 Task: Forward email with the signature Aiden Davis with the subject Meeting invitation from softage.1@softage.net to softage.3@softage.net with the message Can you please provide more information about the recent company merger?, select first 2 words, change the font of the message to Tahoma and change the font typography to italics Send the email
Action: Mouse moved to (1032, 89)
Screenshot: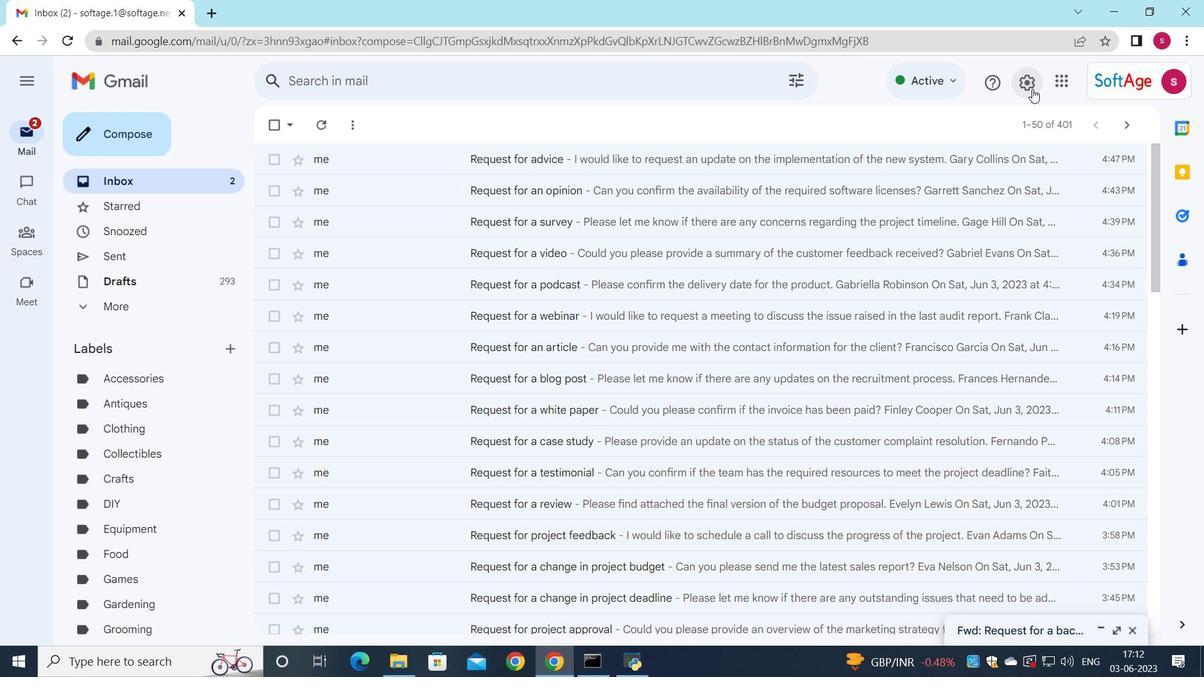 
Action: Mouse pressed left at (1032, 89)
Screenshot: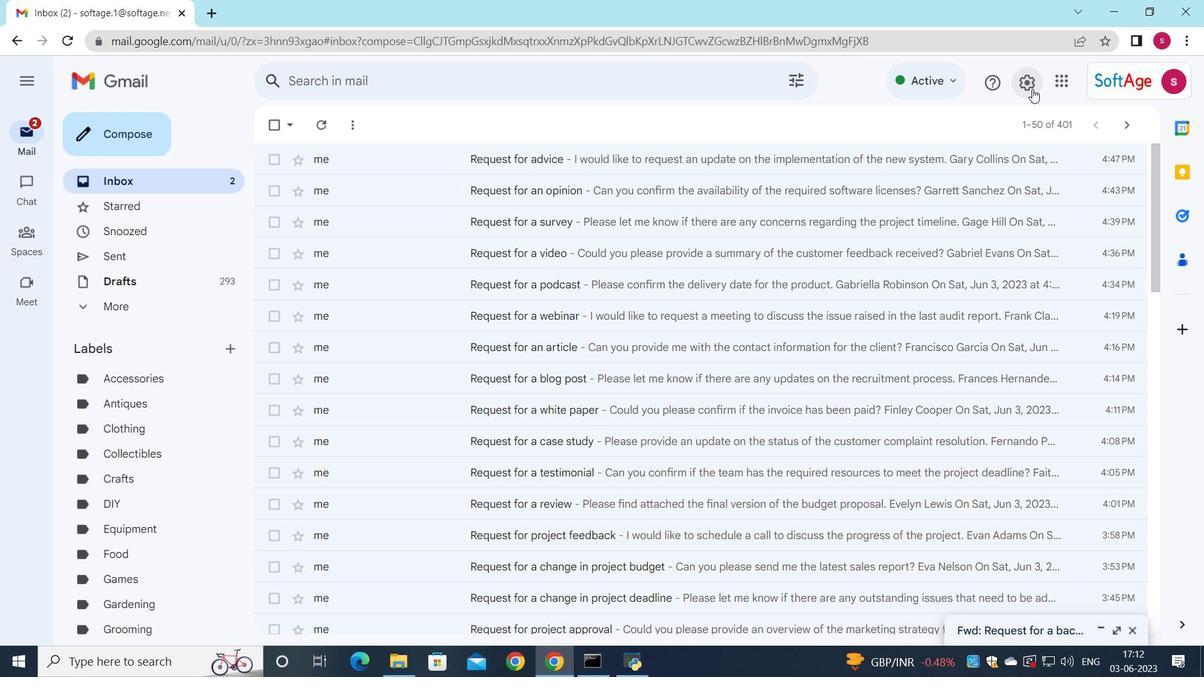 
Action: Mouse moved to (1022, 166)
Screenshot: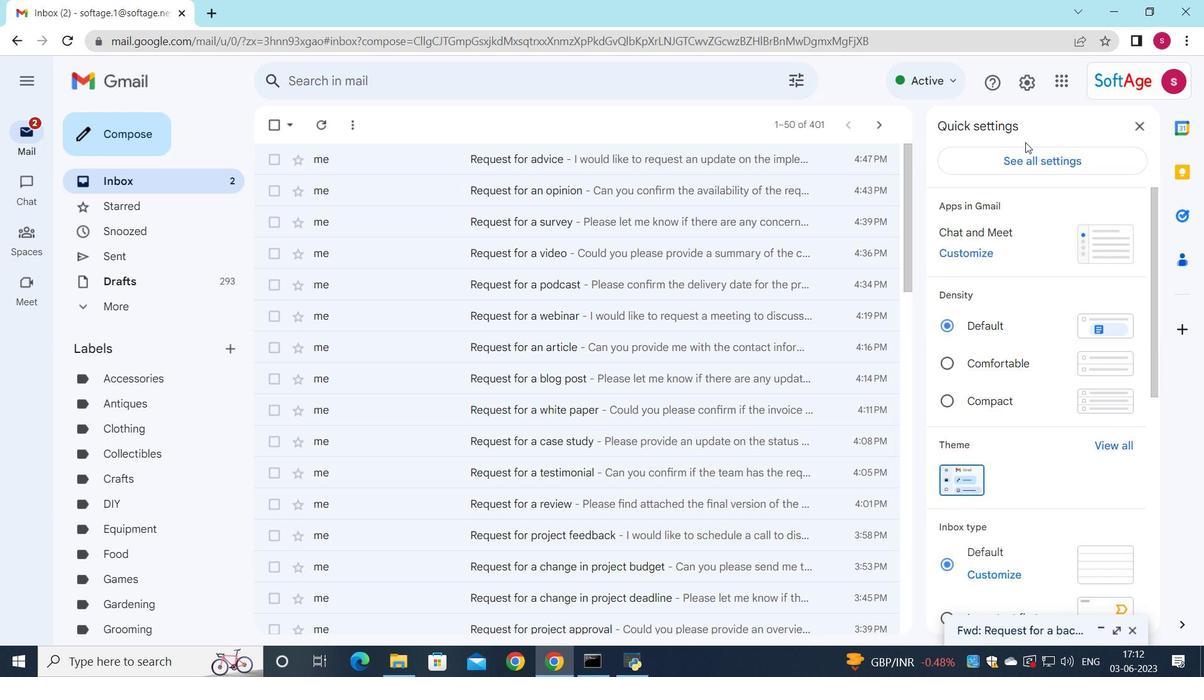 
Action: Mouse pressed left at (1022, 166)
Screenshot: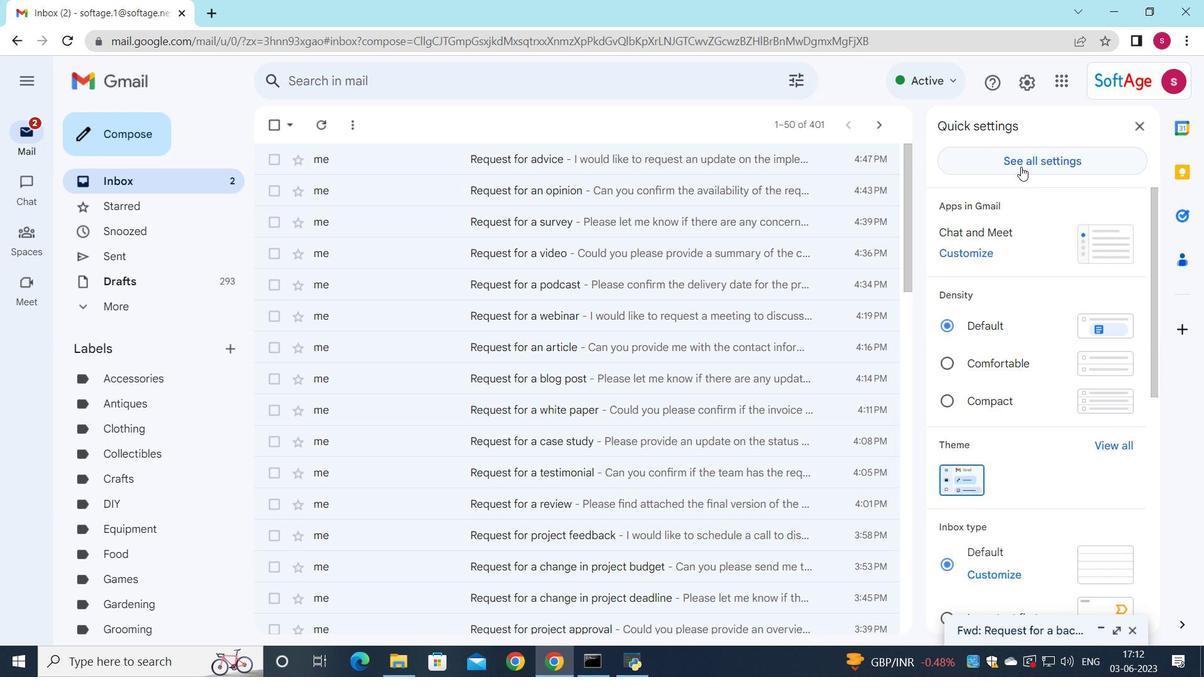 
Action: Mouse moved to (590, 249)
Screenshot: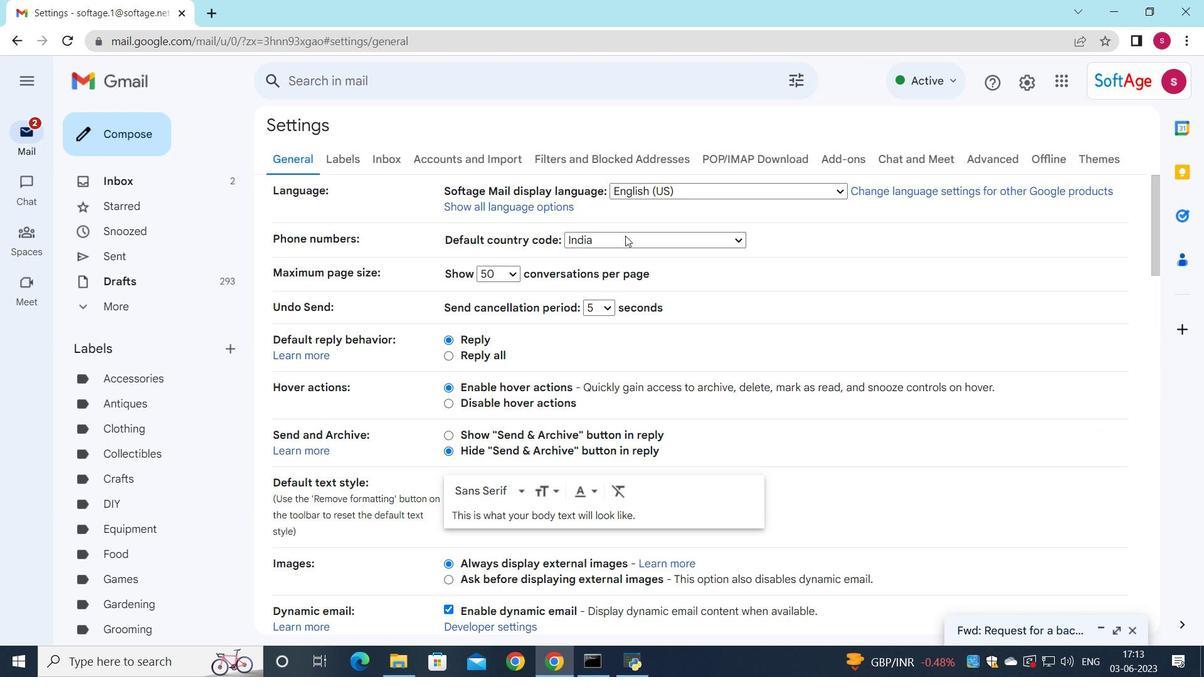 
Action: Mouse scrolled (590, 248) with delta (0, 0)
Screenshot: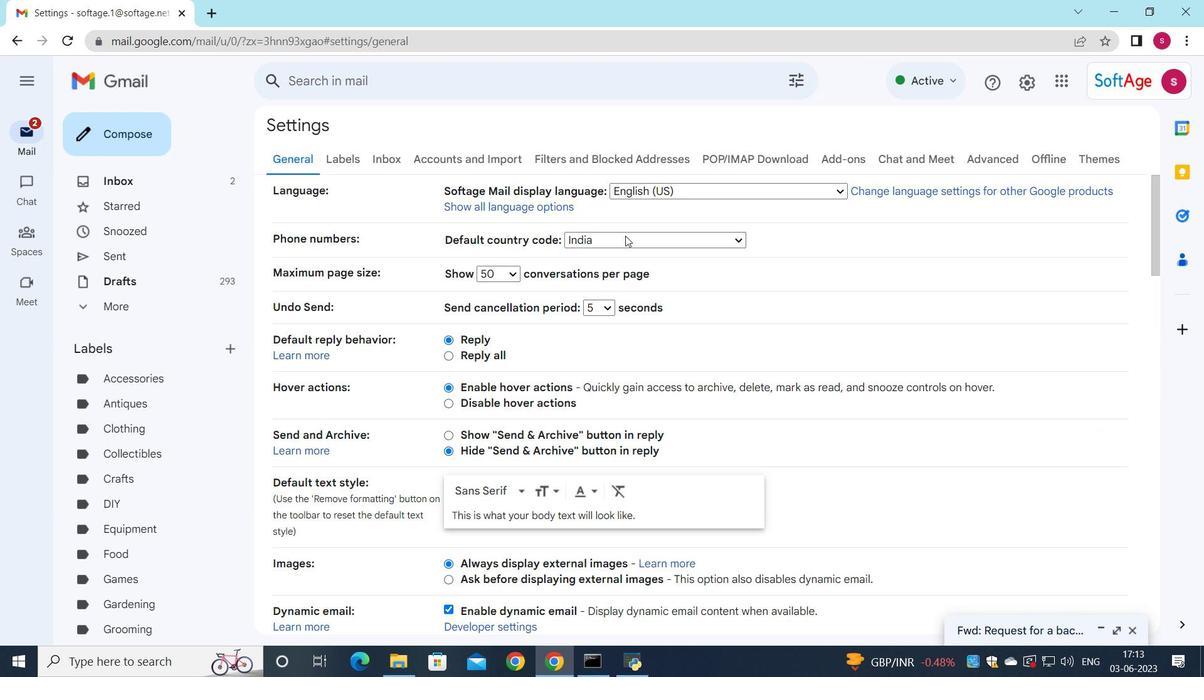 
Action: Mouse moved to (589, 251)
Screenshot: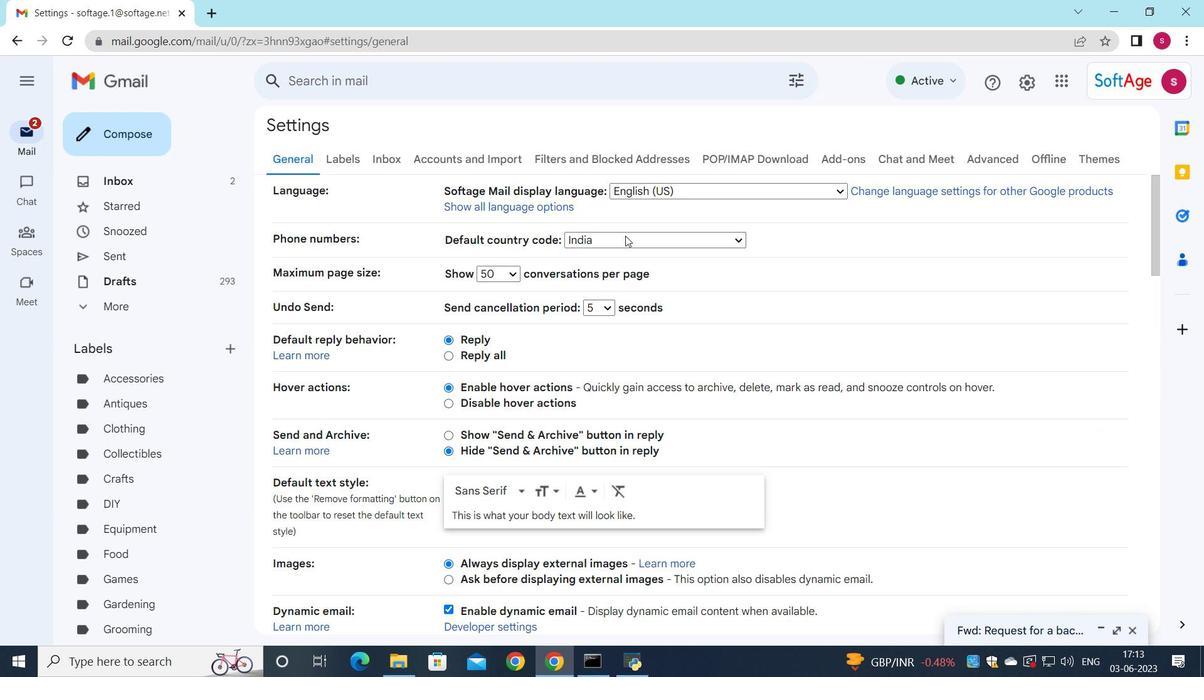 
Action: Mouse scrolled (589, 250) with delta (0, 0)
Screenshot: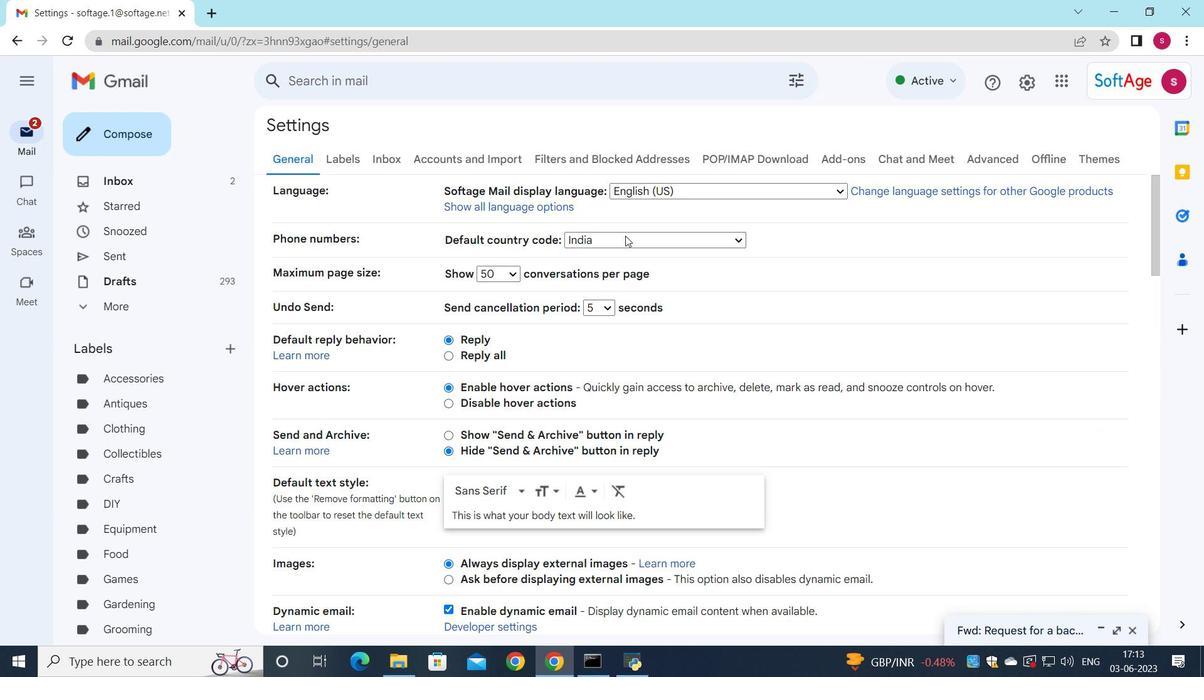 
Action: Mouse moved to (589, 252)
Screenshot: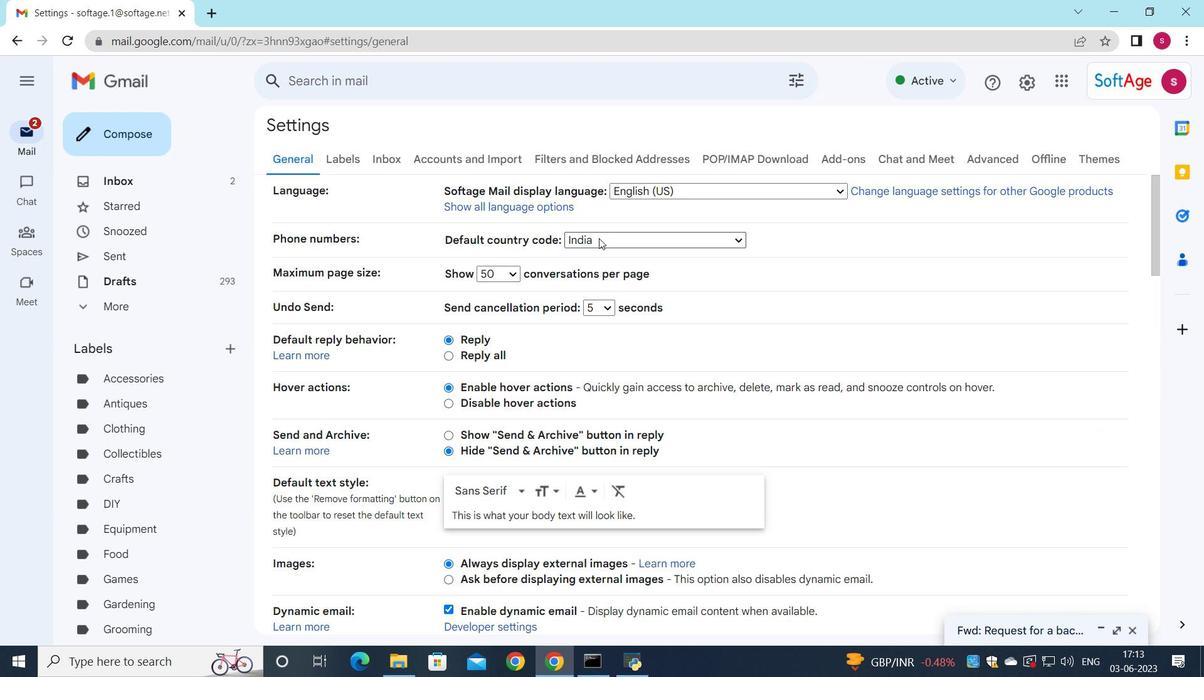 
Action: Mouse scrolled (589, 251) with delta (0, 0)
Screenshot: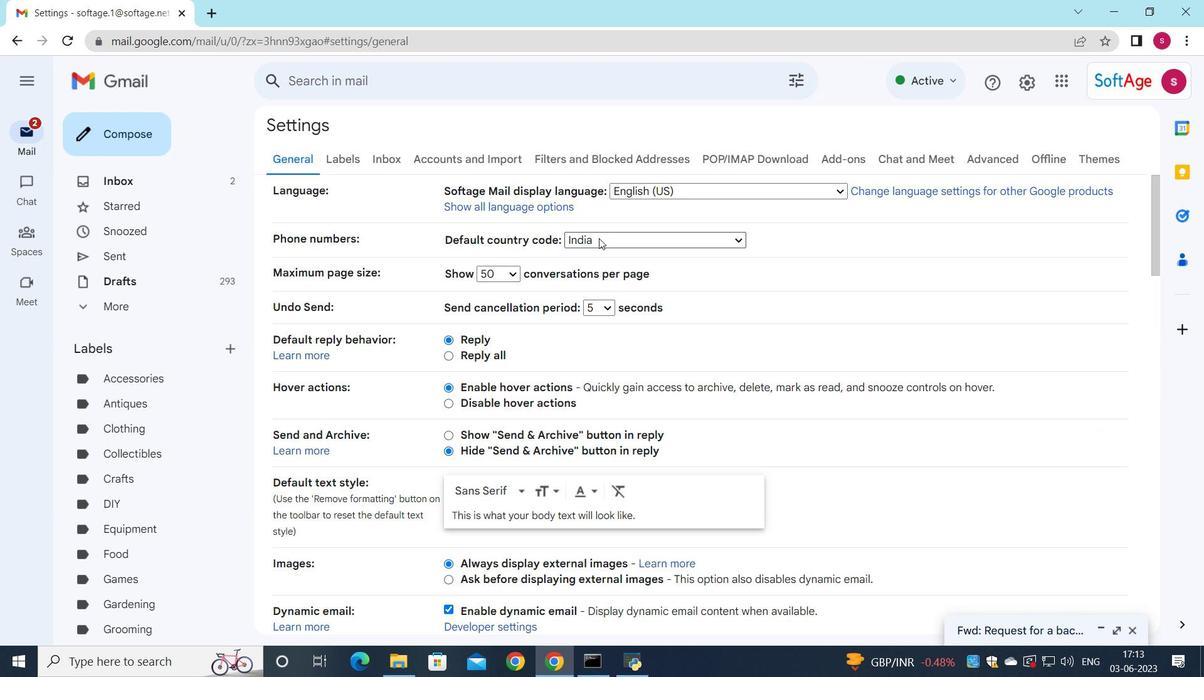 
Action: Mouse moved to (589, 252)
Screenshot: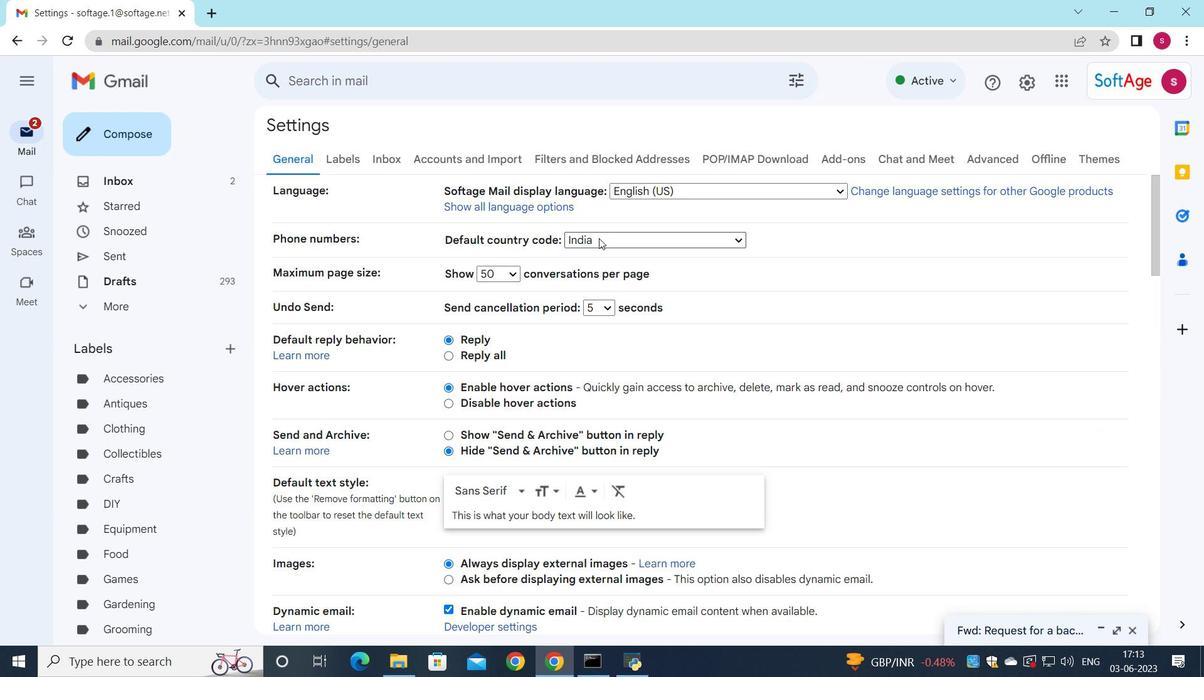 
Action: Mouse scrolled (589, 252) with delta (0, 0)
Screenshot: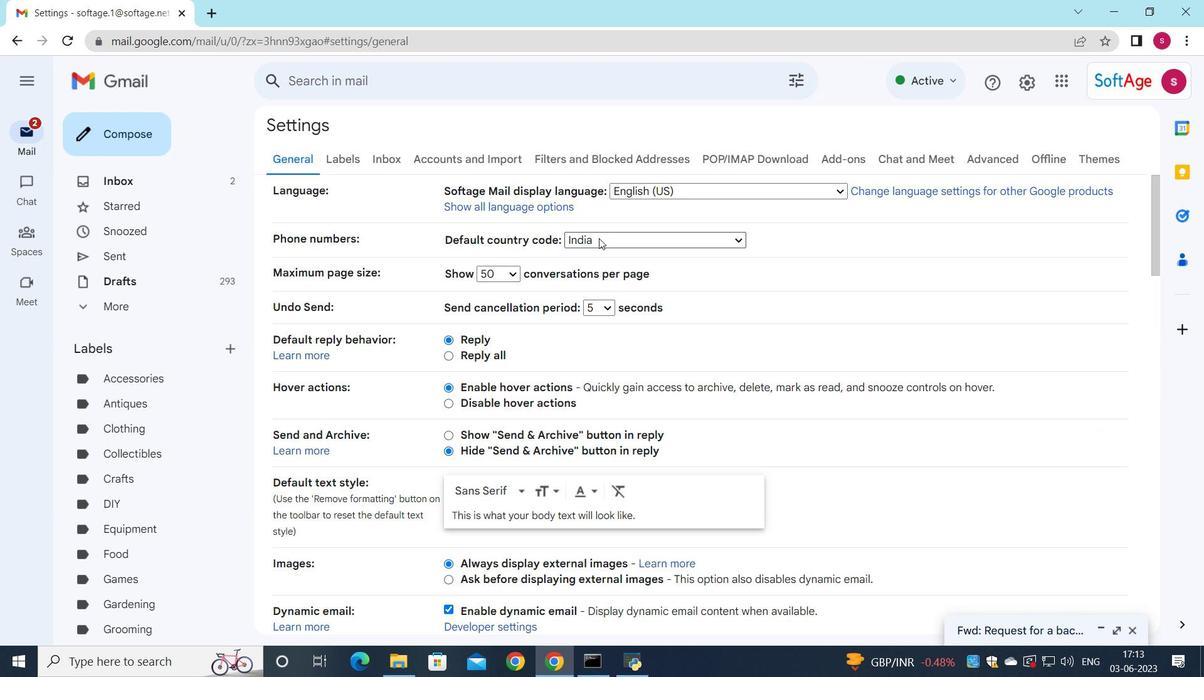 
Action: Mouse moved to (579, 247)
Screenshot: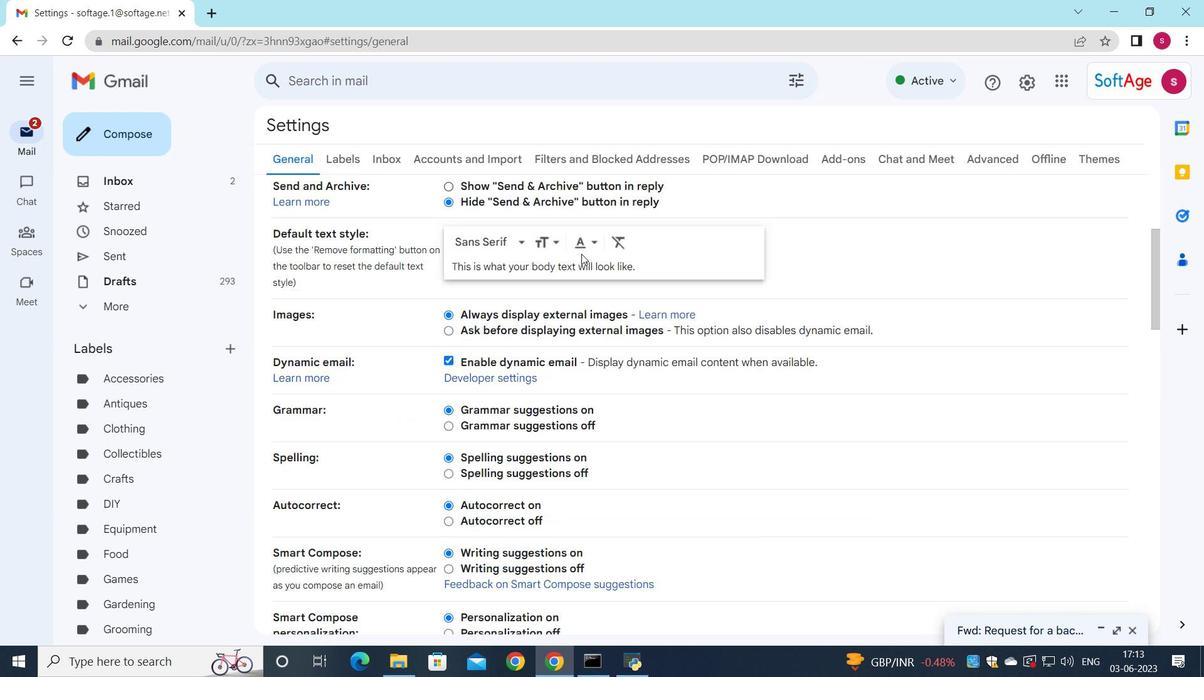 
Action: Mouse scrolled (579, 246) with delta (0, 0)
Screenshot: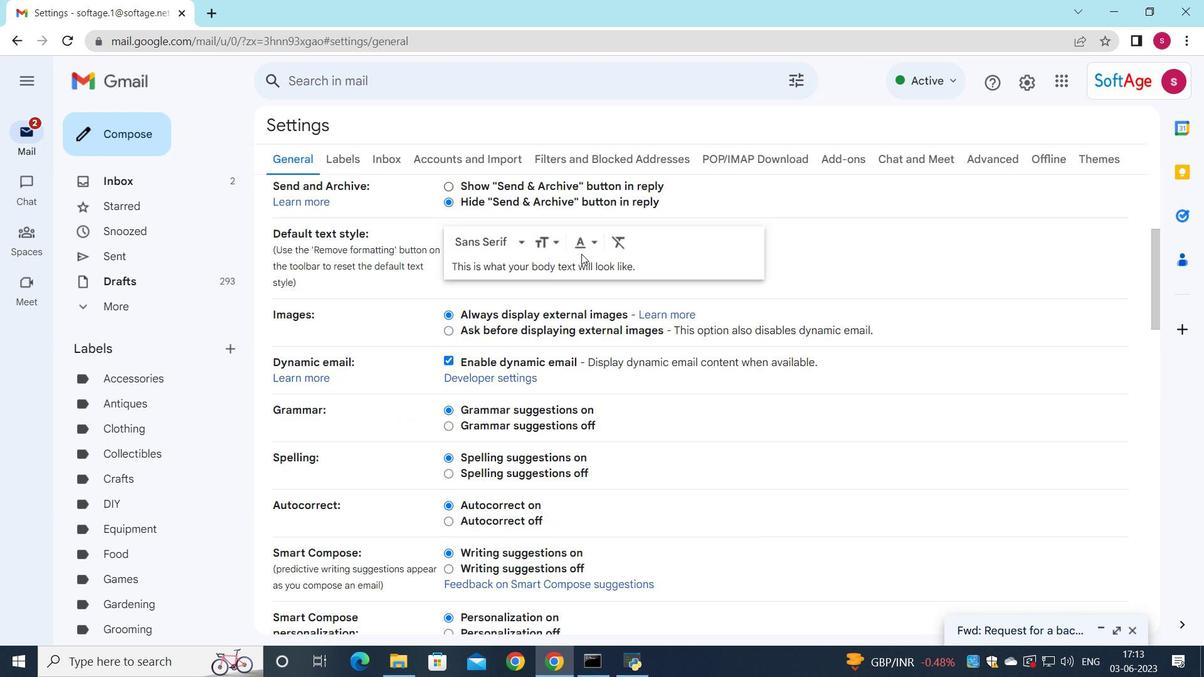 
Action: Mouse scrolled (579, 246) with delta (0, 0)
Screenshot: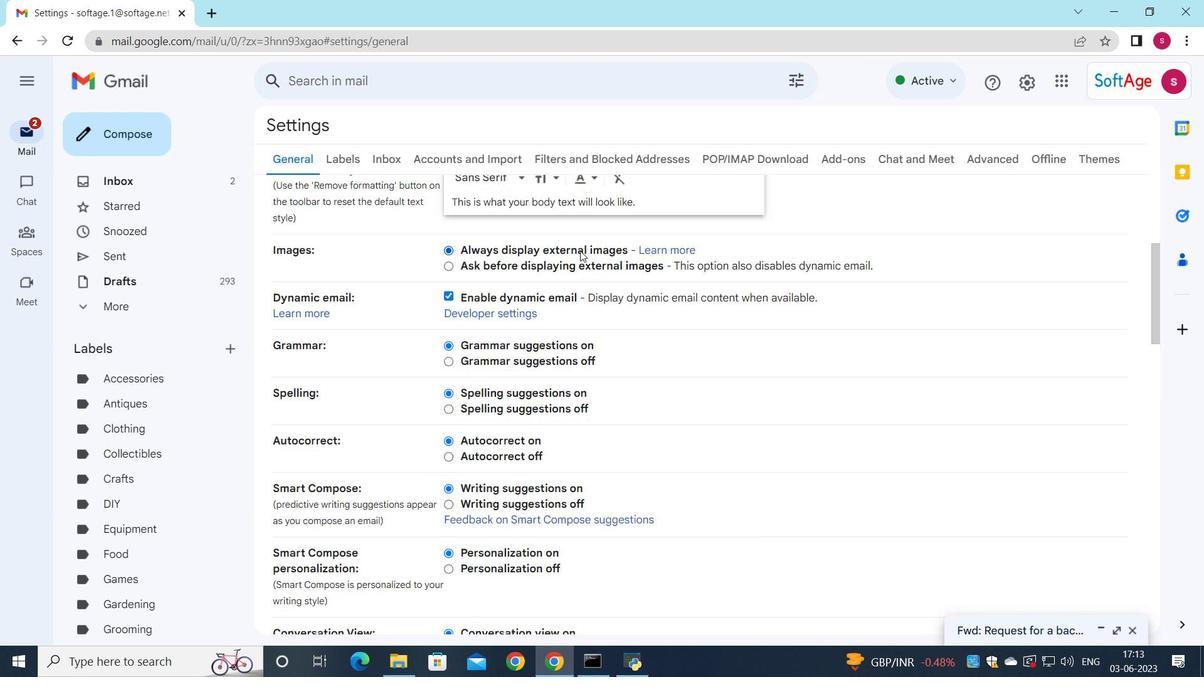 
Action: Mouse scrolled (579, 246) with delta (0, 0)
Screenshot: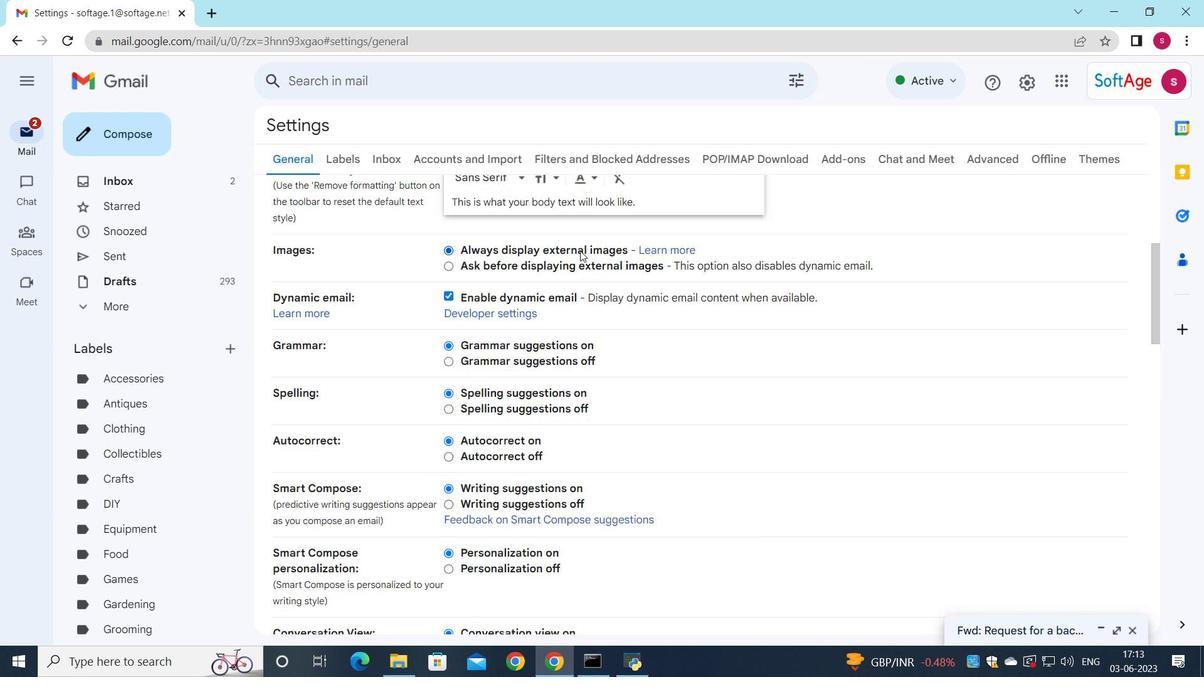 
Action: Mouse scrolled (579, 246) with delta (0, 0)
Screenshot: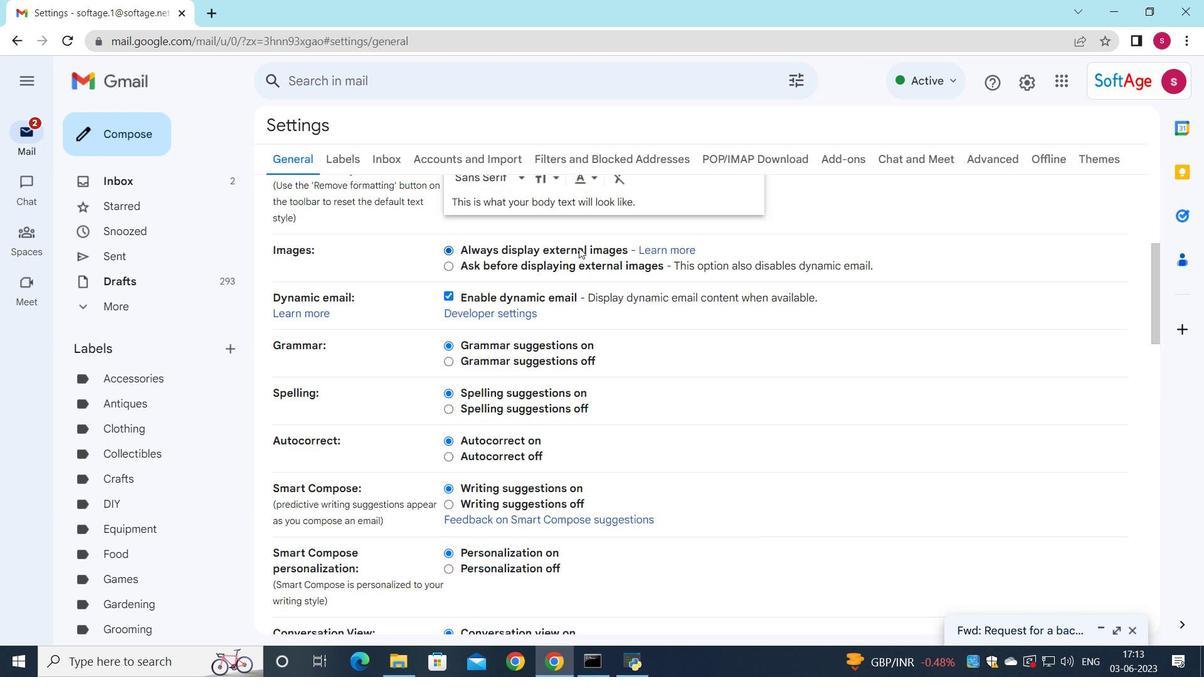 
Action: Mouse scrolled (579, 246) with delta (0, 0)
Screenshot: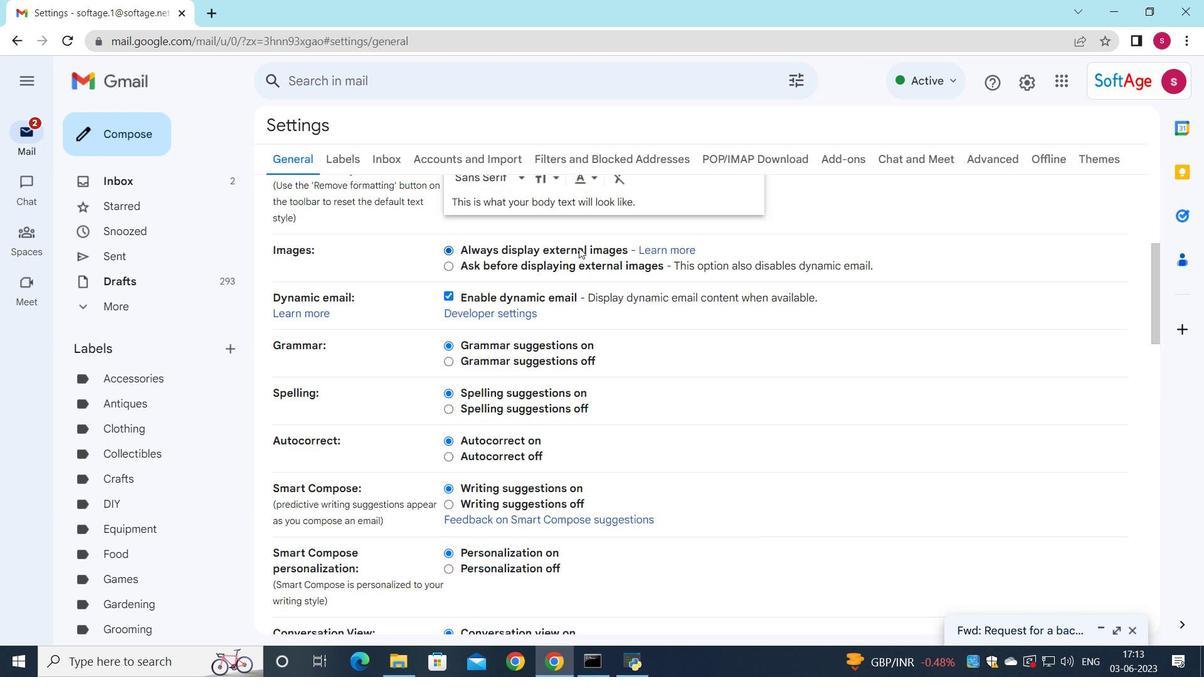 
Action: Mouse moved to (577, 229)
Screenshot: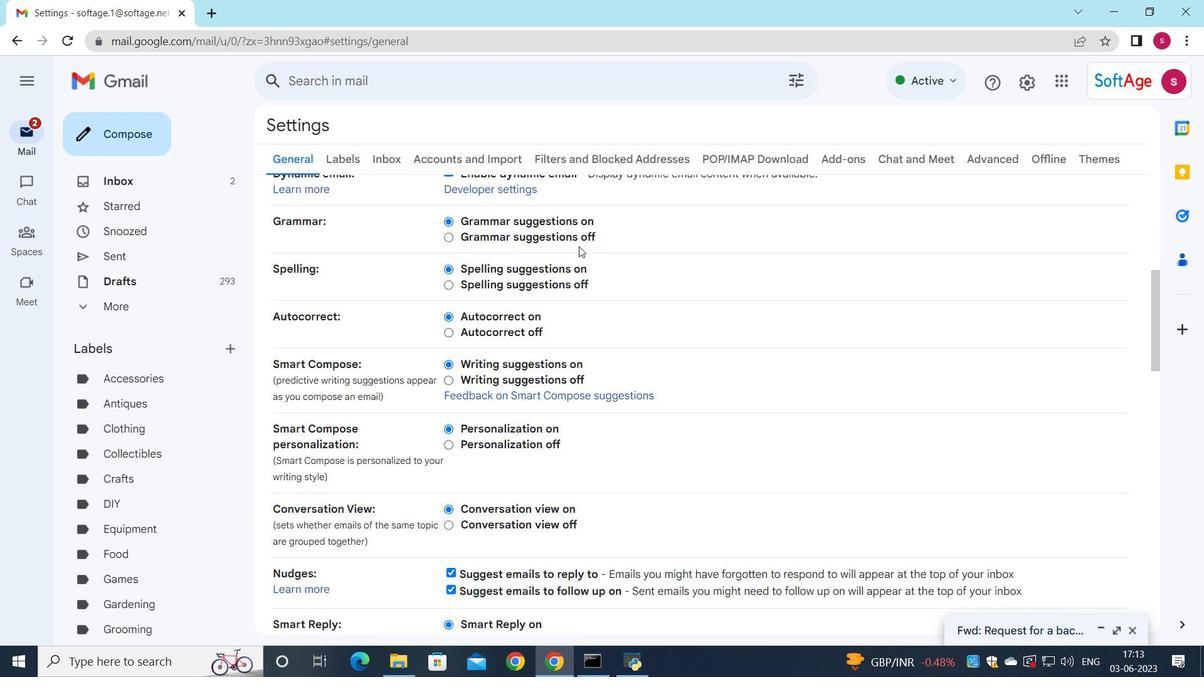 
Action: Mouse scrolled (577, 229) with delta (0, 0)
Screenshot: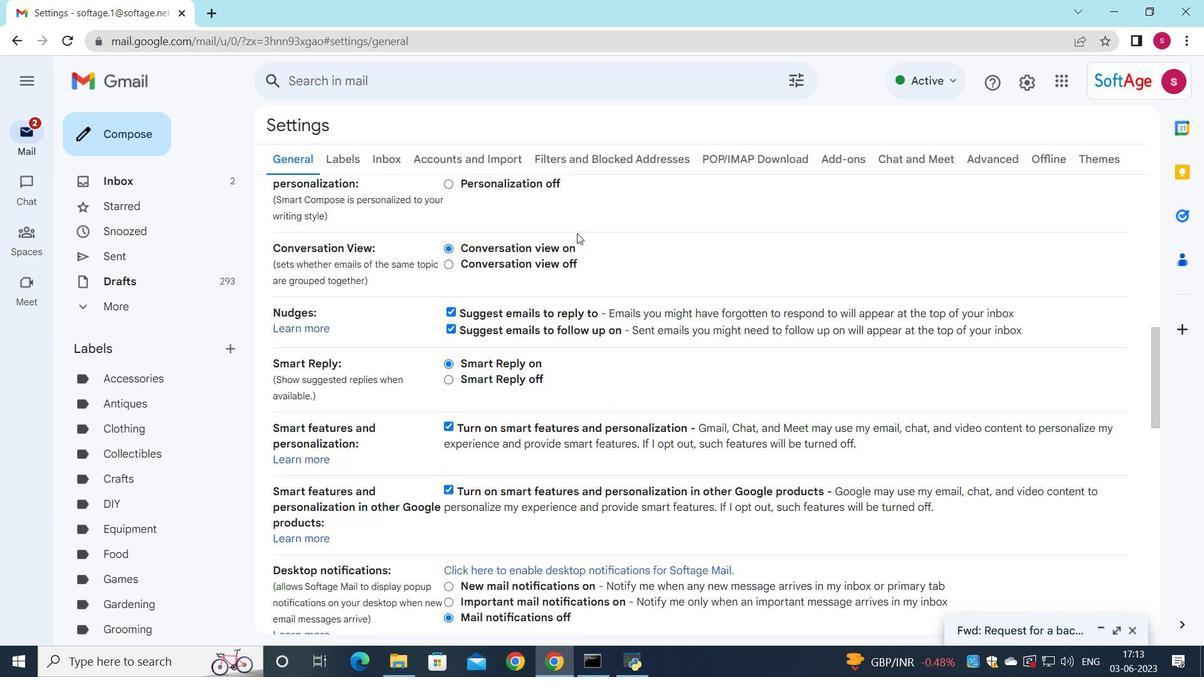 
Action: Mouse scrolled (577, 229) with delta (0, 0)
Screenshot: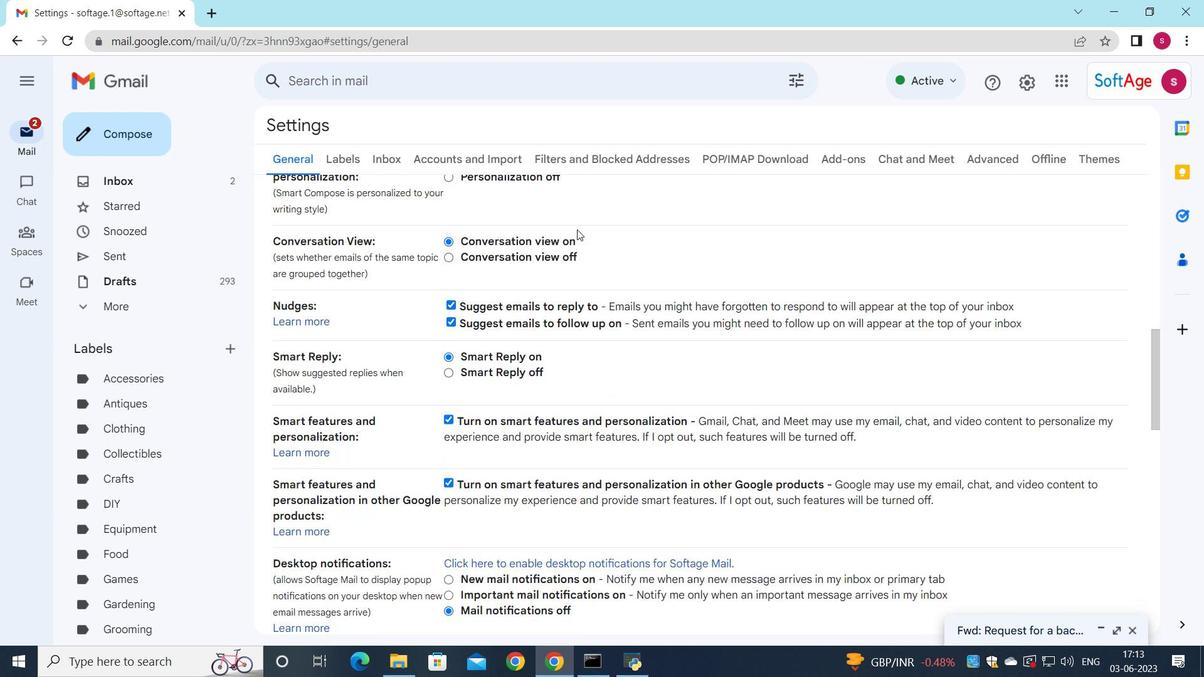 
Action: Mouse scrolled (577, 229) with delta (0, 0)
Screenshot: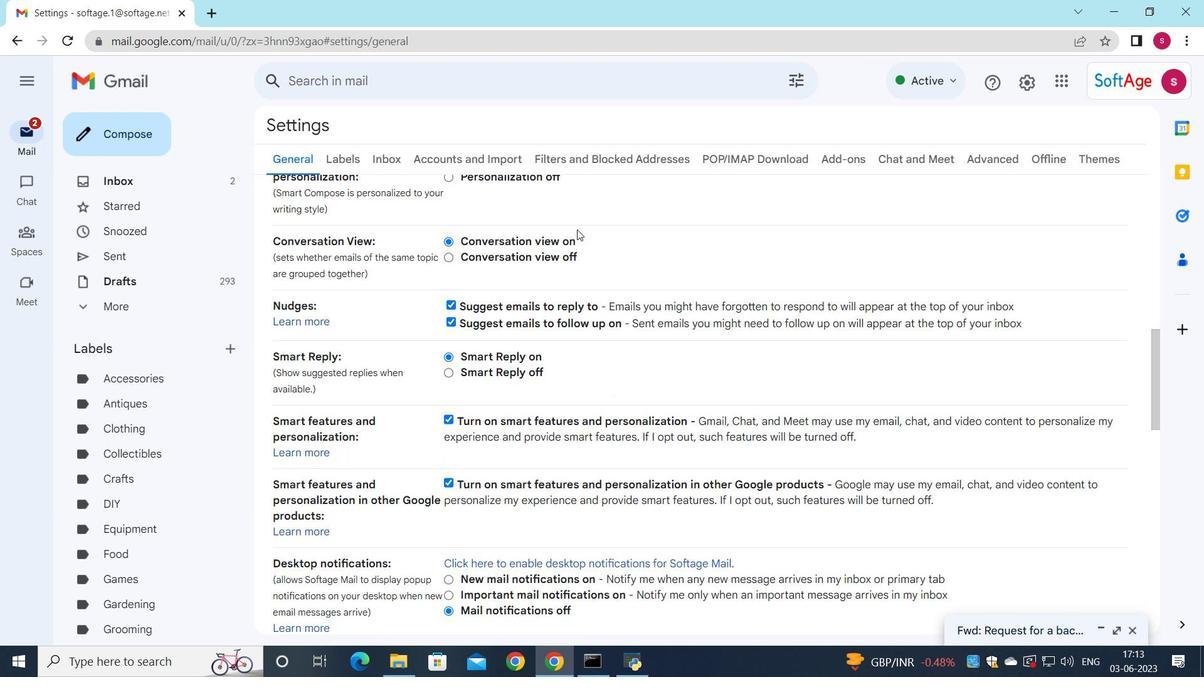 
Action: Mouse scrolled (577, 229) with delta (0, 0)
Screenshot: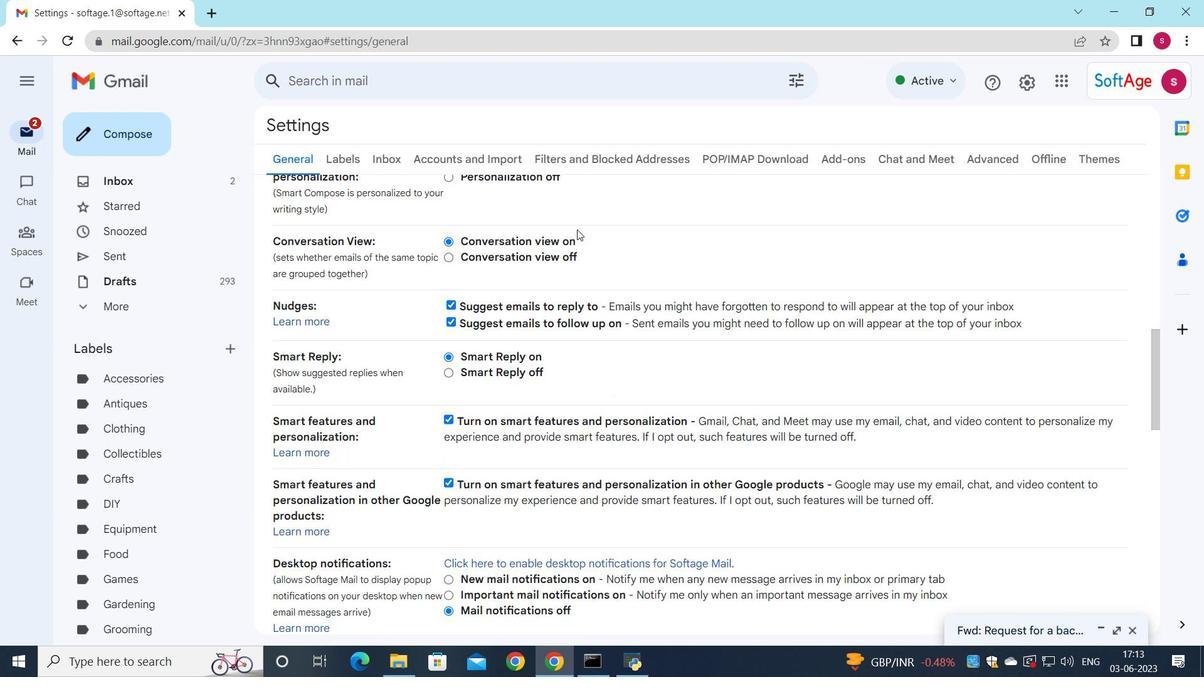
Action: Mouse scrolled (577, 229) with delta (0, 0)
Screenshot: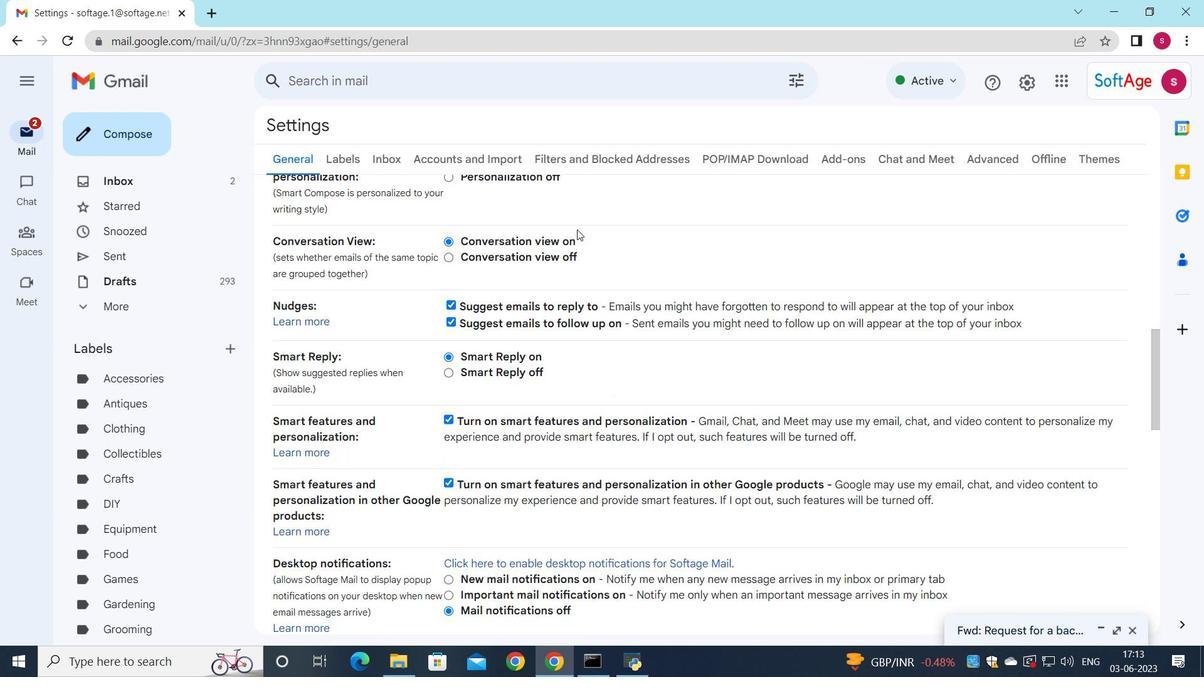 
Action: Mouse scrolled (577, 229) with delta (0, 0)
Screenshot: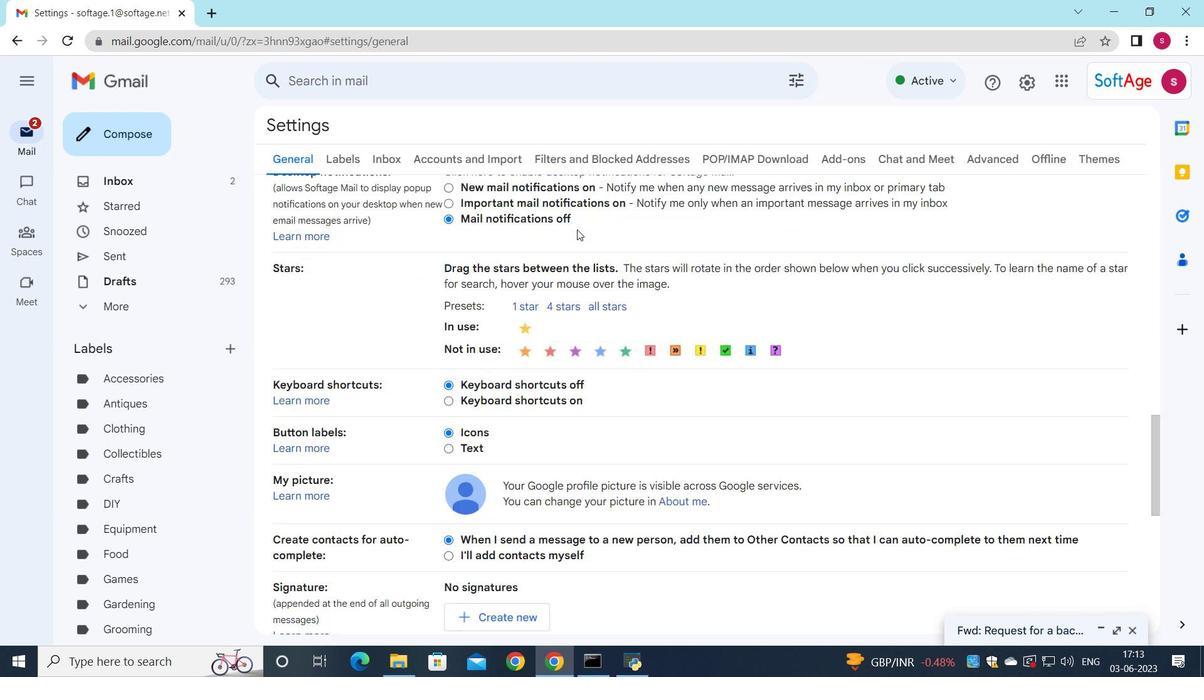
Action: Mouse scrolled (577, 229) with delta (0, 0)
Screenshot: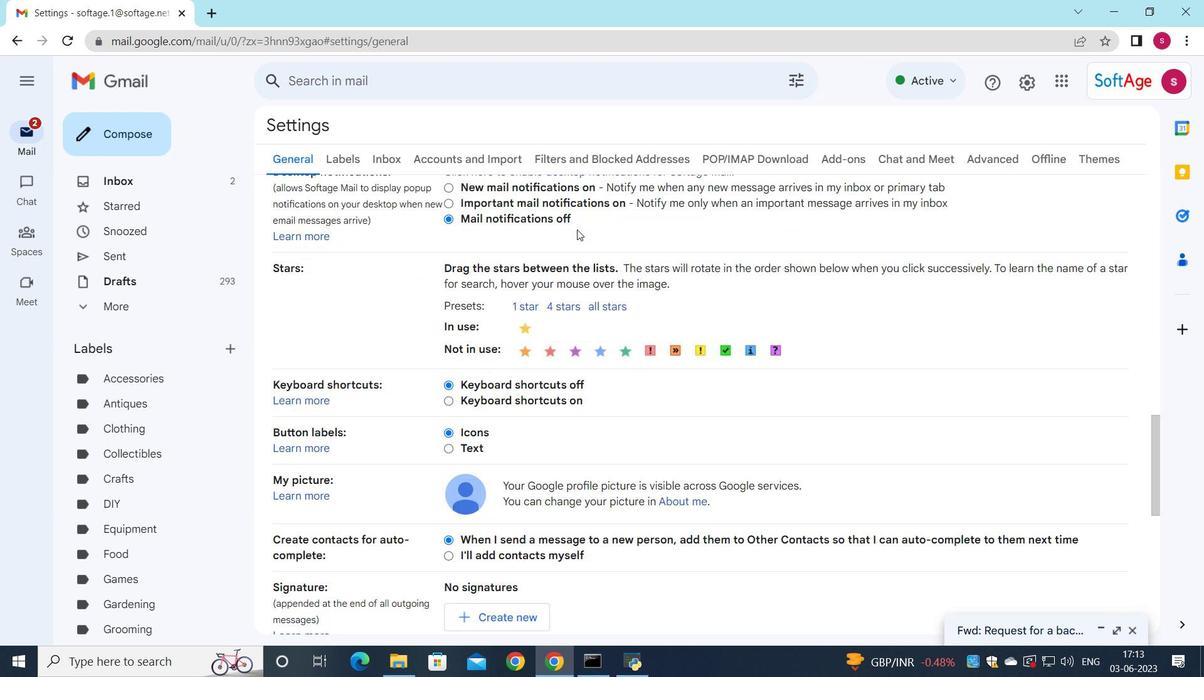 
Action: Mouse scrolled (577, 229) with delta (0, 0)
Screenshot: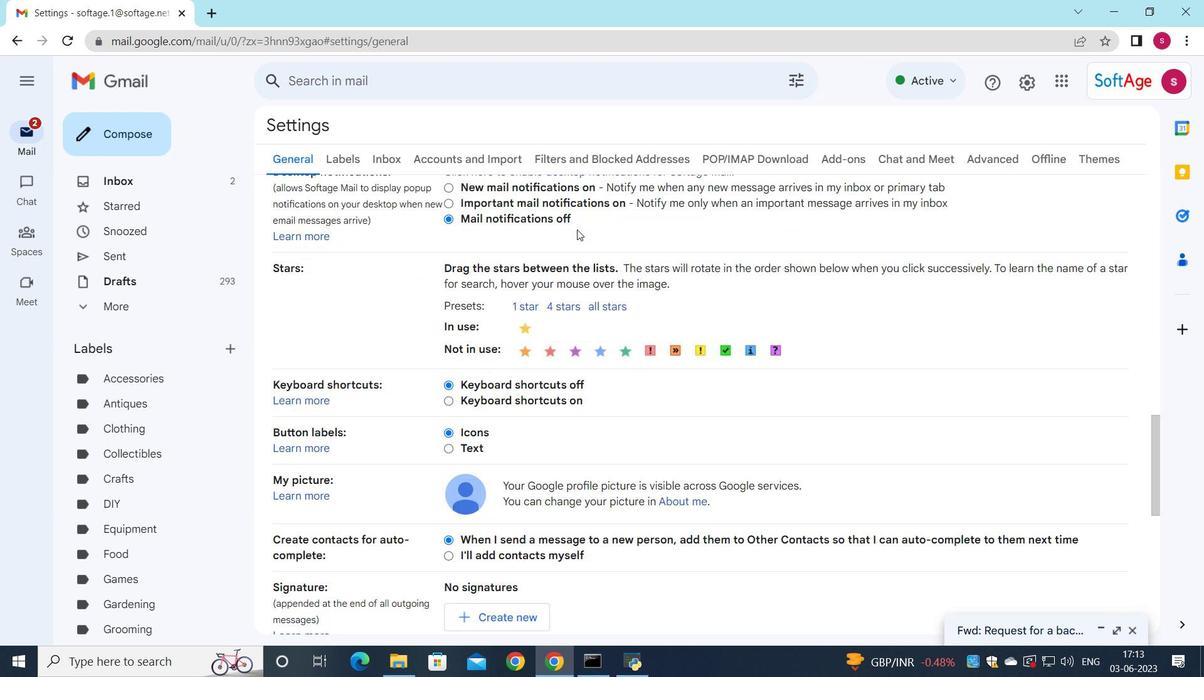 
Action: Mouse scrolled (577, 229) with delta (0, 0)
Screenshot: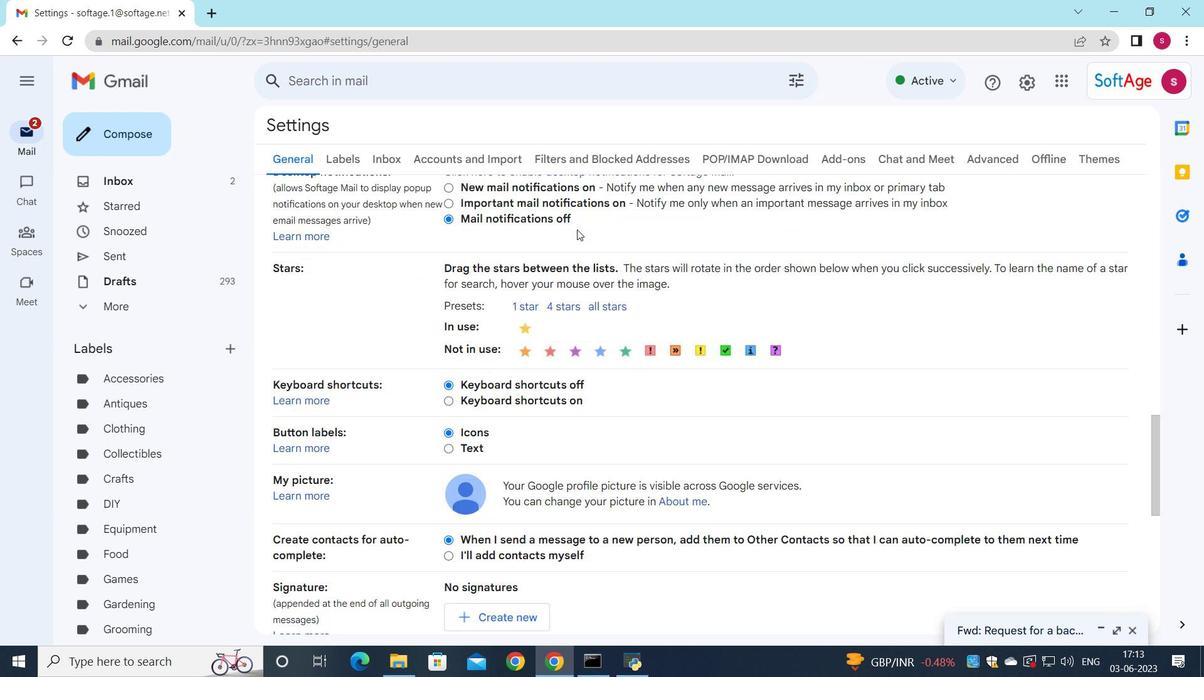 
Action: Mouse moved to (532, 309)
Screenshot: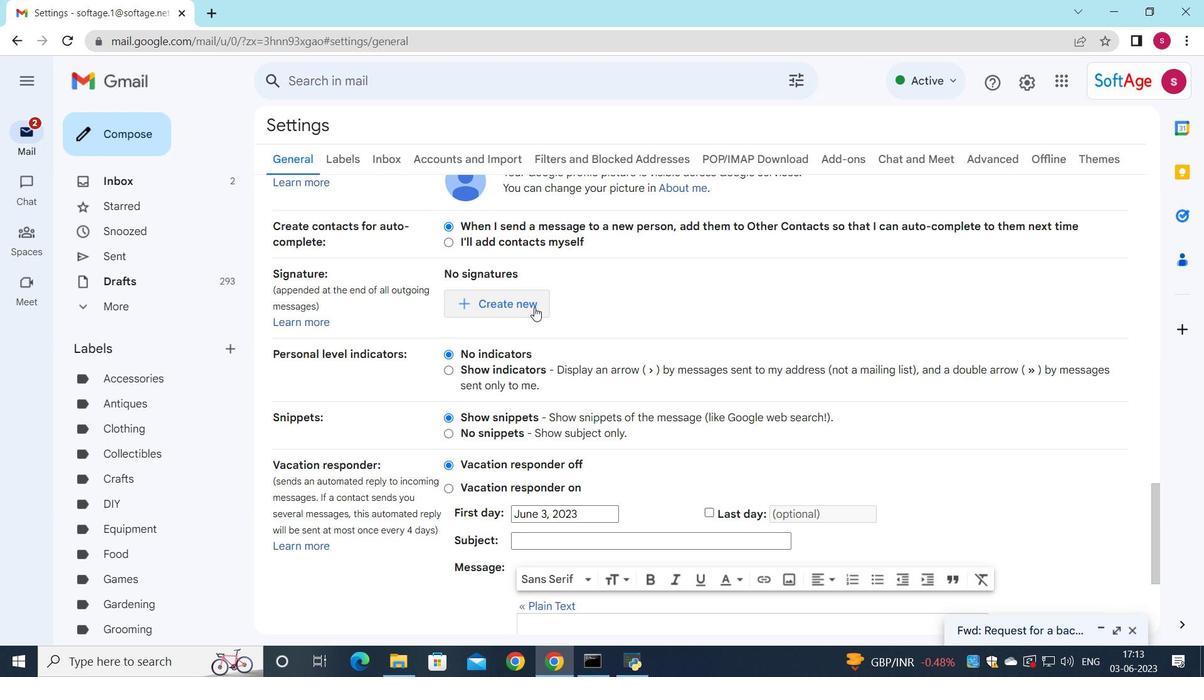 
Action: Mouse pressed left at (532, 309)
Screenshot: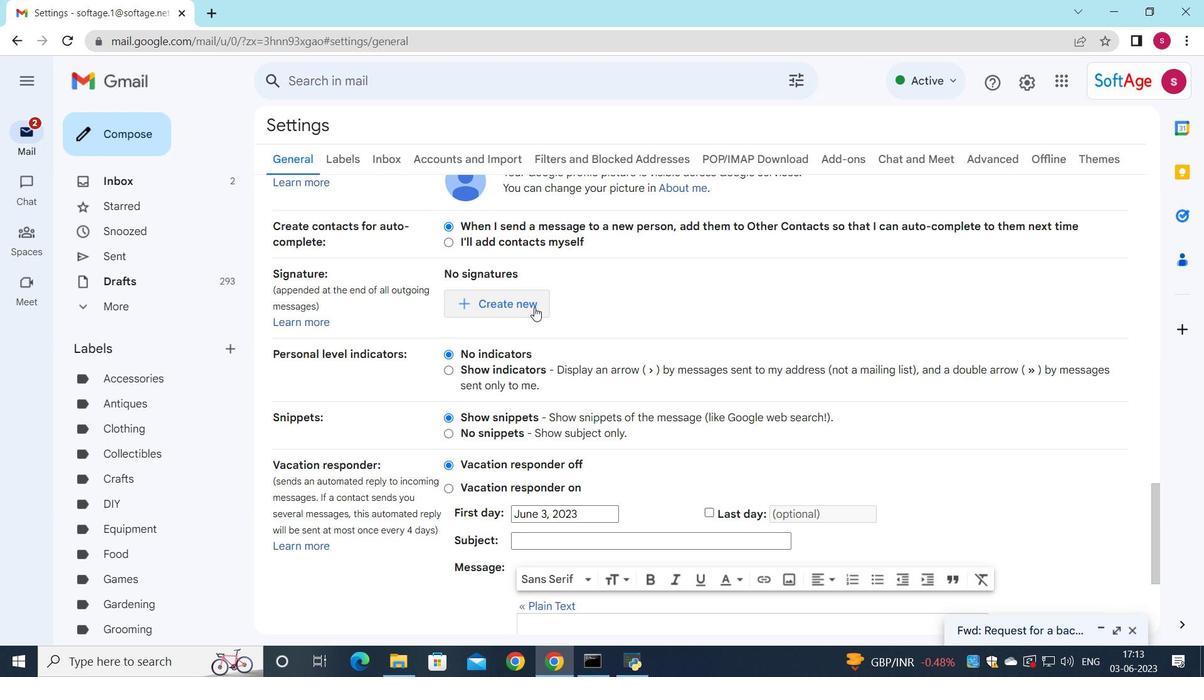 
Action: Mouse moved to (707, 282)
Screenshot: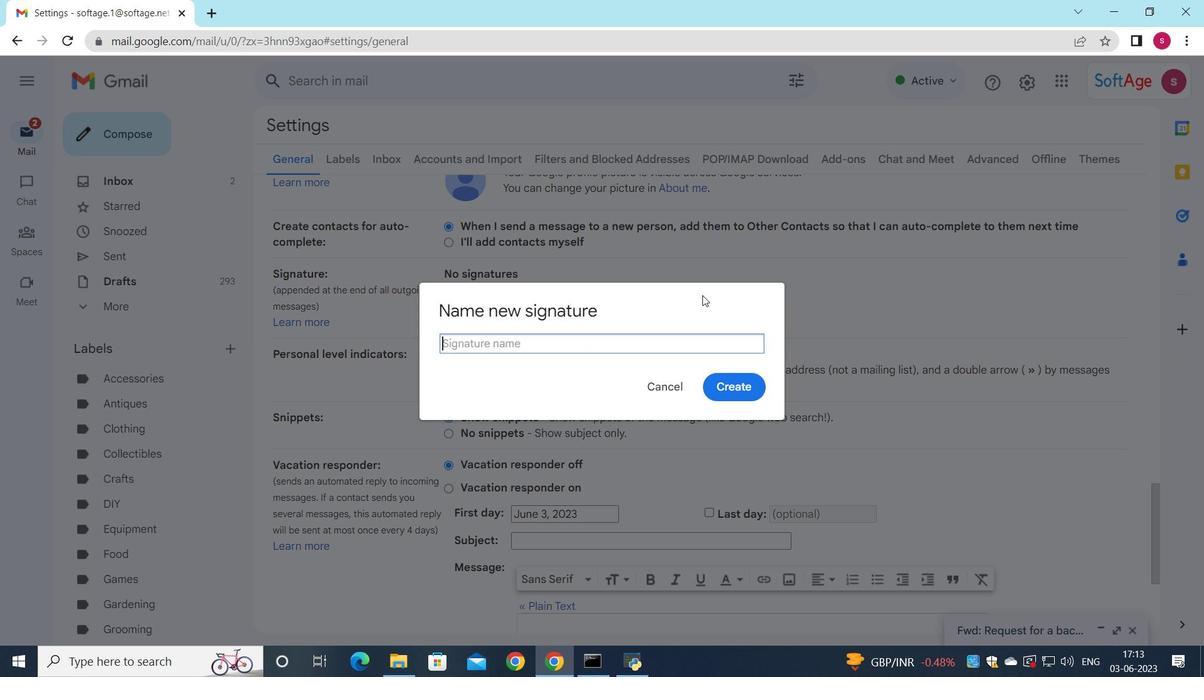 
Action: Key pressed <Key.shift>Aiden<Key.space><Key.shift>davis
Screenshot: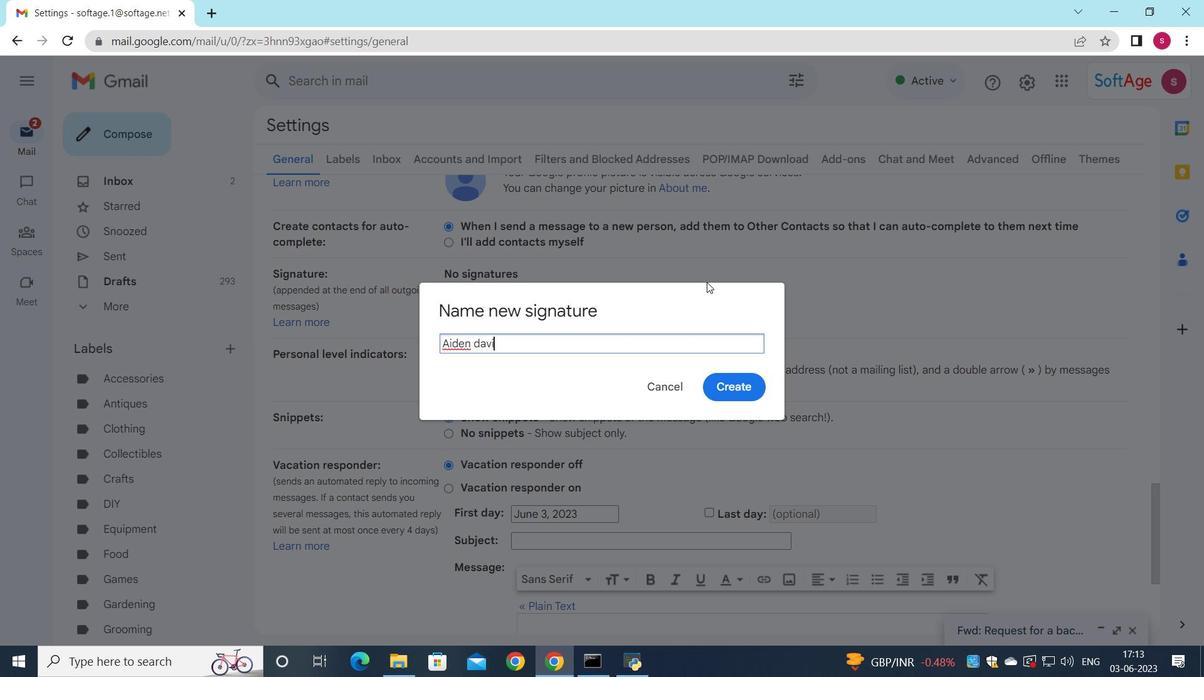 
Action: Mouse moved to (481, 345)
Screenshot: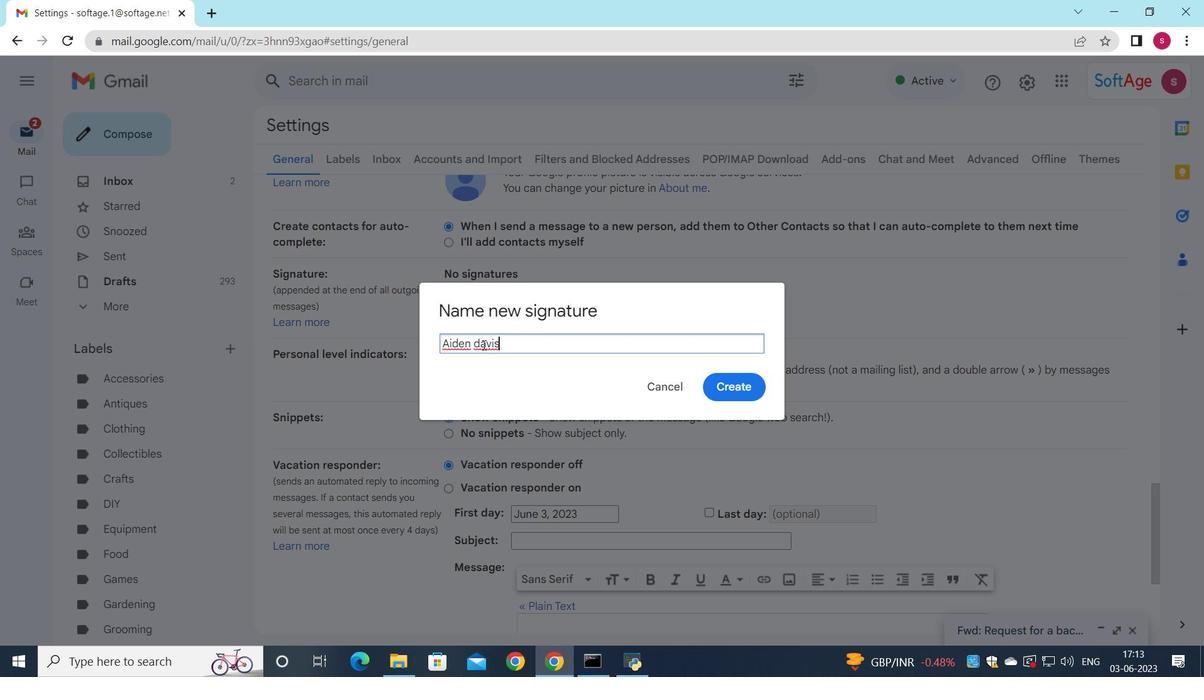 
Action: Mouse pressed left at (481, 345)
Screenshot: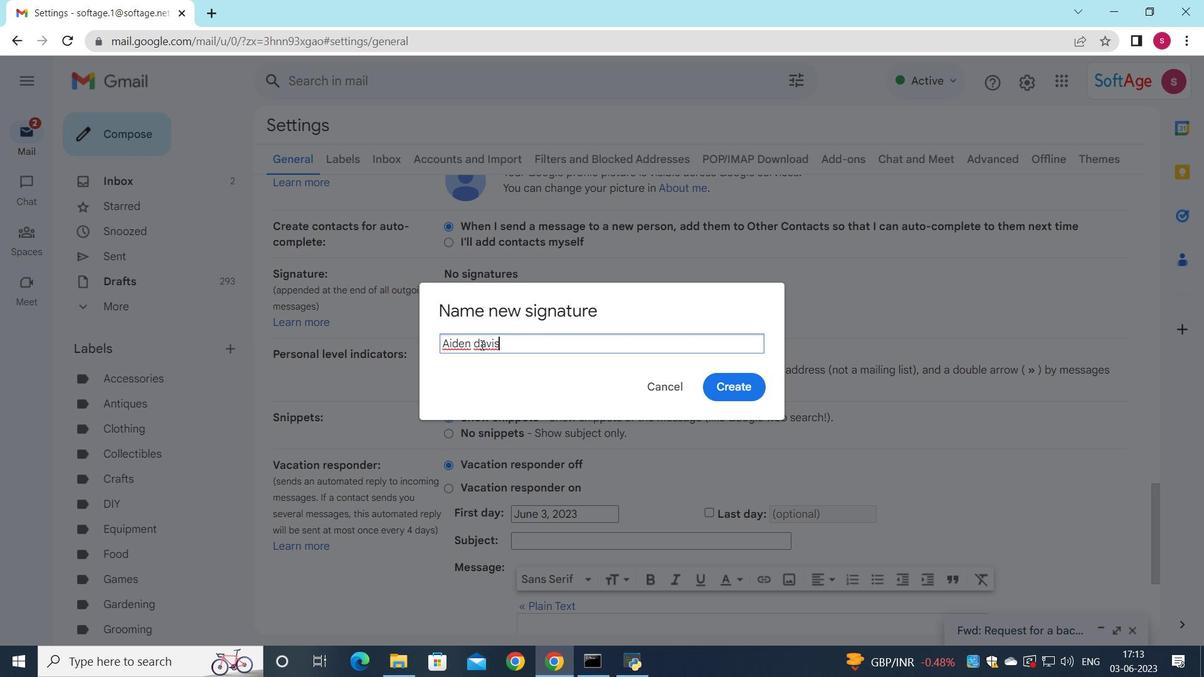
Action: Key pressed <Key.backspace><Key.shift>D
Screenshot: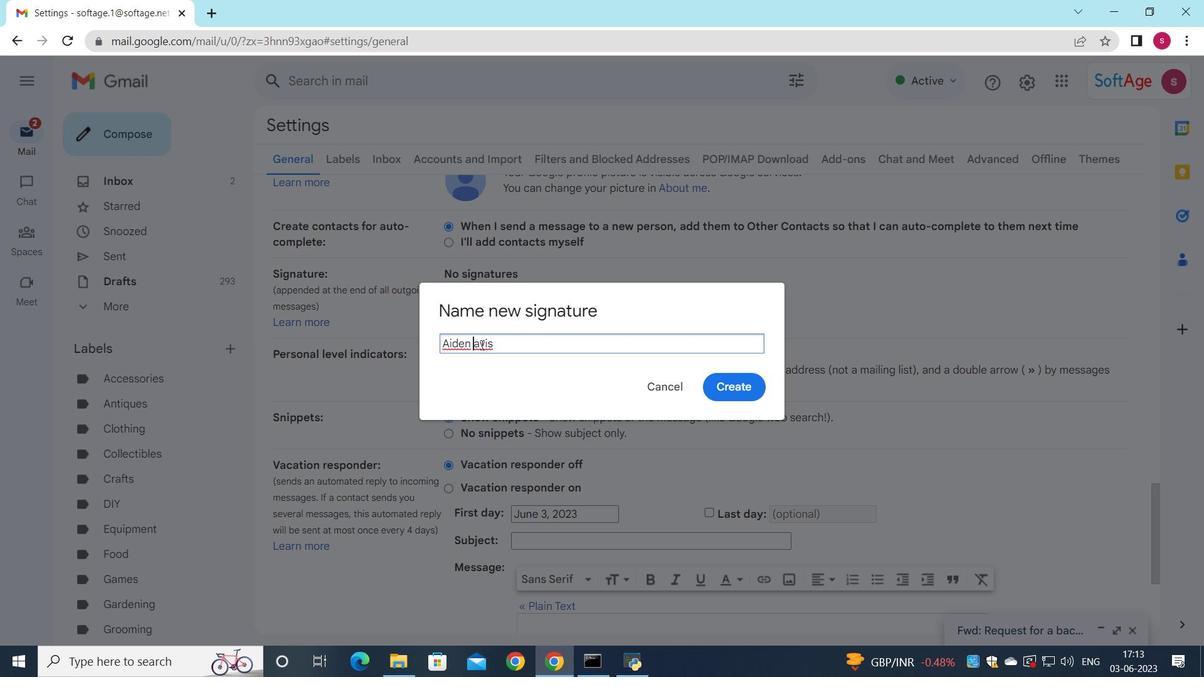 
Action: Mouse moved to (720, 392)
Screenshot: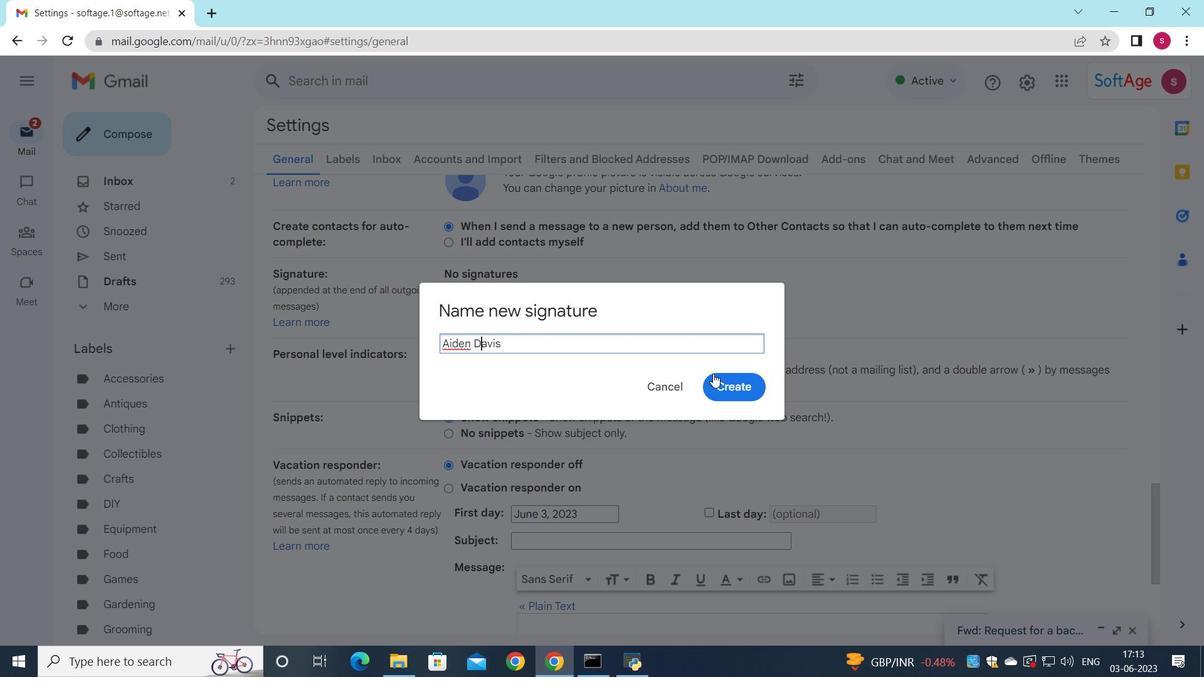 
Action: Mouse pressed left at (720, 392)
Screenshot: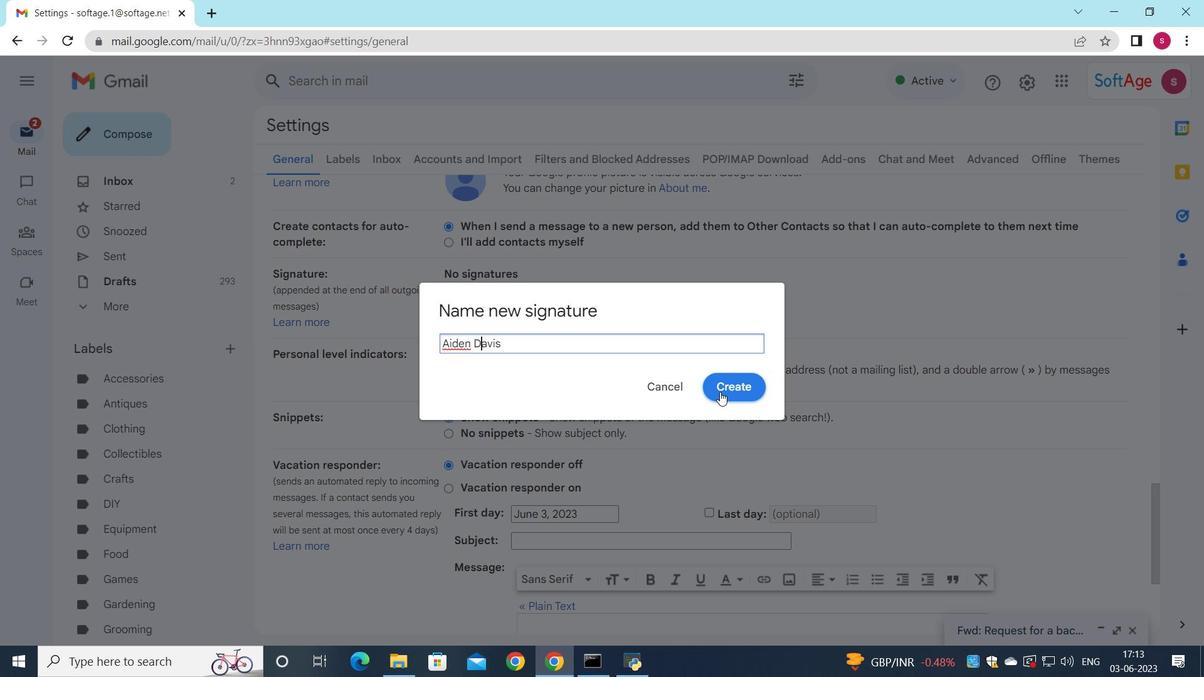 
Action: Mouse moved to (740, 330)
Screenshot: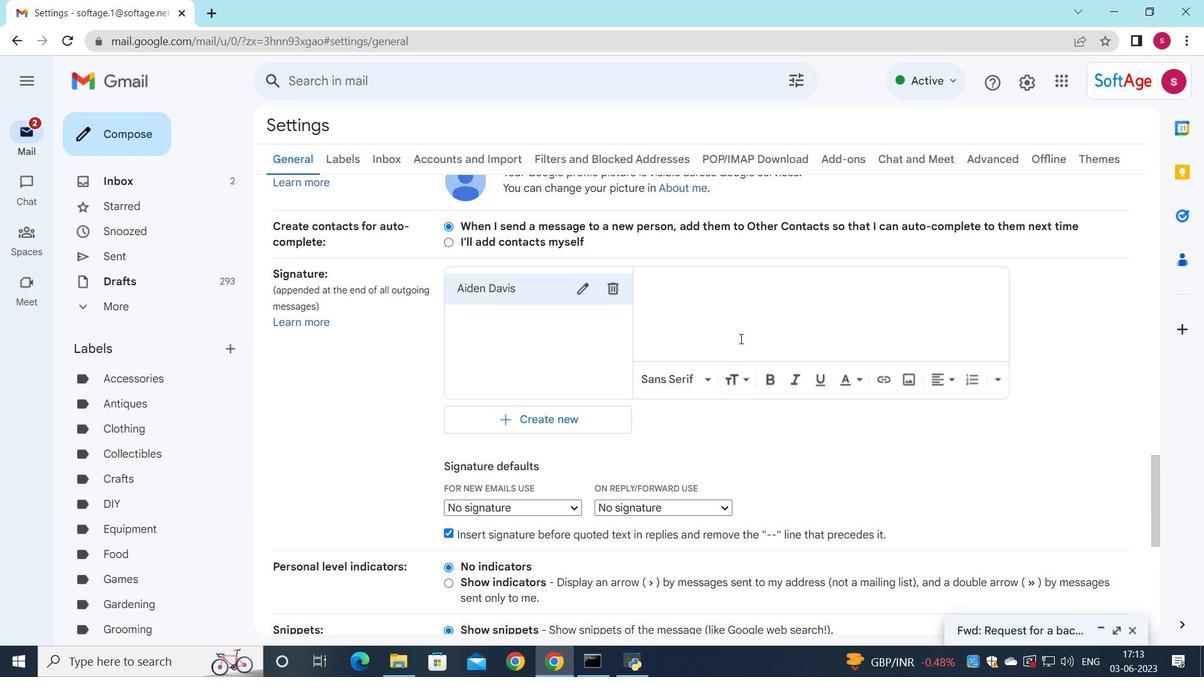 
Action: Mouse pressed left at (740, 330)
Screenshot: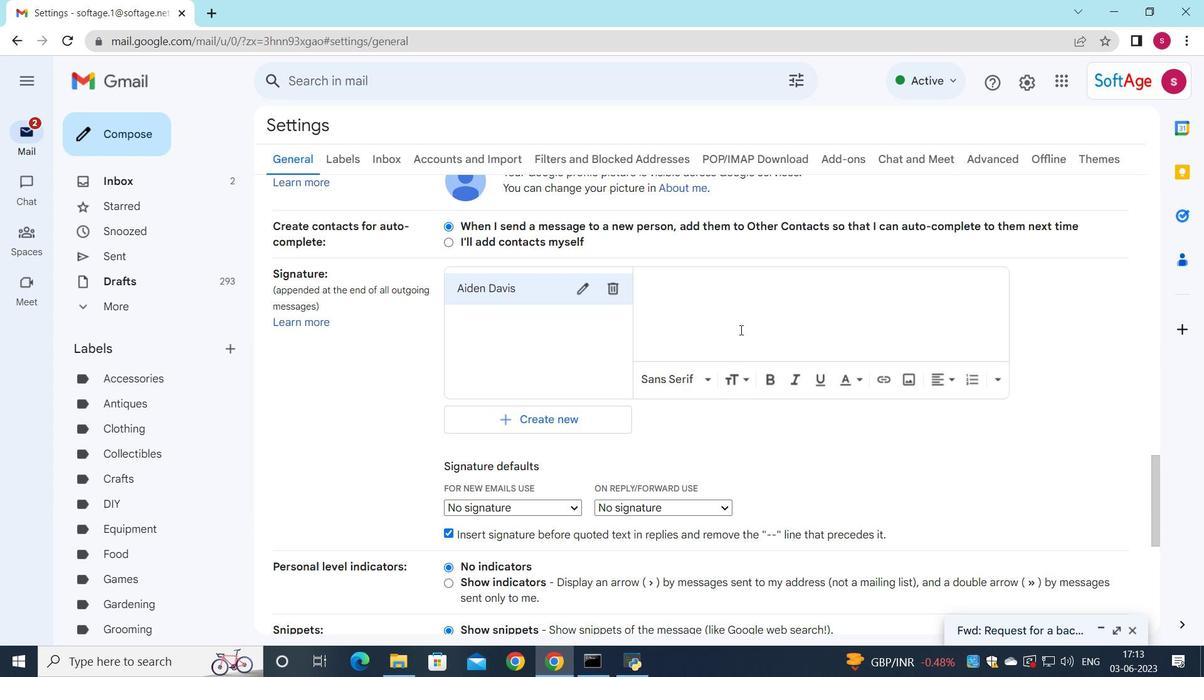 
Action: Mouse moved to (739, 330)
Screenshot: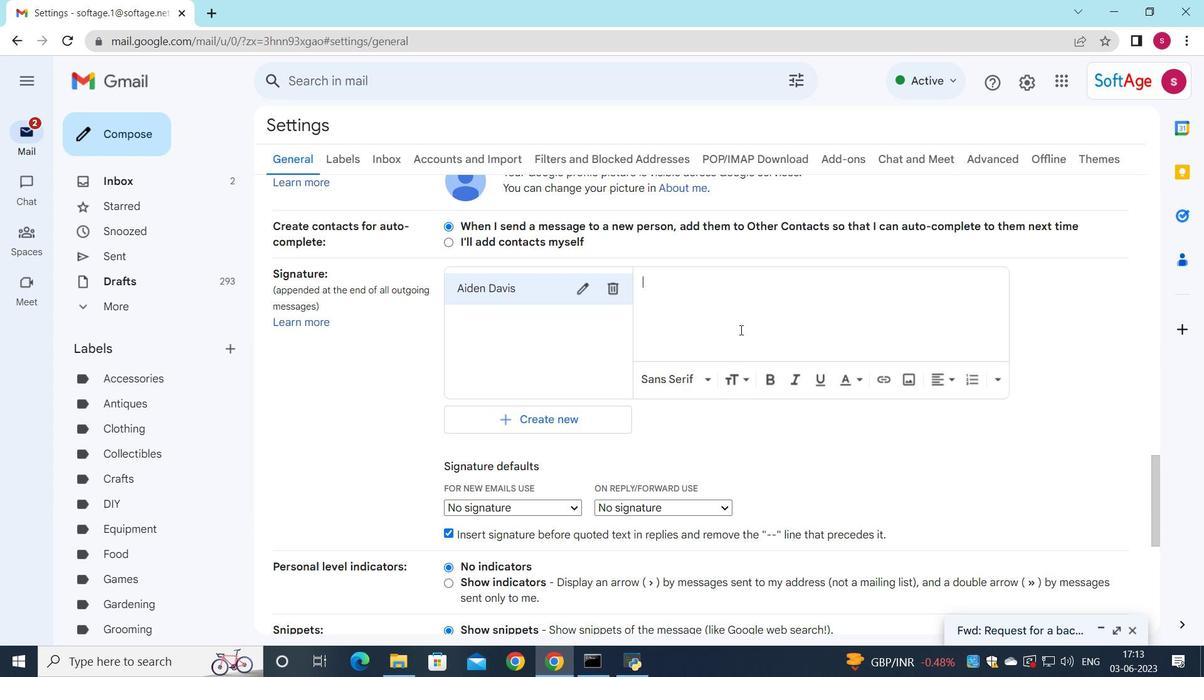 
Action: Key pressed <Key.shift>Aiden<Key.space><Key.shift>davis
Screenshot: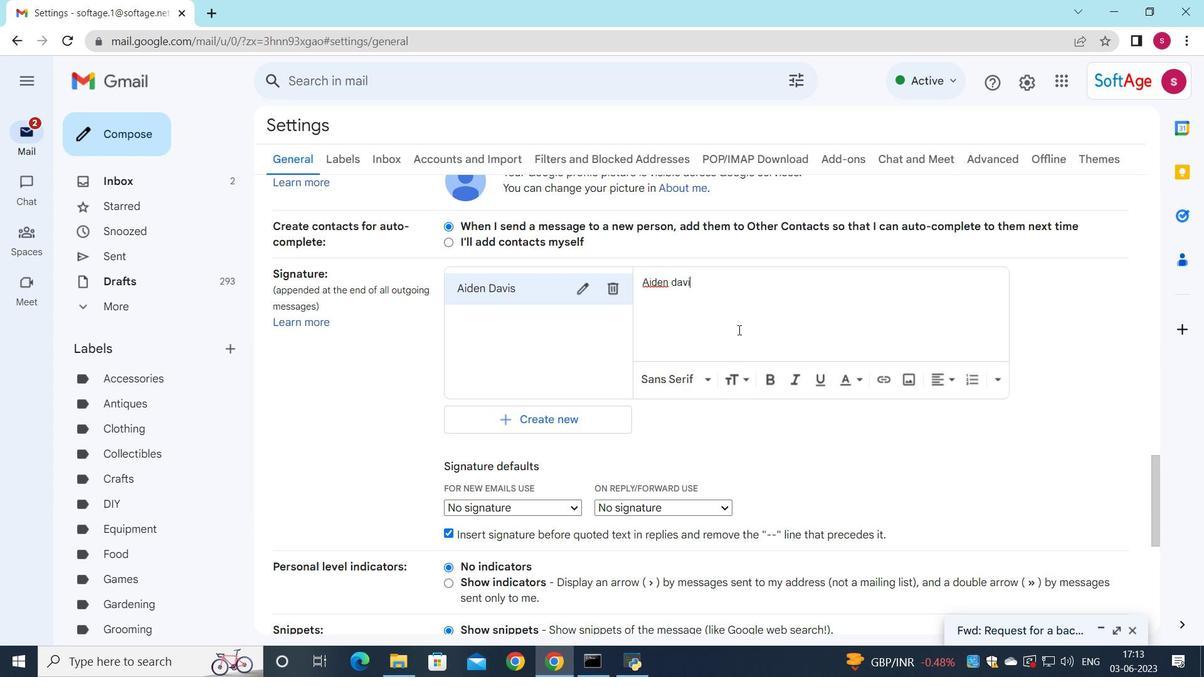 
Action: Mouse moved to (676, 287)
Screenshot: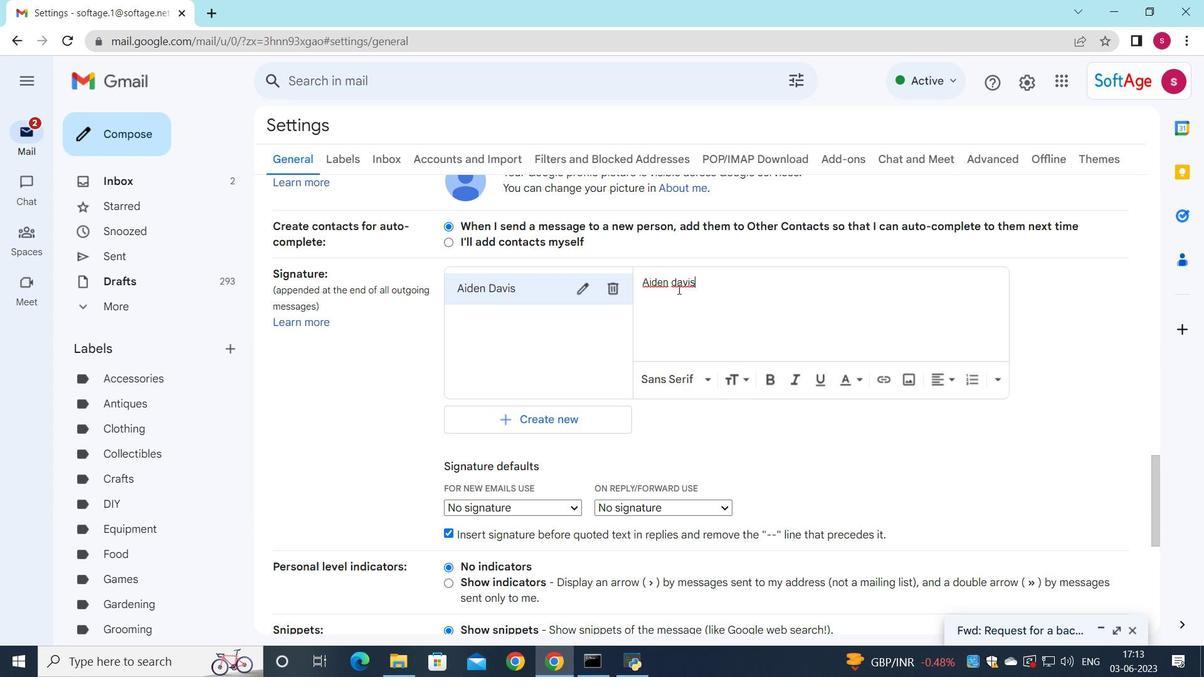 
Action: Mouse pressed left at (676, 287)
Screenshot: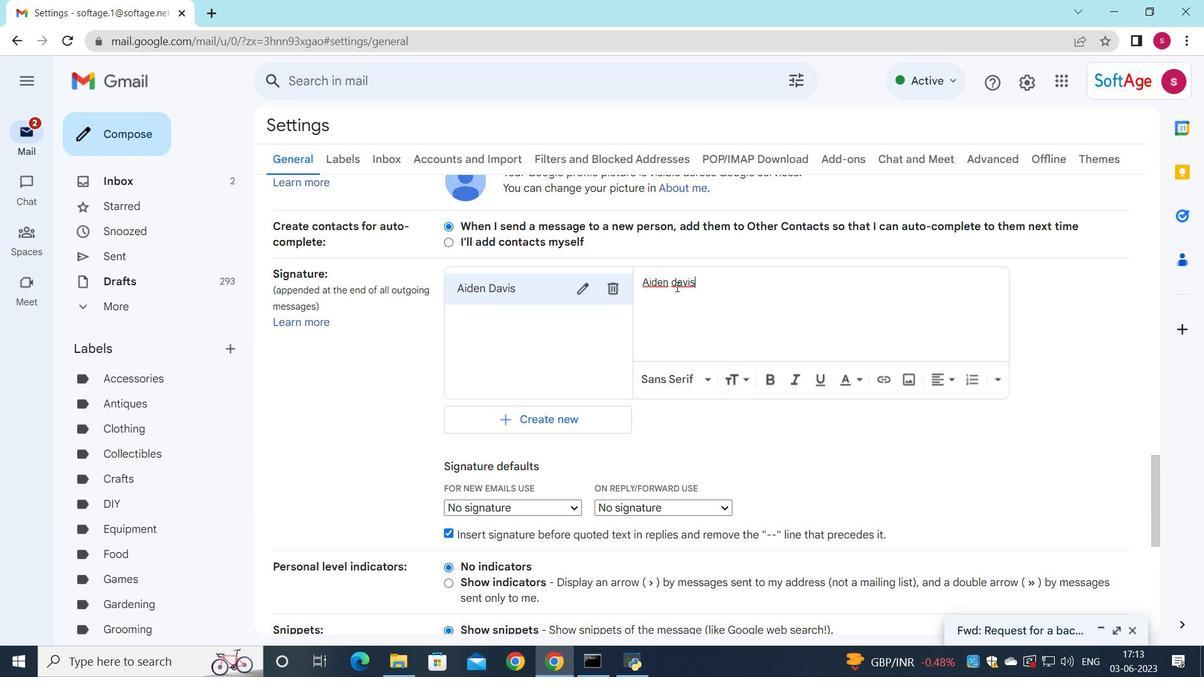 
Action: Key pressed <Key.backspace><Key.shift>D
Screenshot: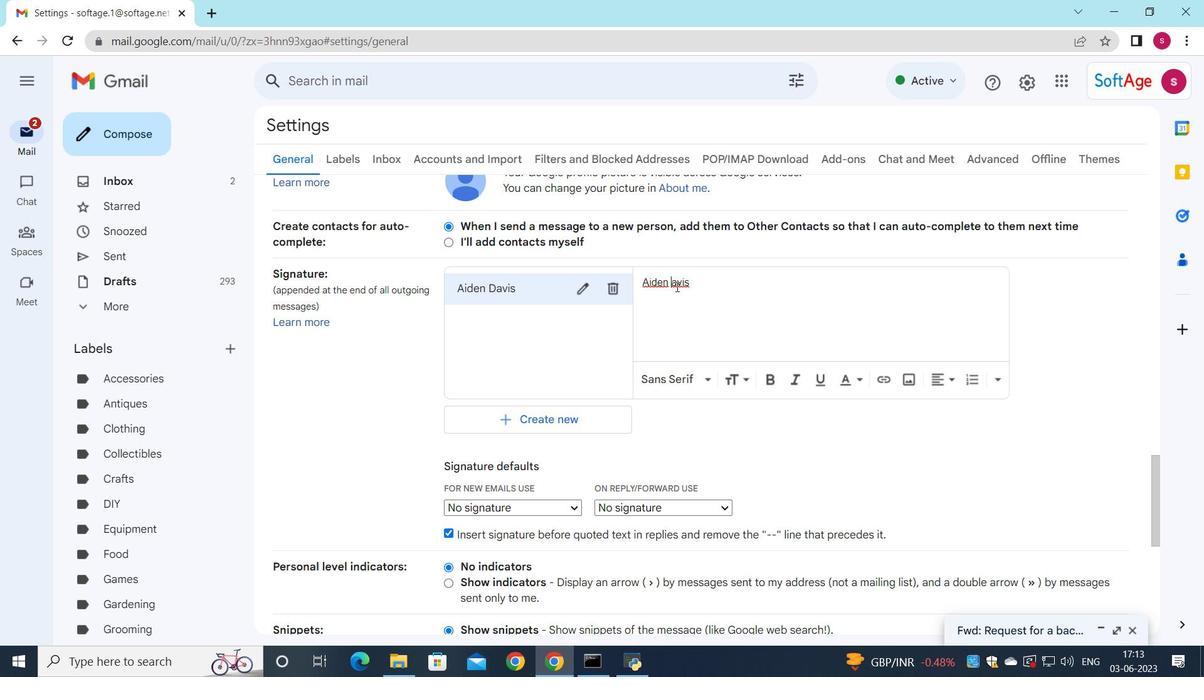 
Action: Mouse moved to (505, 511)
Screenshot: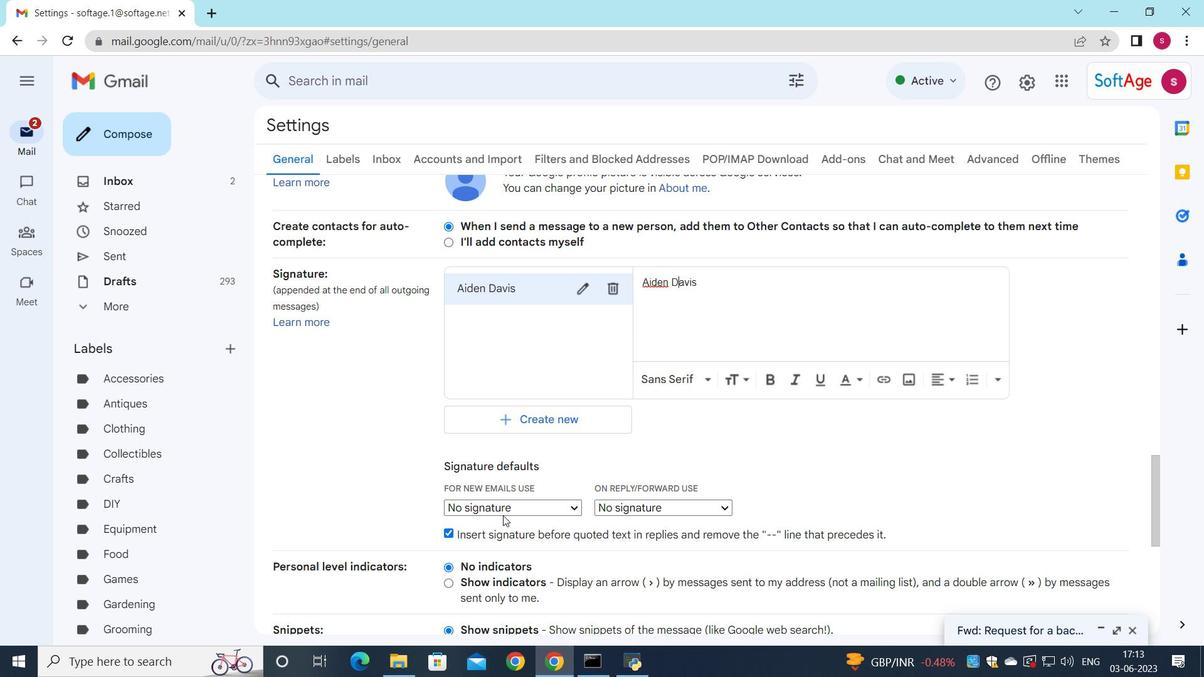 
Action: Mouse pressed left at (505, 511)
Screenshot: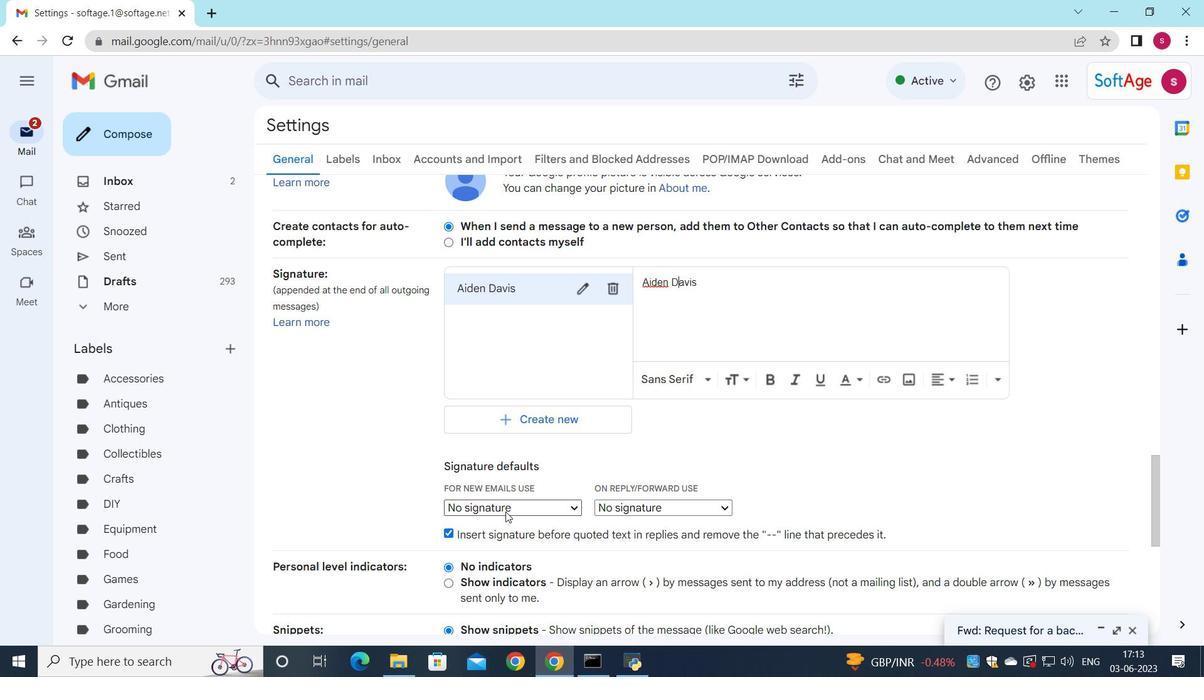 
Action: Mouse moved to (503, 537)
Screenshot: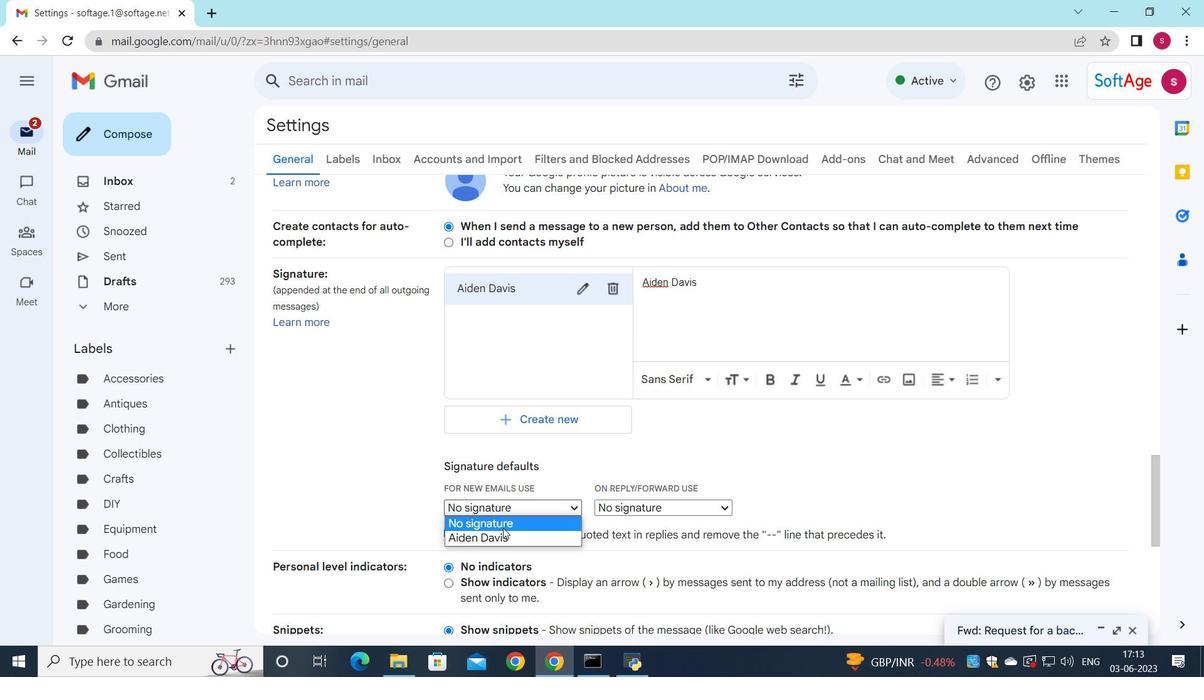 
Action: Mouse pressed left at (503, 537)
Screenshot: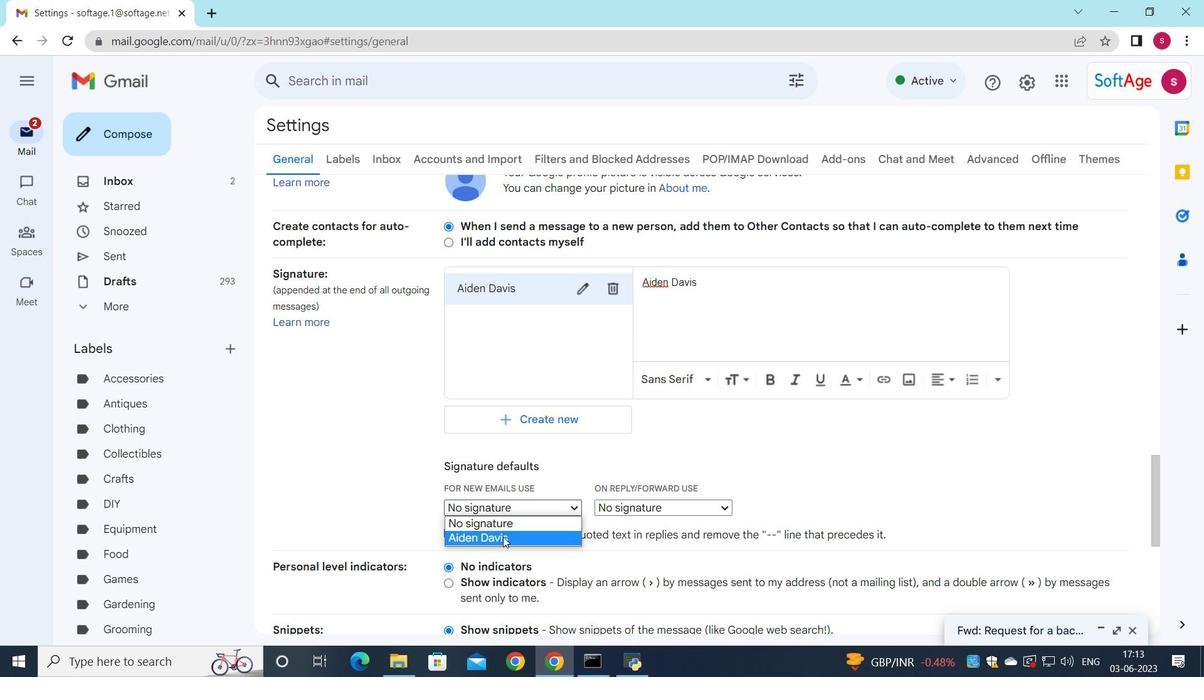 
Action: Mouse moved to (644, 508)
Screenshot: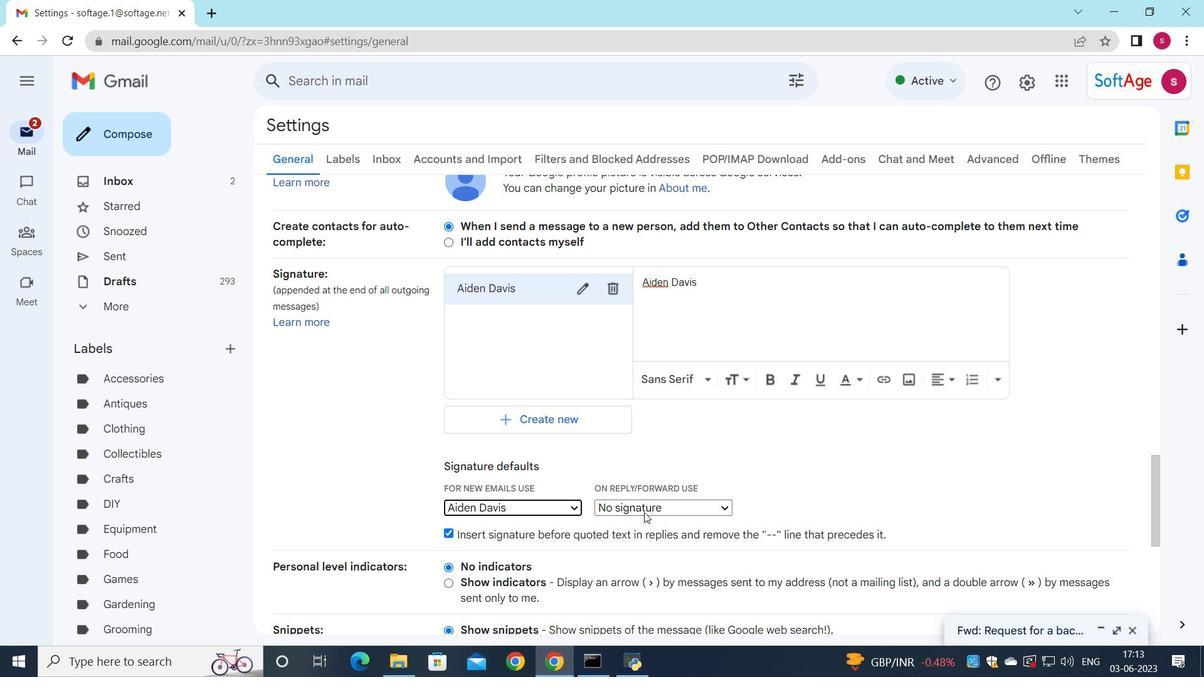 
Action: Mouse pressed left at (644, 508)
Screenshot: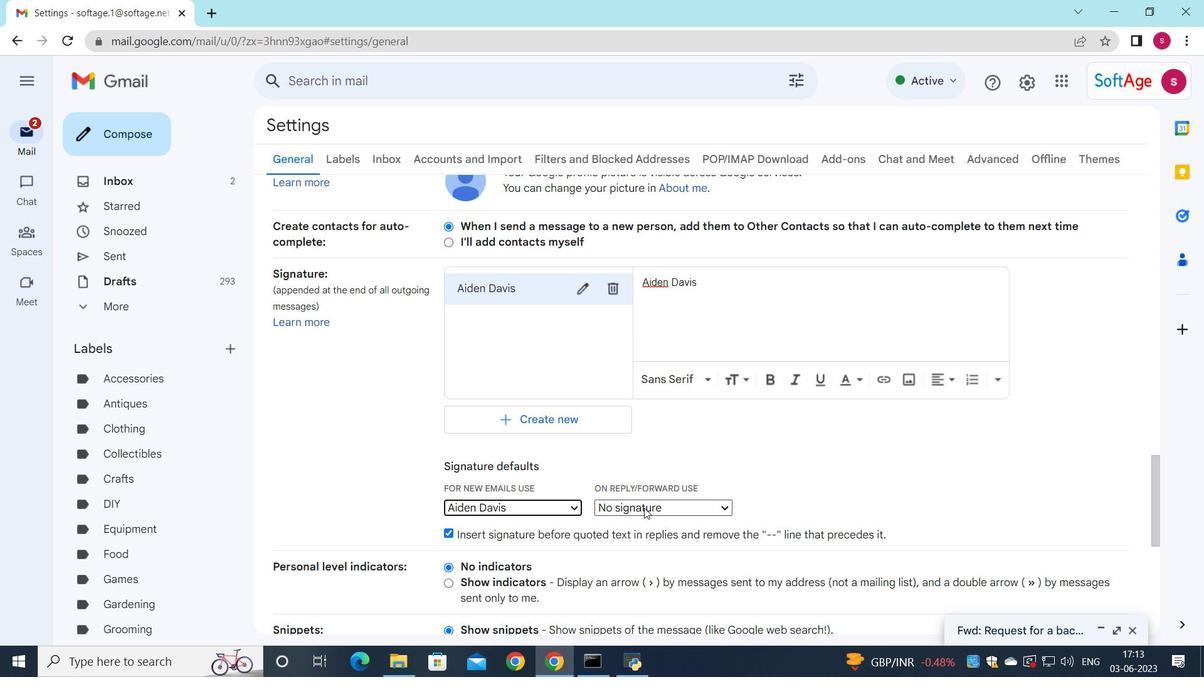
Action: Mouse moved to (641, 539)
Screenshot: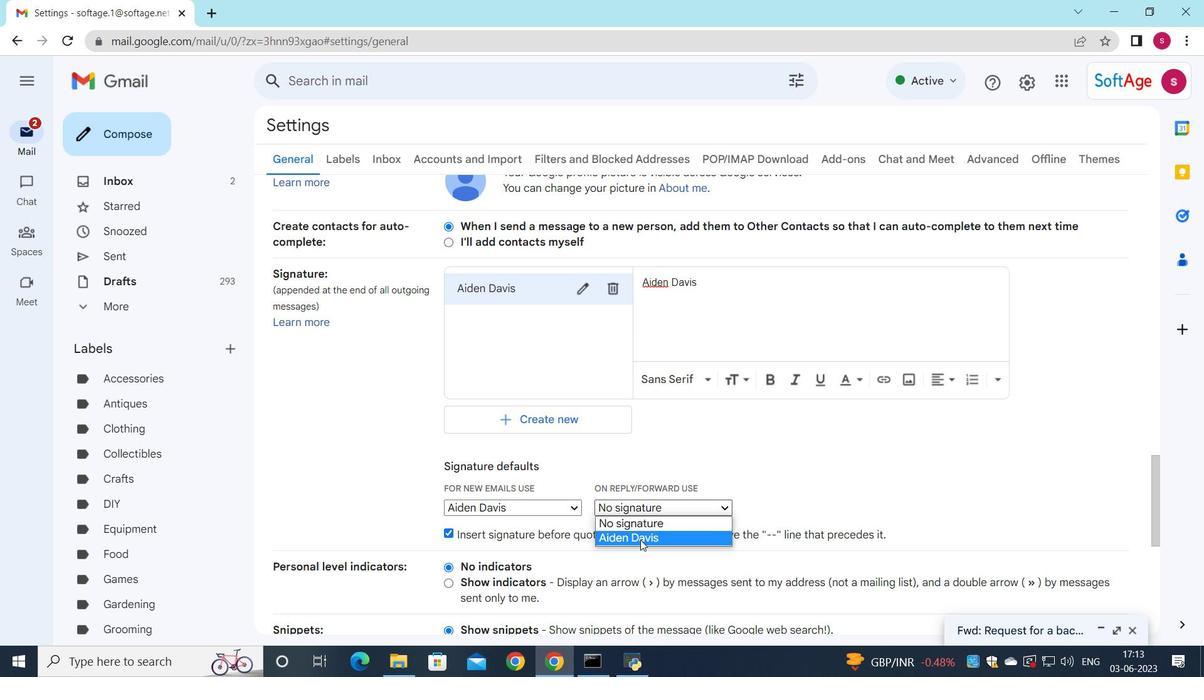 
Action: Mouse pressed left at (641, 539)
Screenshot: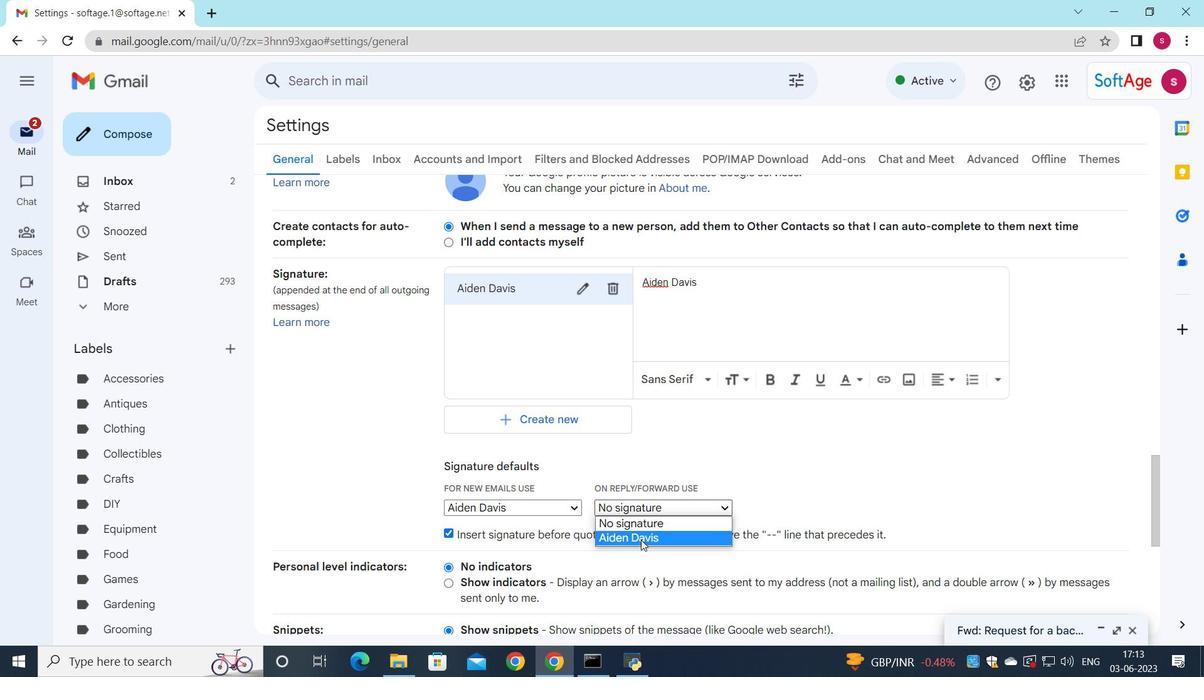 
Action: Mouse moved to (636, 525)
Screenshot: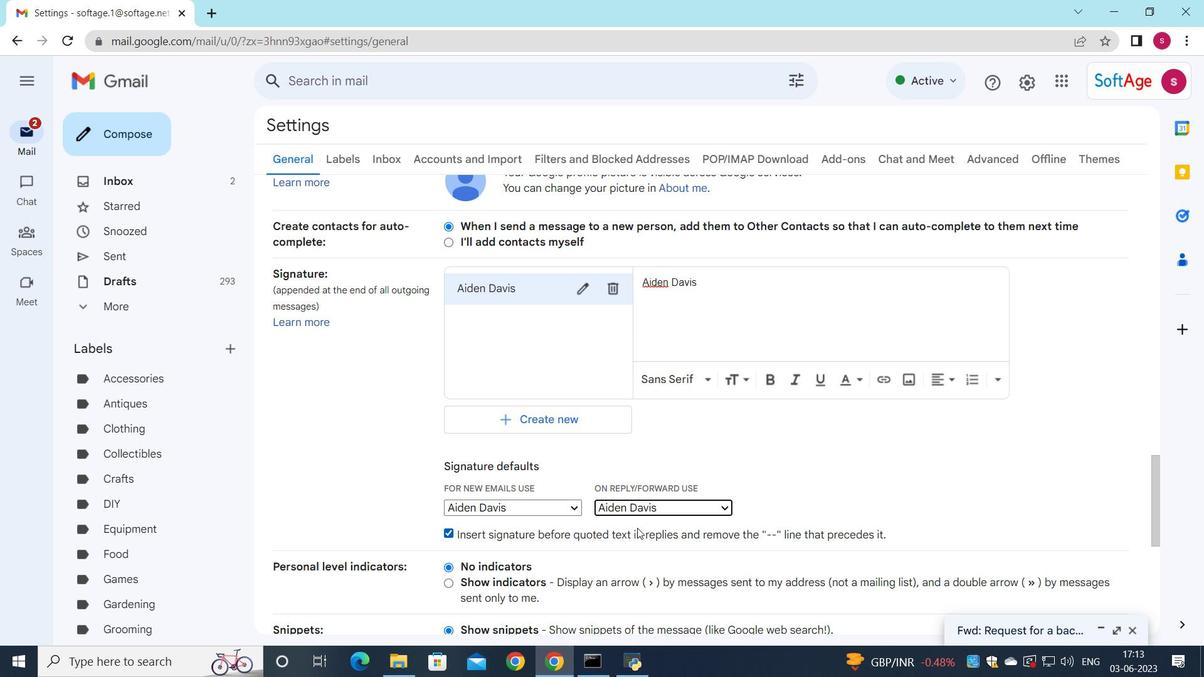 
Action: Mouse scrolled (636, 524) with delta (0, 0)
Screenshot: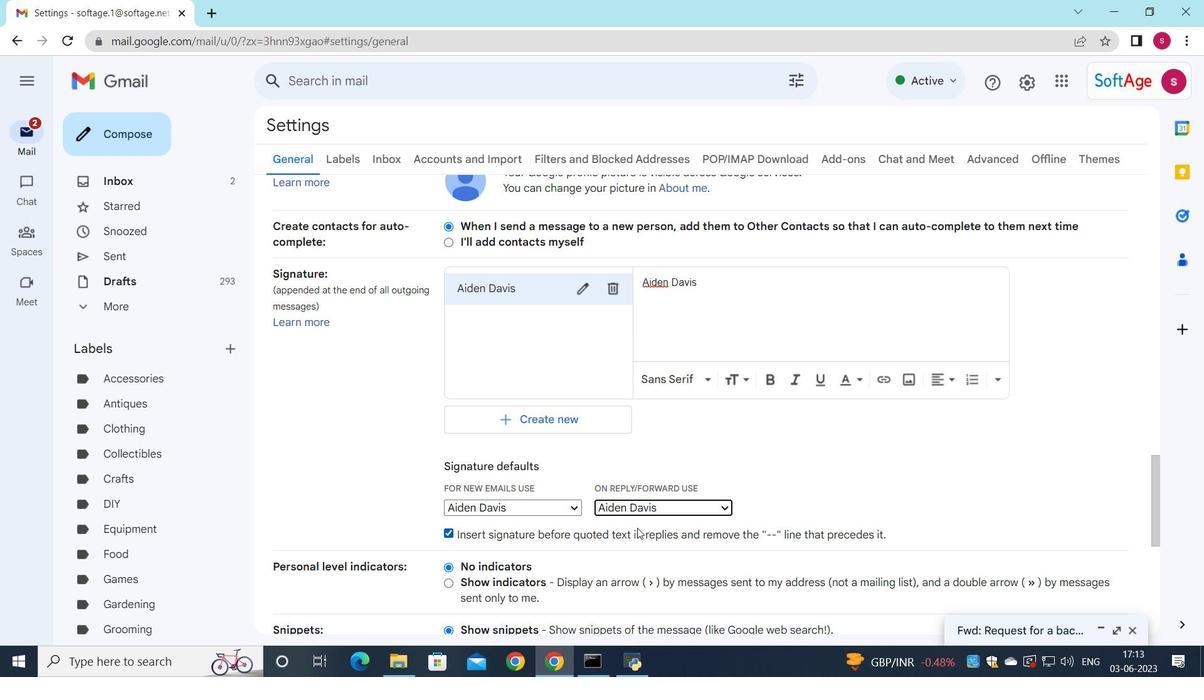 
Action: Mouse scrolled (636, 524) with delta (0, 0)
Screenshot: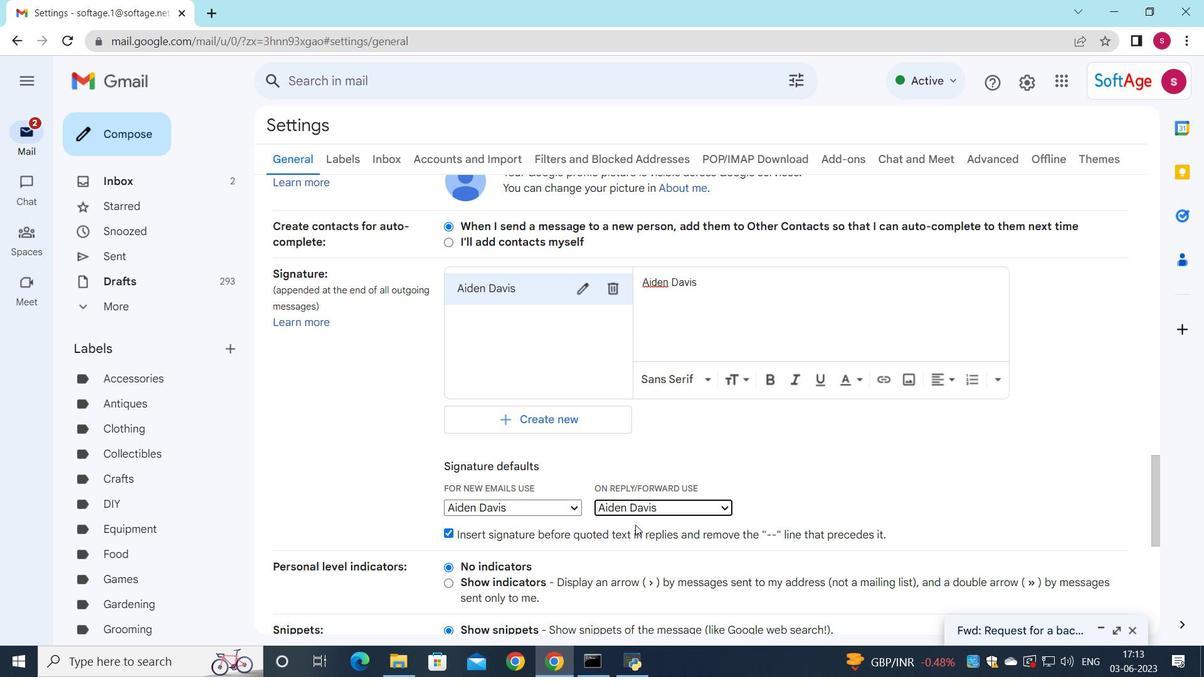 
Action: Mouse scrolled (636, 524) with delta (0, 0)
Screenshot: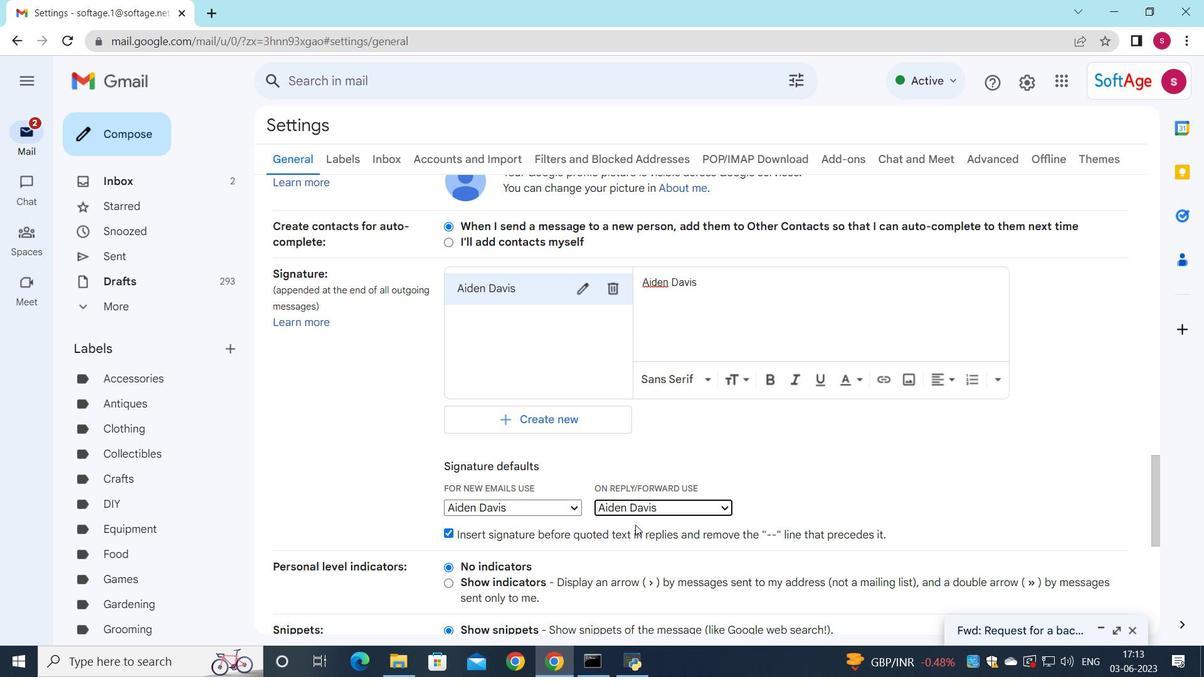
Action: Mouse scrolled (636, 524) with delta (0, 0)
Screenshot: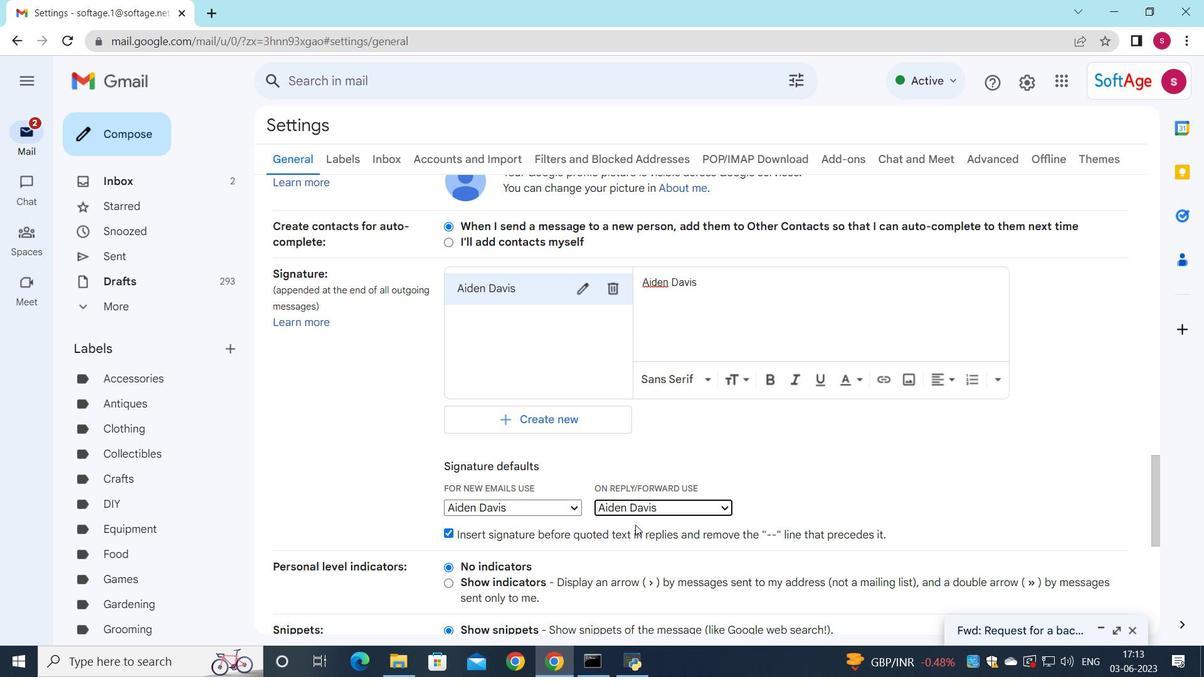 
Action: Mouse scrolled (636, 524) with delta (0, 0)
Screenshot: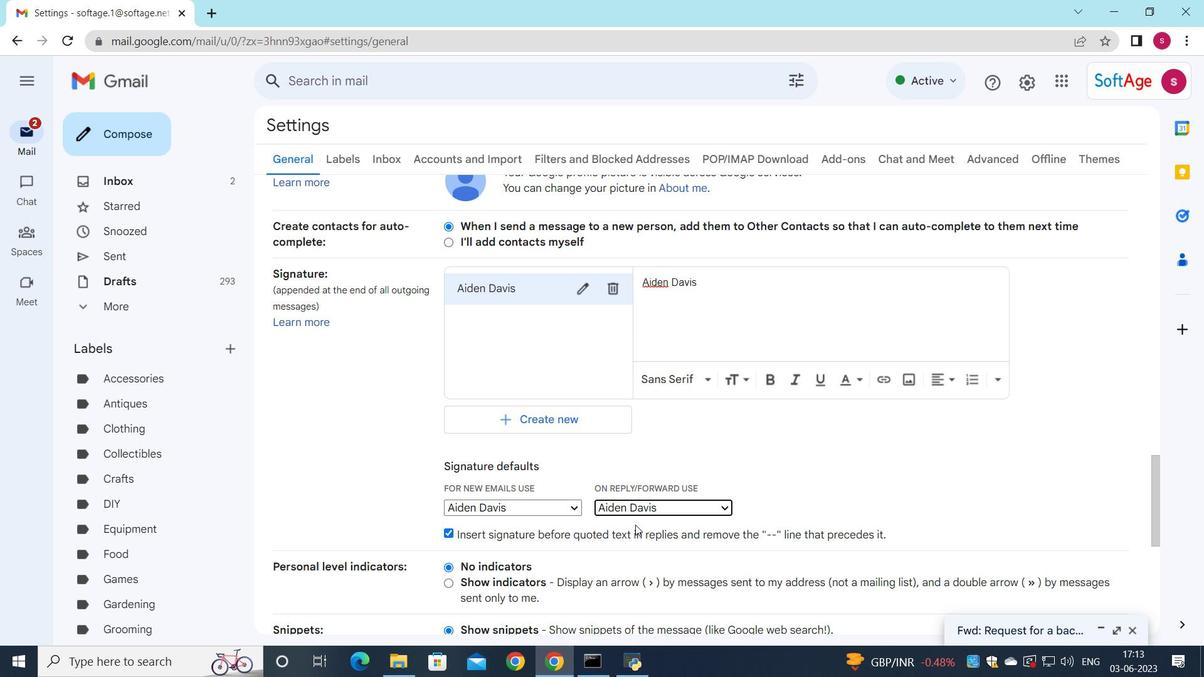 
Action: Mouse moved to (635, 523)
Screenshot: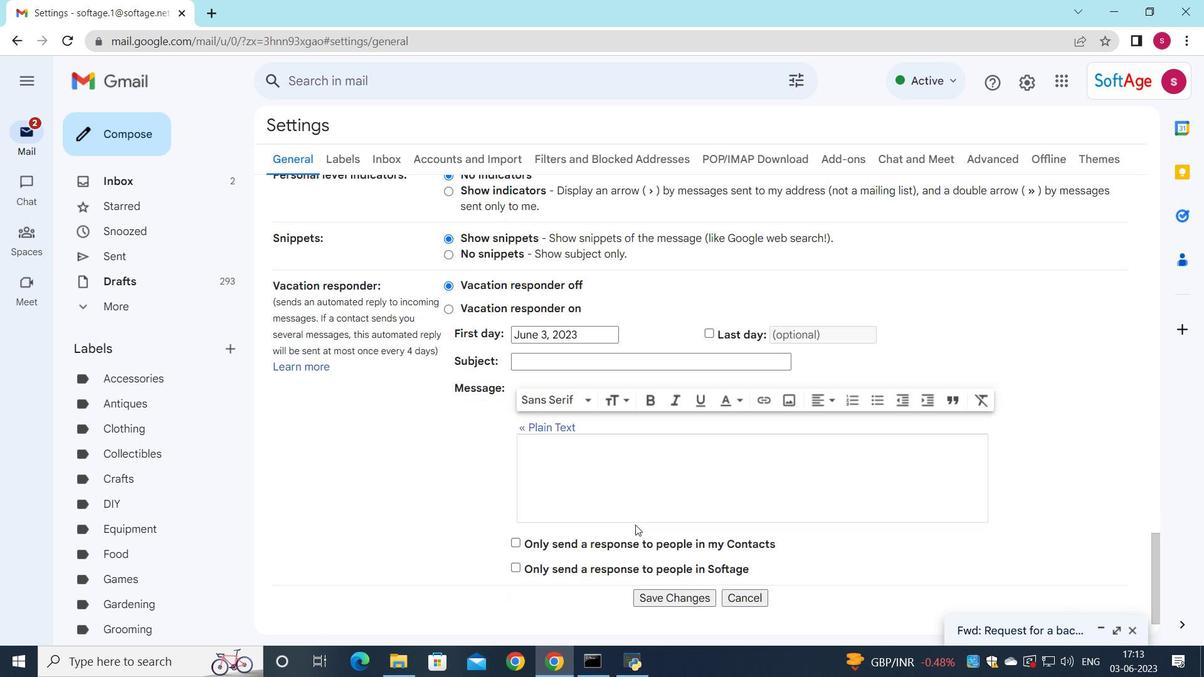 
Action: Mouse scrolled (635, 522) with delta (0, 0)
Screenshot: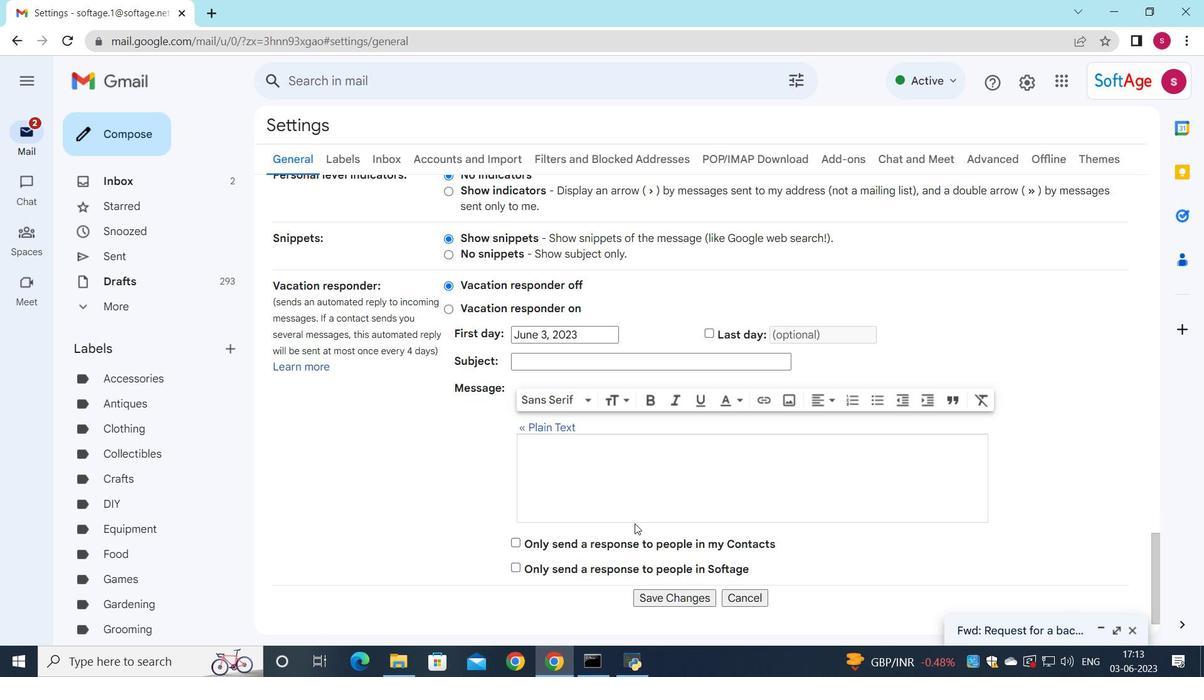 
Action: Mouse scrolled (635, 522) with delta (0, 0)
Screenshot: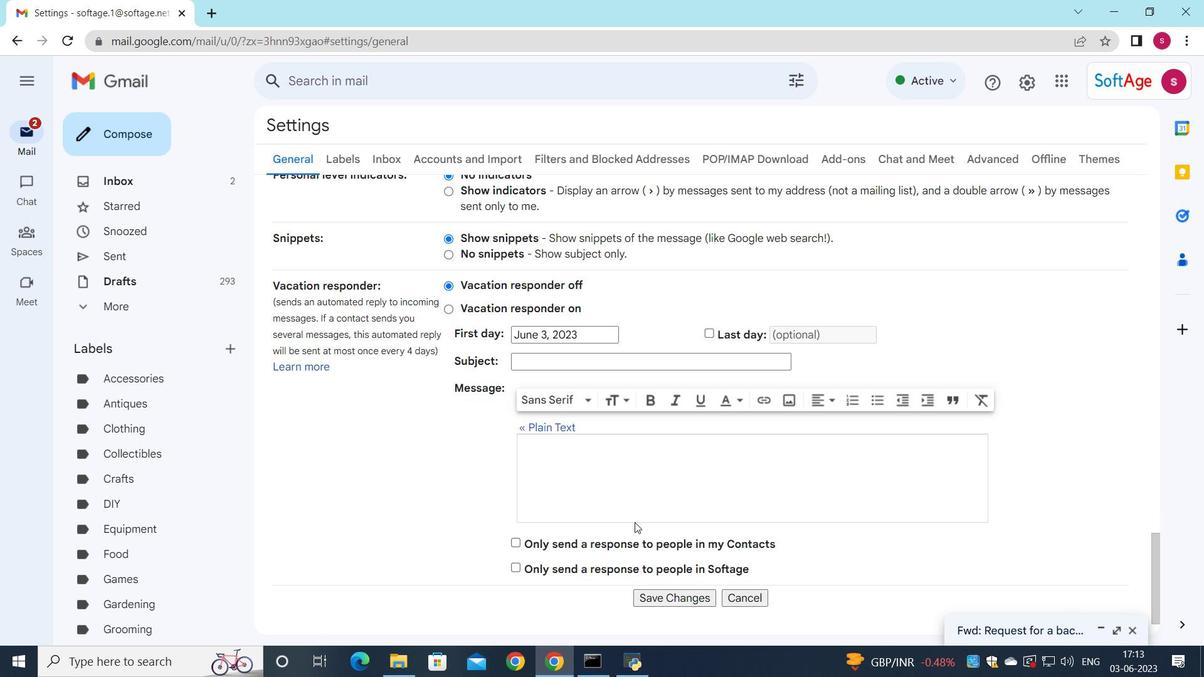 
Action: Mouse scrolled (635, 522) with delta (0, 0)
Screenshot: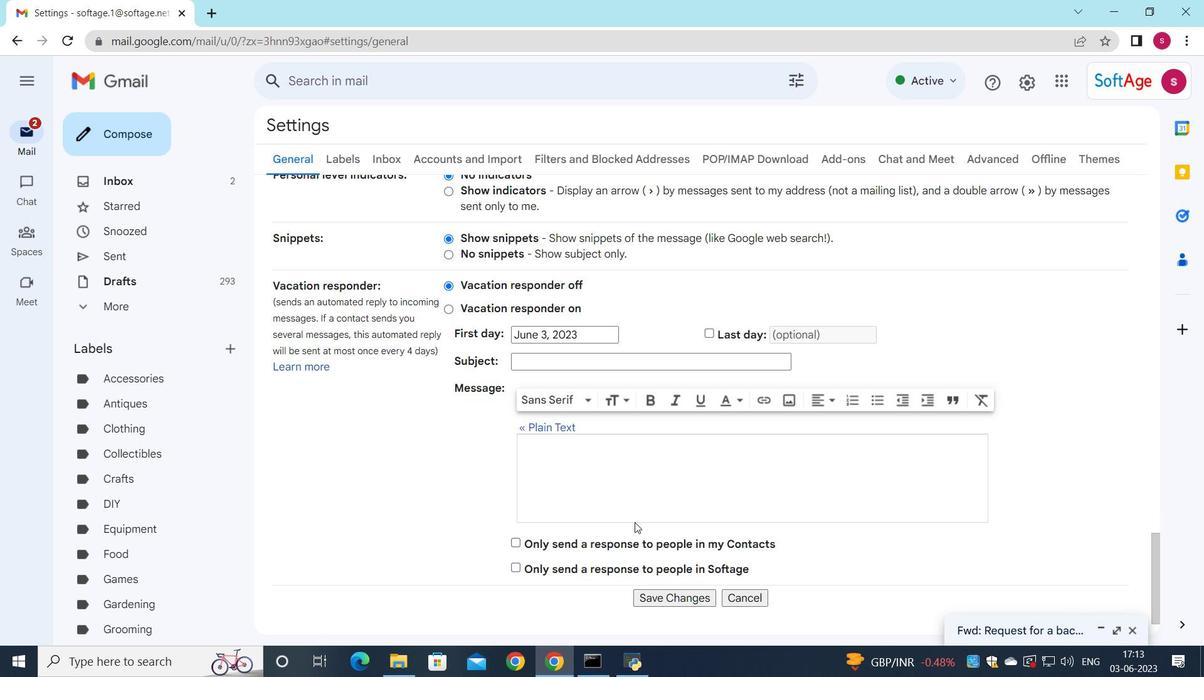 
Action: Mouse scrolled (635, 522) with delta (0, 0)
Screenshot: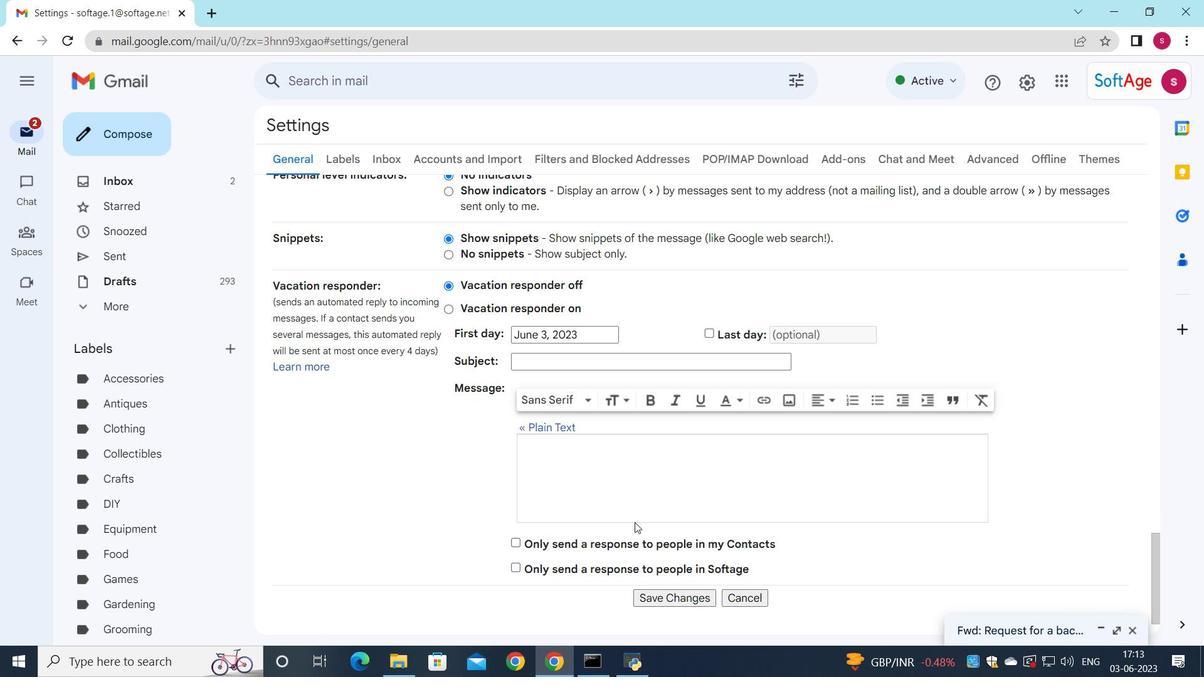 
Action: Mouse moved to (663, 552)
Screenshot: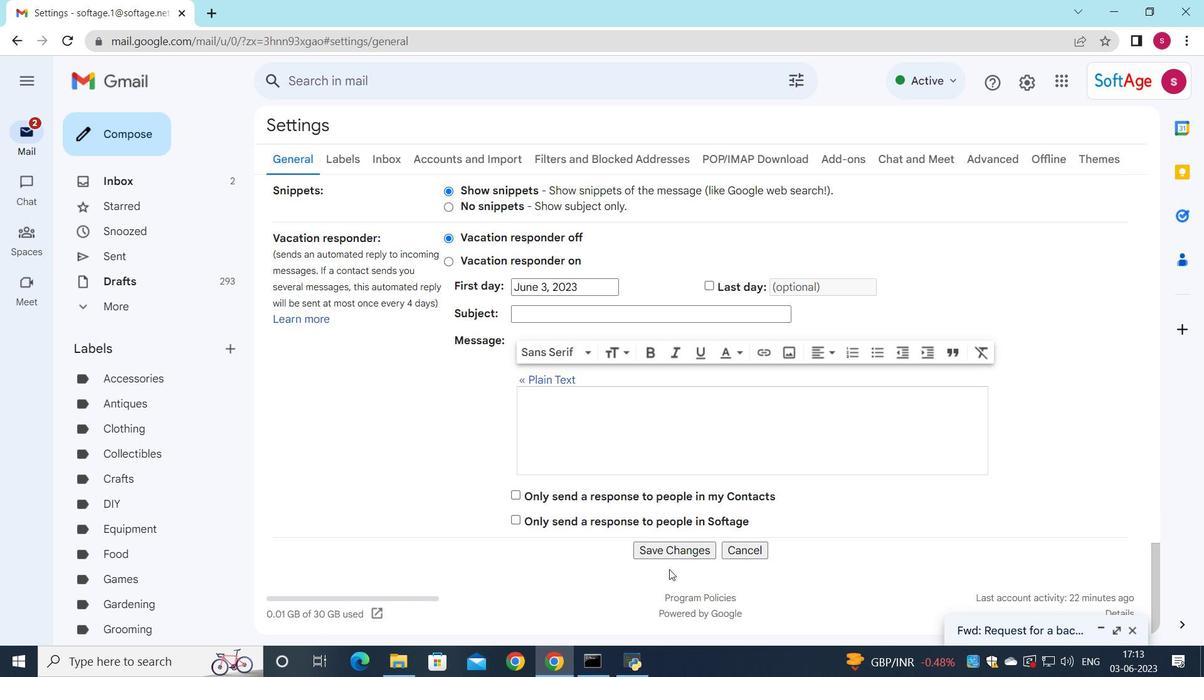 
Action: Mouse pressed left at (663, 552)
Screenshot: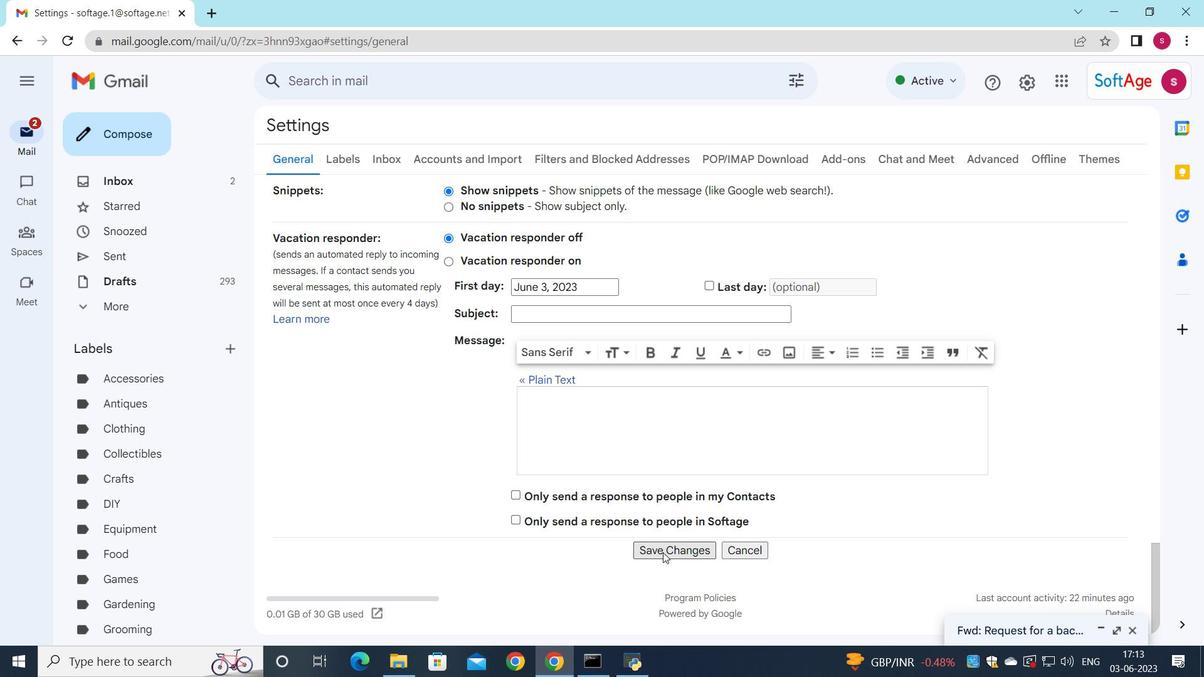
Action: Mouse moved to (604, 426)
Screenshot: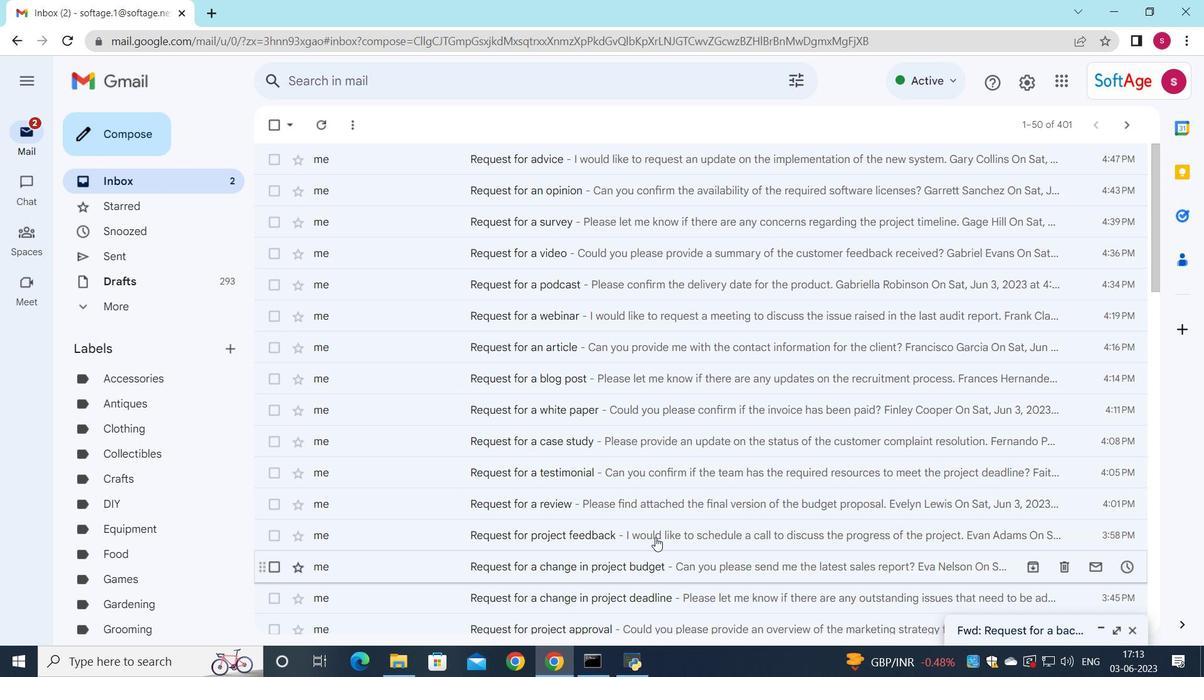 
Action: Mouse pressed left at (604, 426)
Screenshot: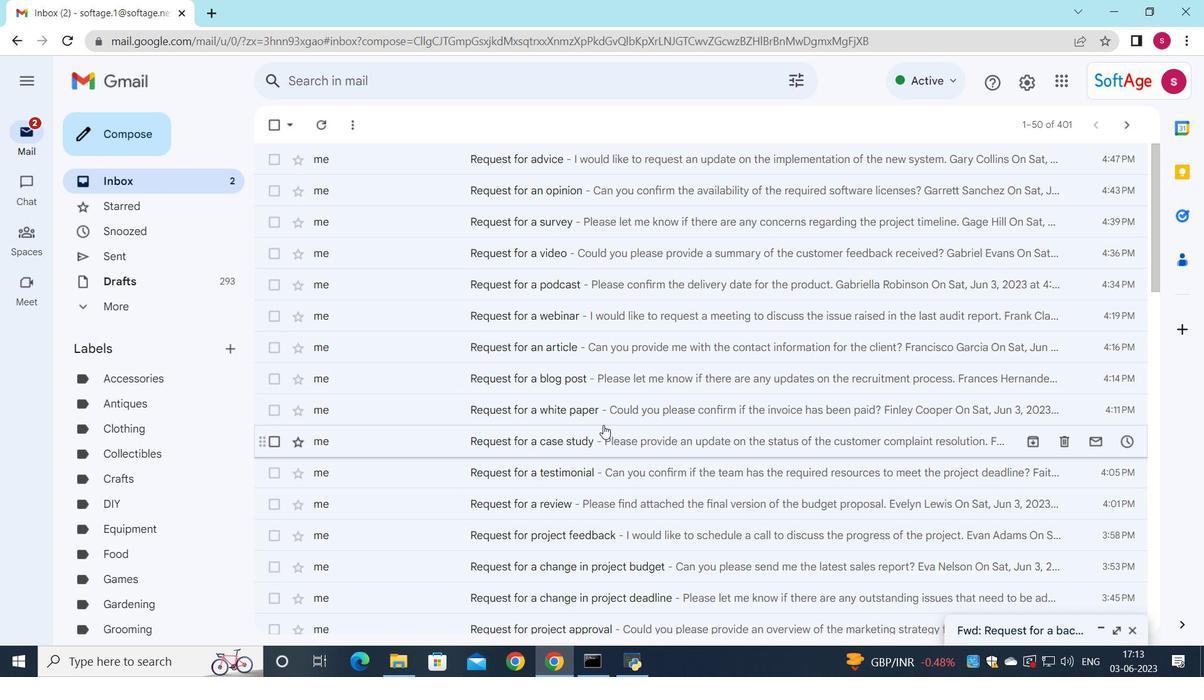 
Action: Mouse moved to (1158, 196)
Screenshot: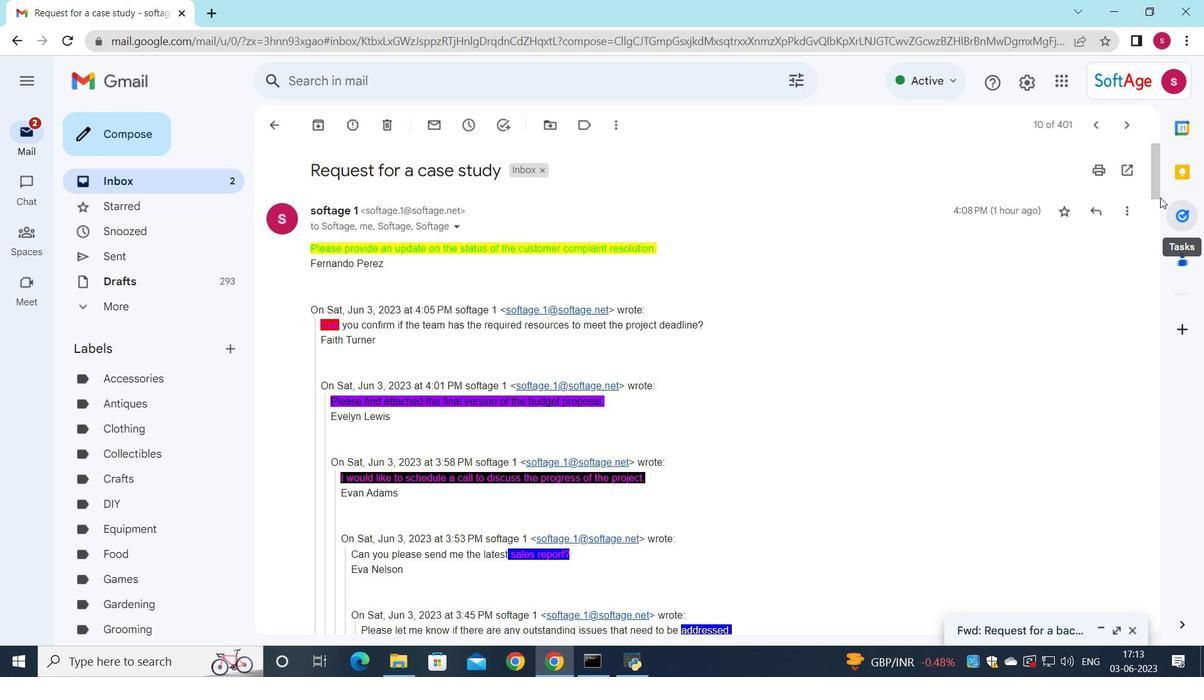 
Action: Mouse pressed left at (1158, 196)
Screenshot: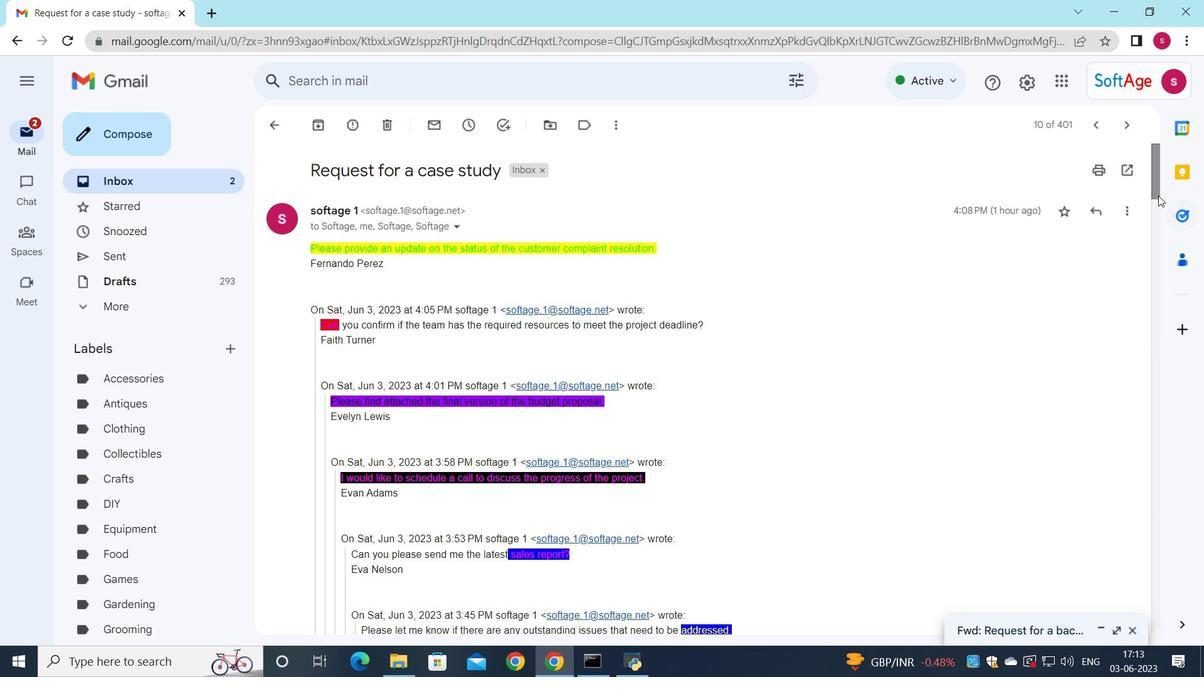 
Action: Mouse moved to (508, 547)
Screenshot: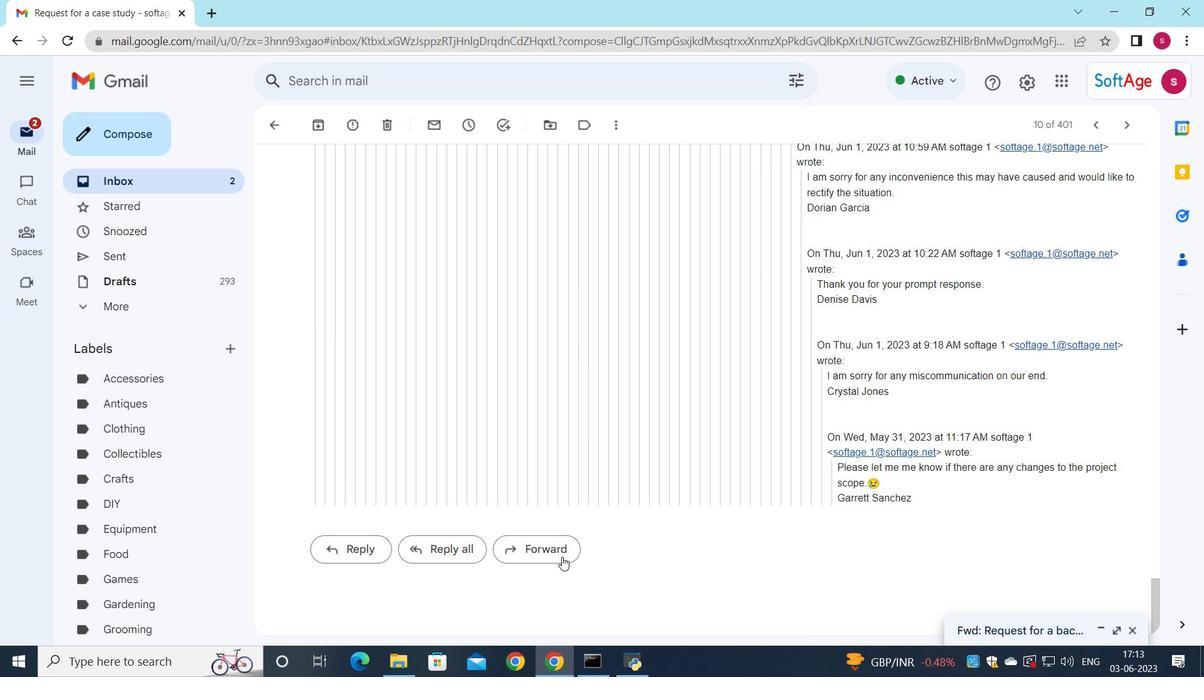 
Action: Mouse pressed left at (508, 547)
Screenshot: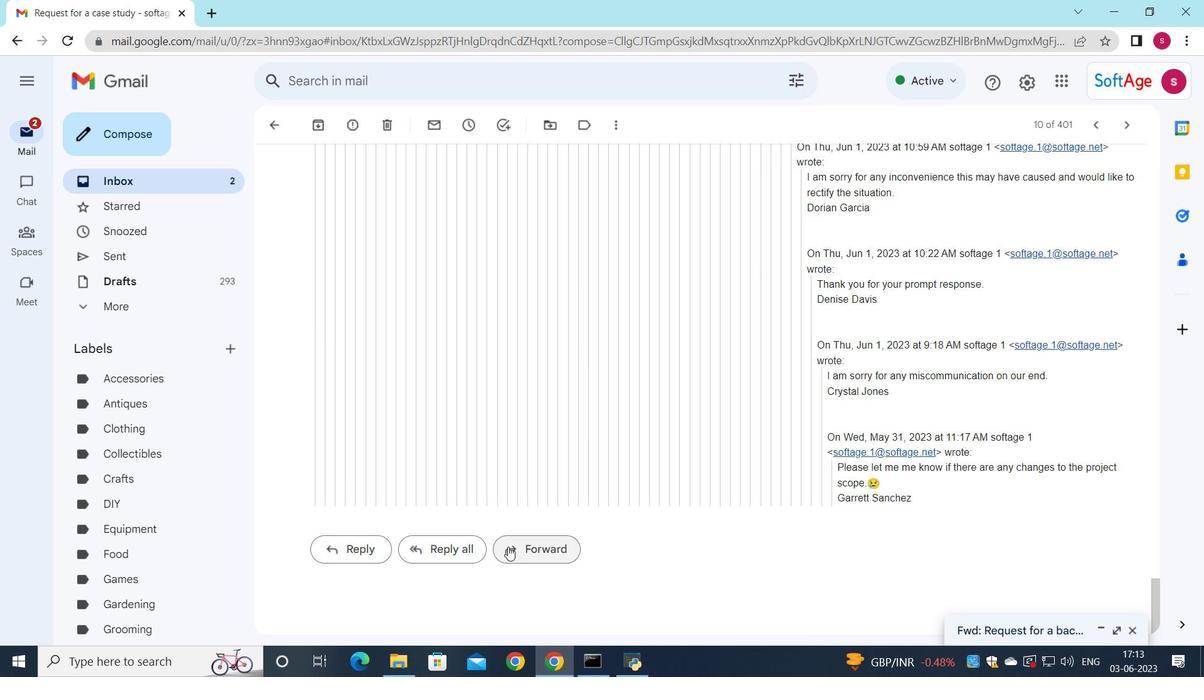 
Action: Mouse moved to (345, 496)
Screenshot: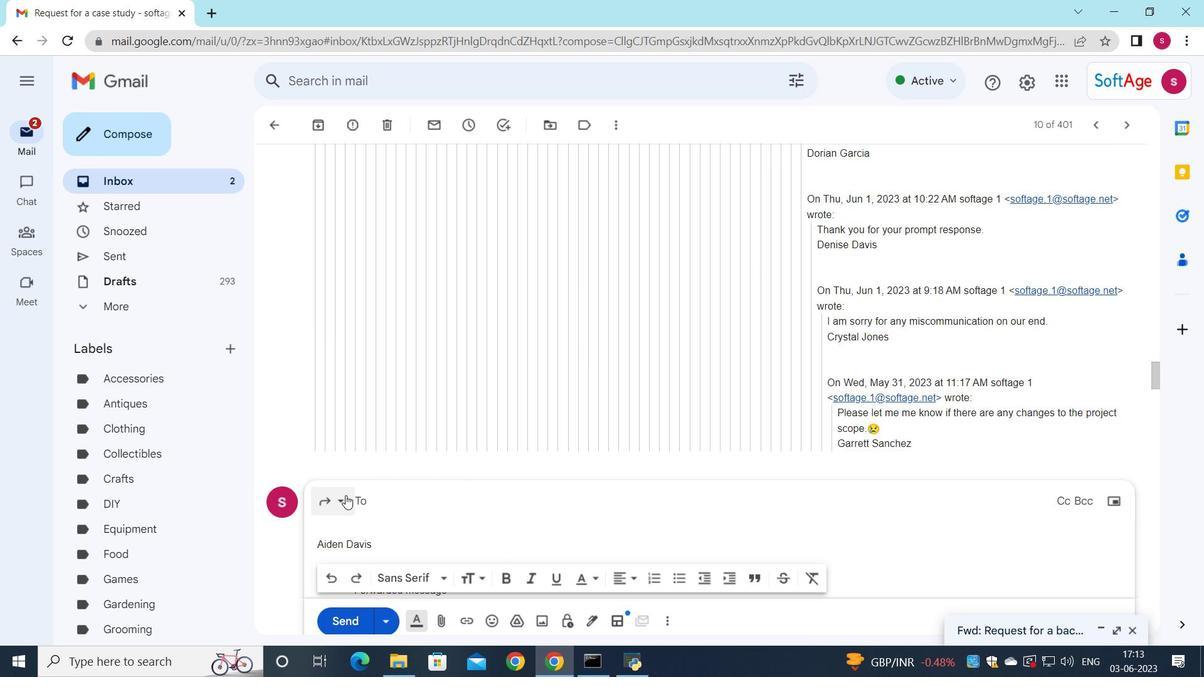 
Action: Mouse pressed left at (345, 496)
Screenshot: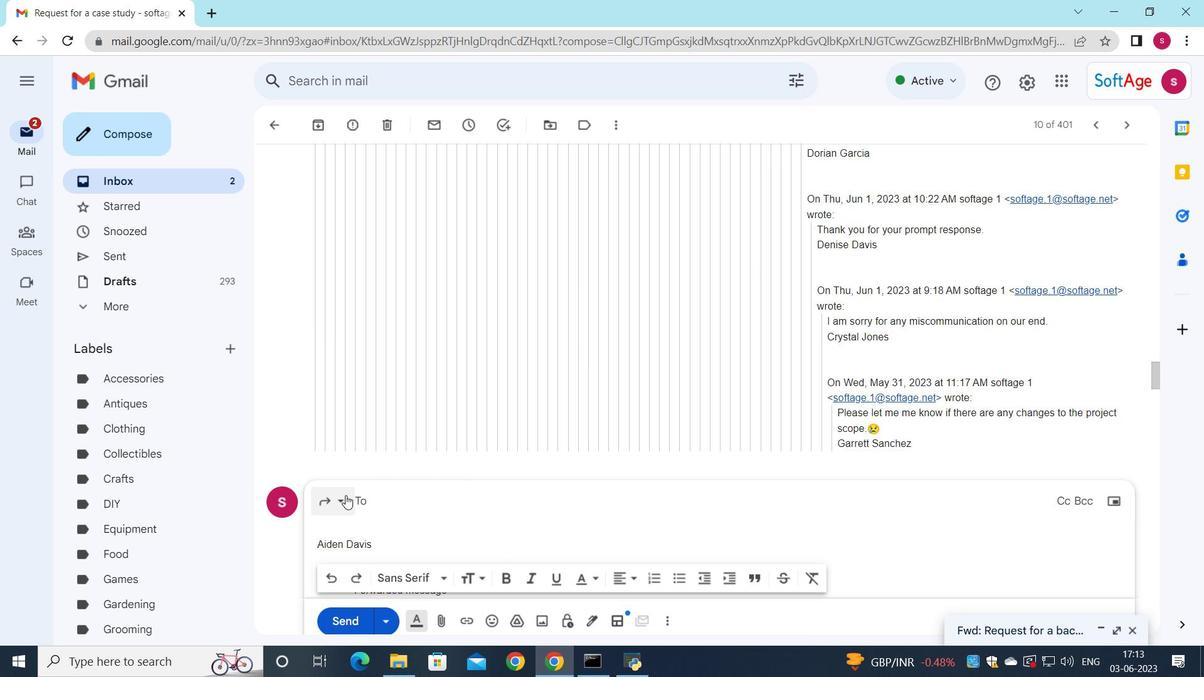 
Action: Mouse moved to (383, 441)
Screenshot: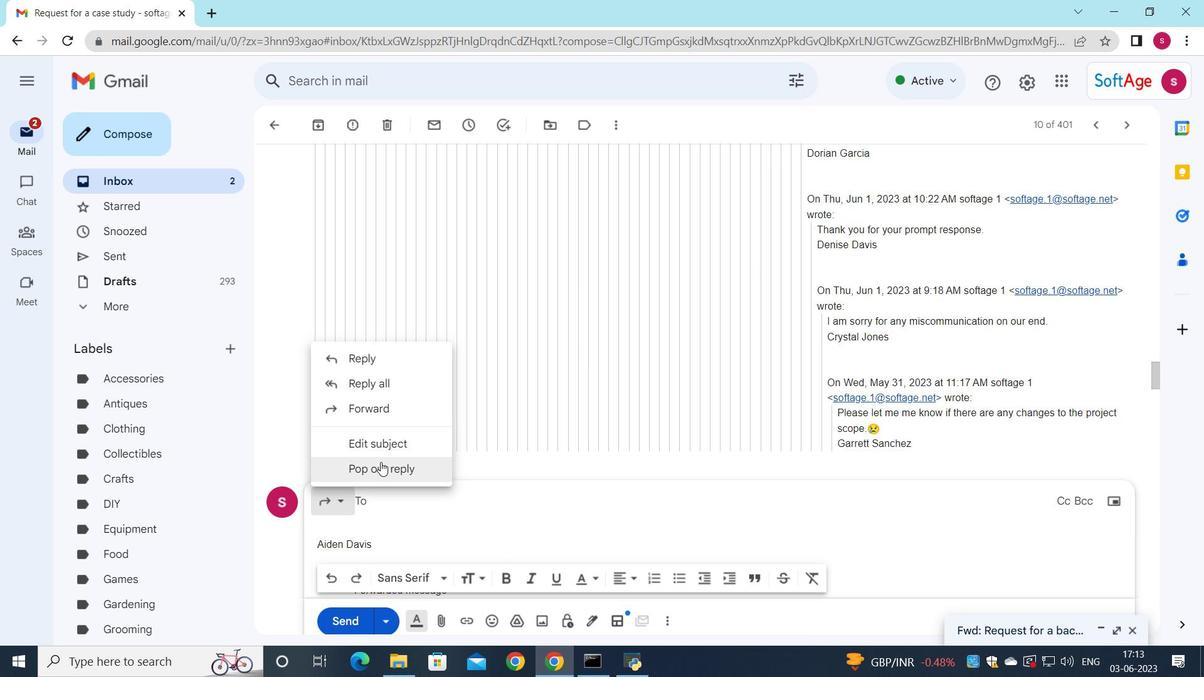 
Action: Mouse pressed left at (383, 441)
Screenshot: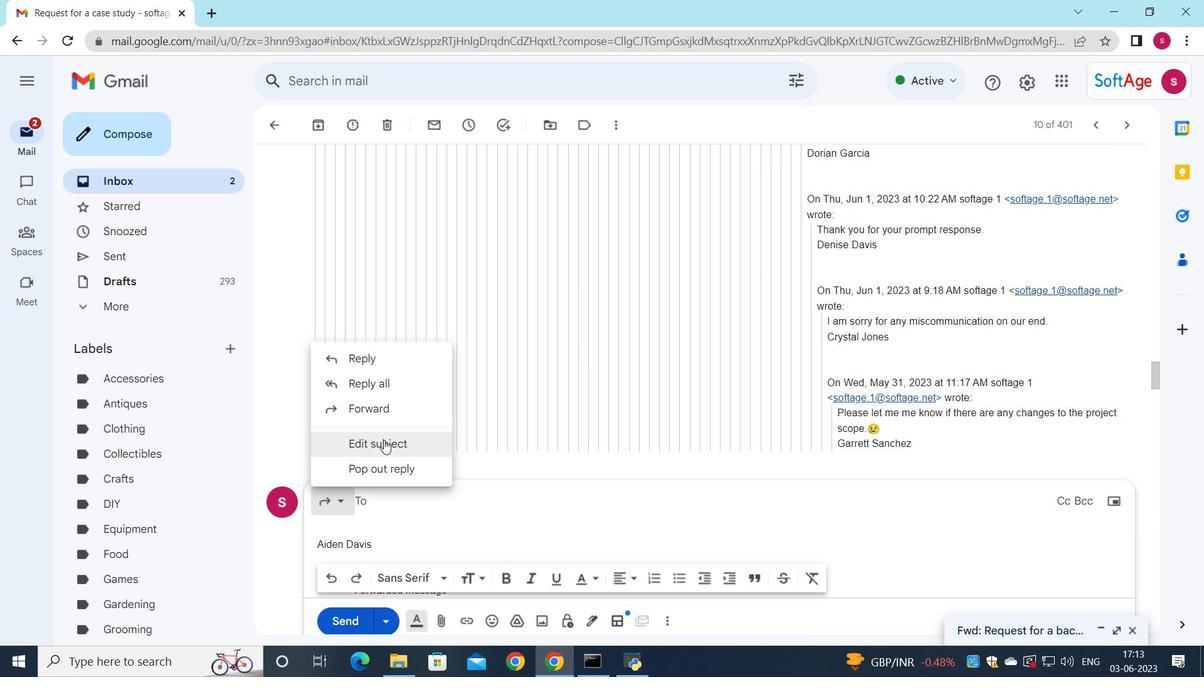 
Action: Mouse moved to (693, 213)
Screenshot: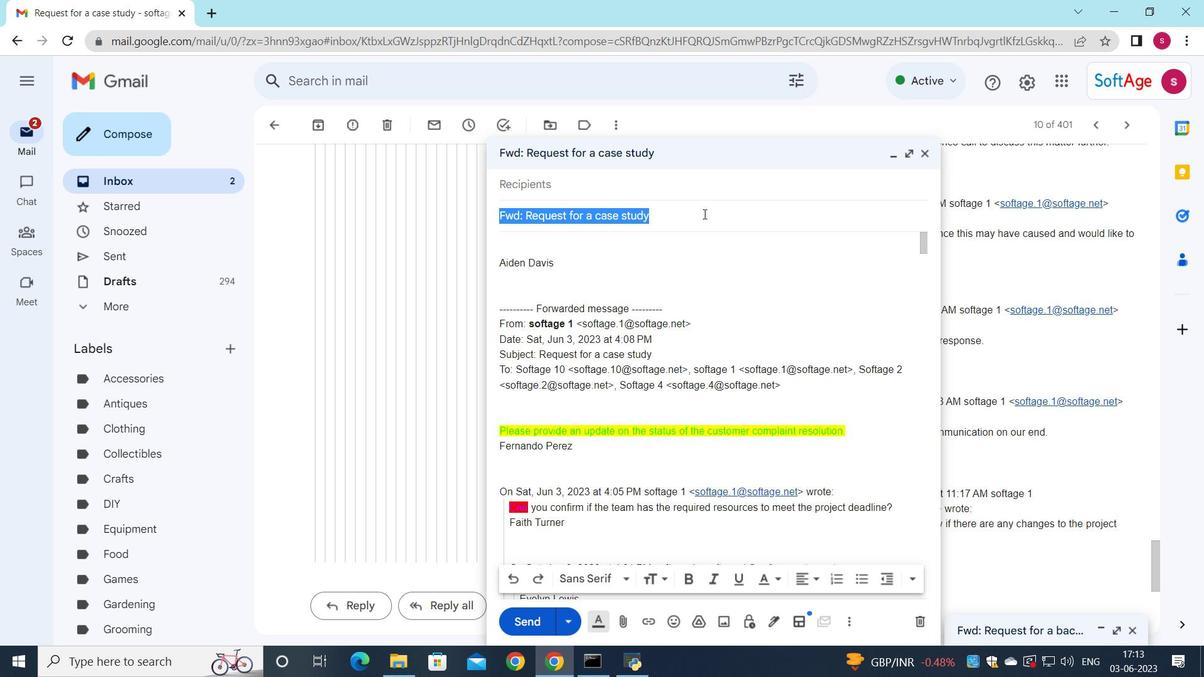 
Action: Key pressed <Key.shift>N<Key.backspace><Key.shift>Meeting<Key.space><Key.shift><Key.shift><Key.shift><Key.shift><Key.shift><Key.shift><Key.shift><Key.shift><Key.shift>invitation
Screenshot: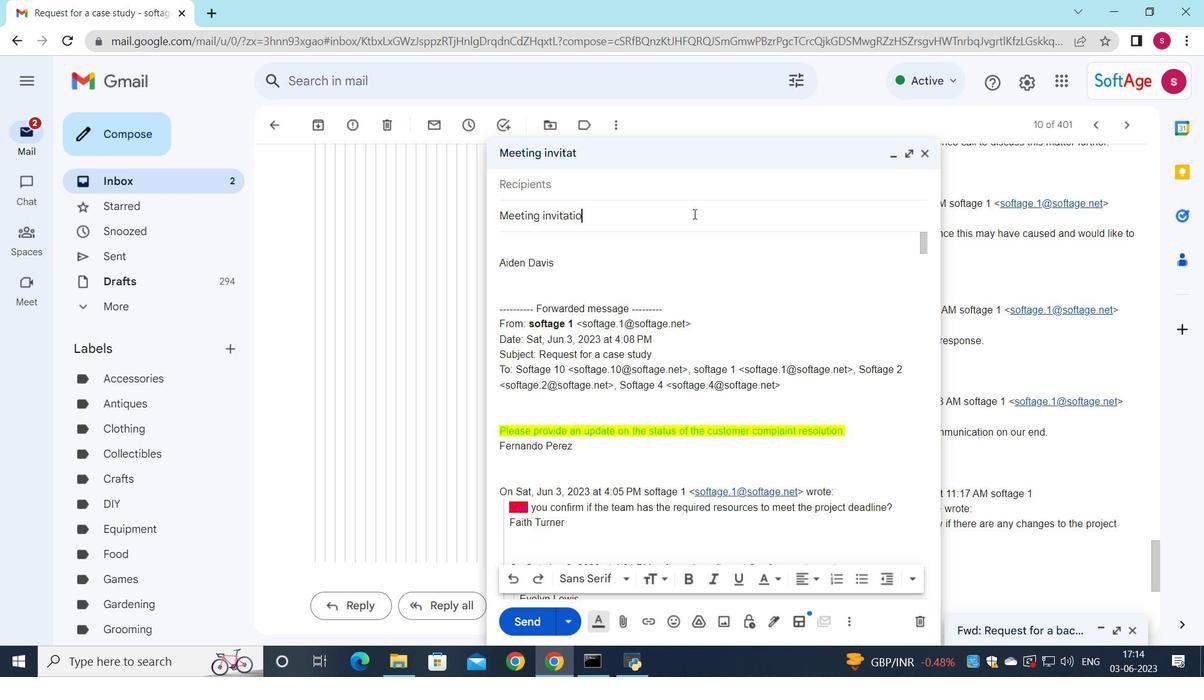 
Action: Mouse moved to (605, 186)
Screenshot: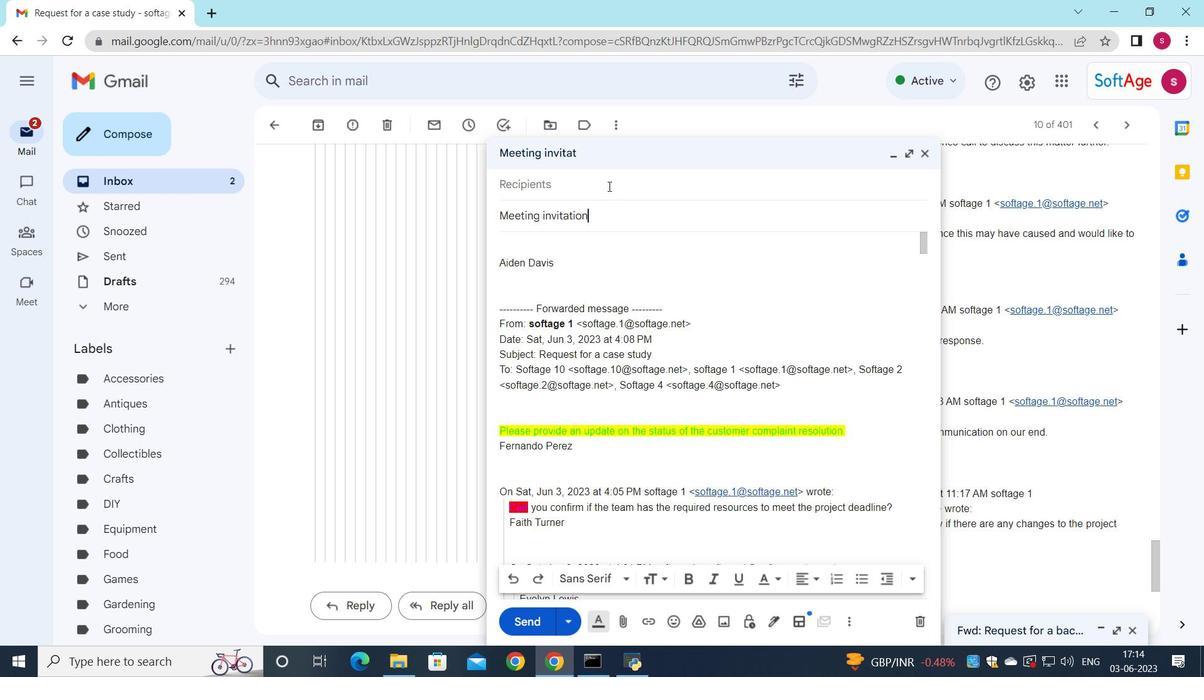 
Action: Mouse pressed left at (605, 186)
Screenshot: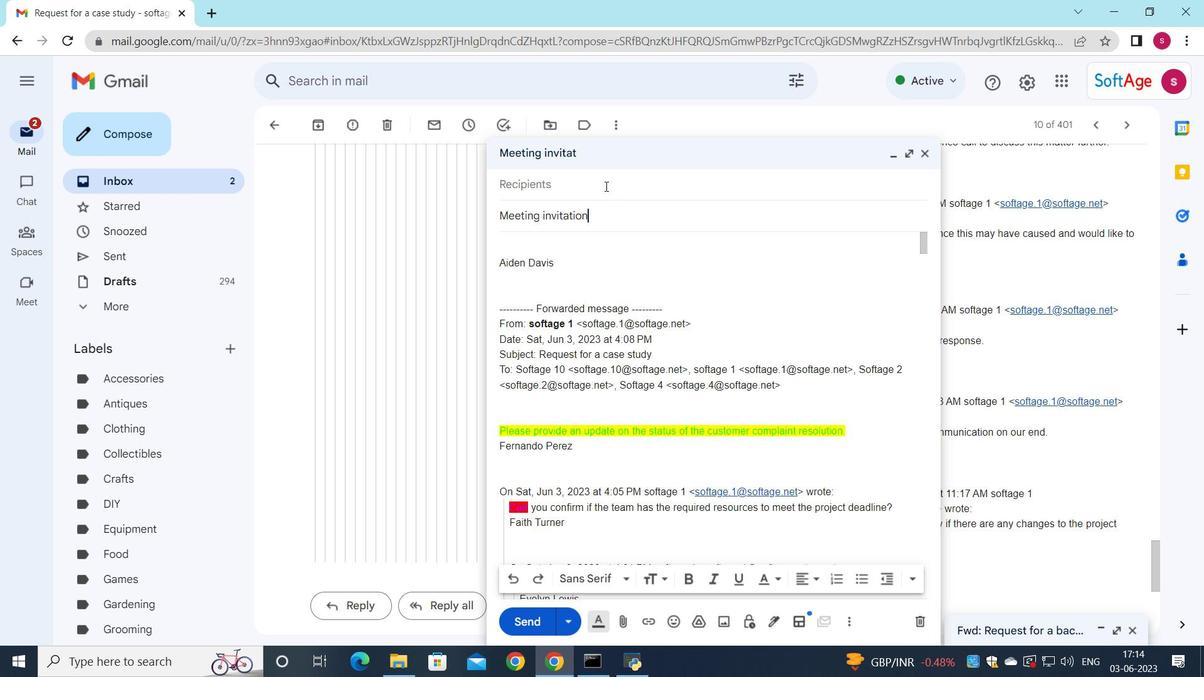 
Action: Mouse moved to (890, 185)
Screenshot: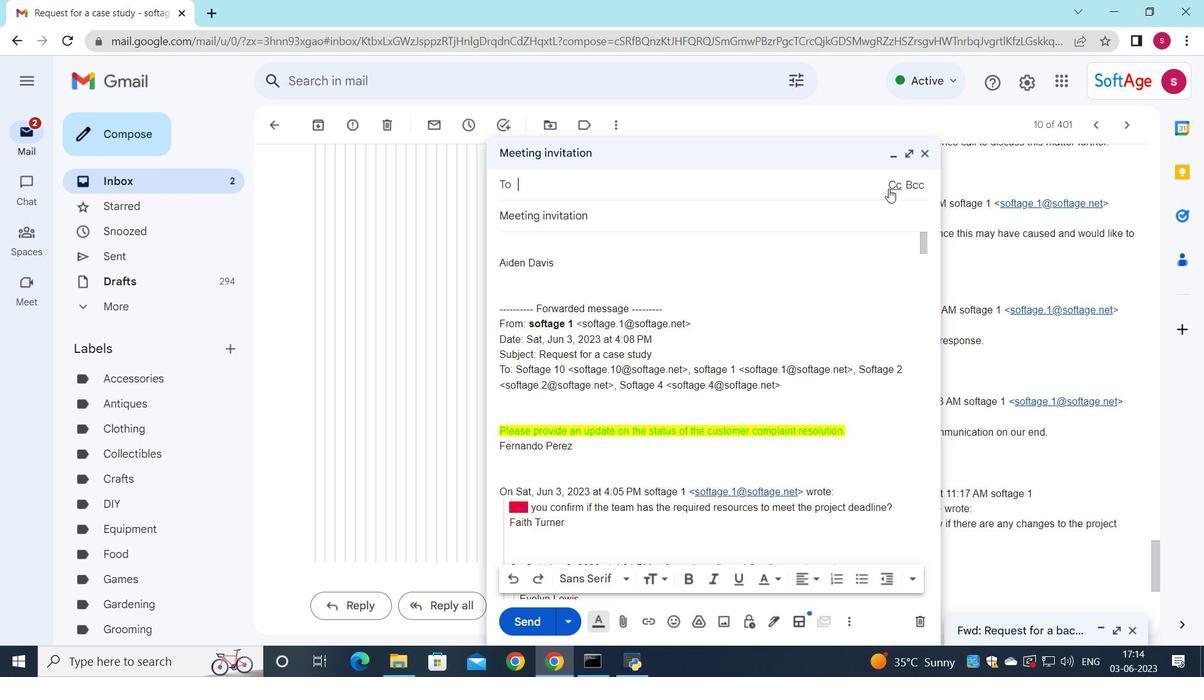 
Action: Mouse pressed left at (890, 185)
Screenshot: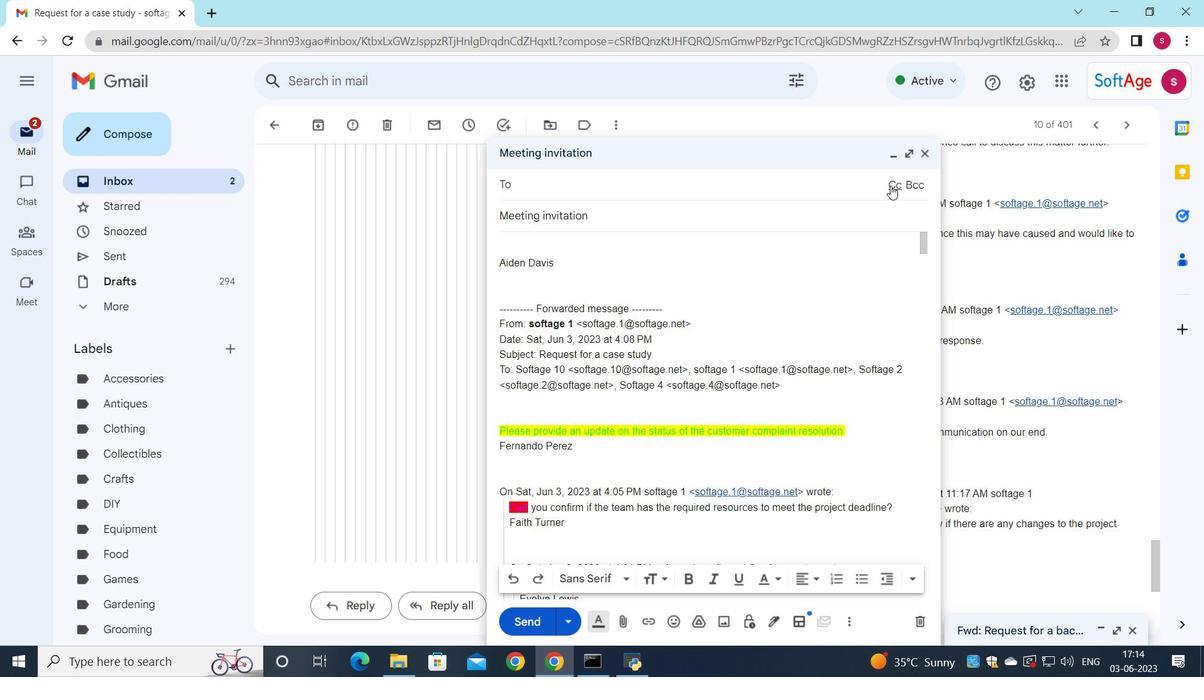 
Action: Mouse moved to (557, 190)
Screenshot: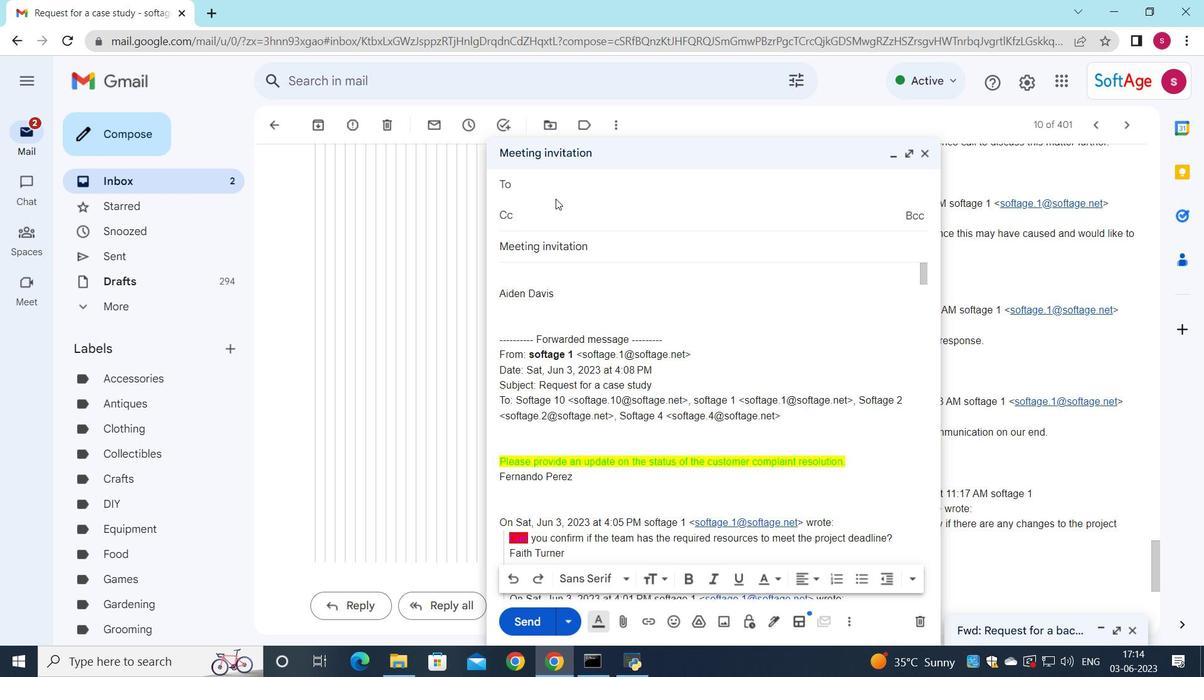 
Action: Mouse pressed left at (557, 190)
Screenshot: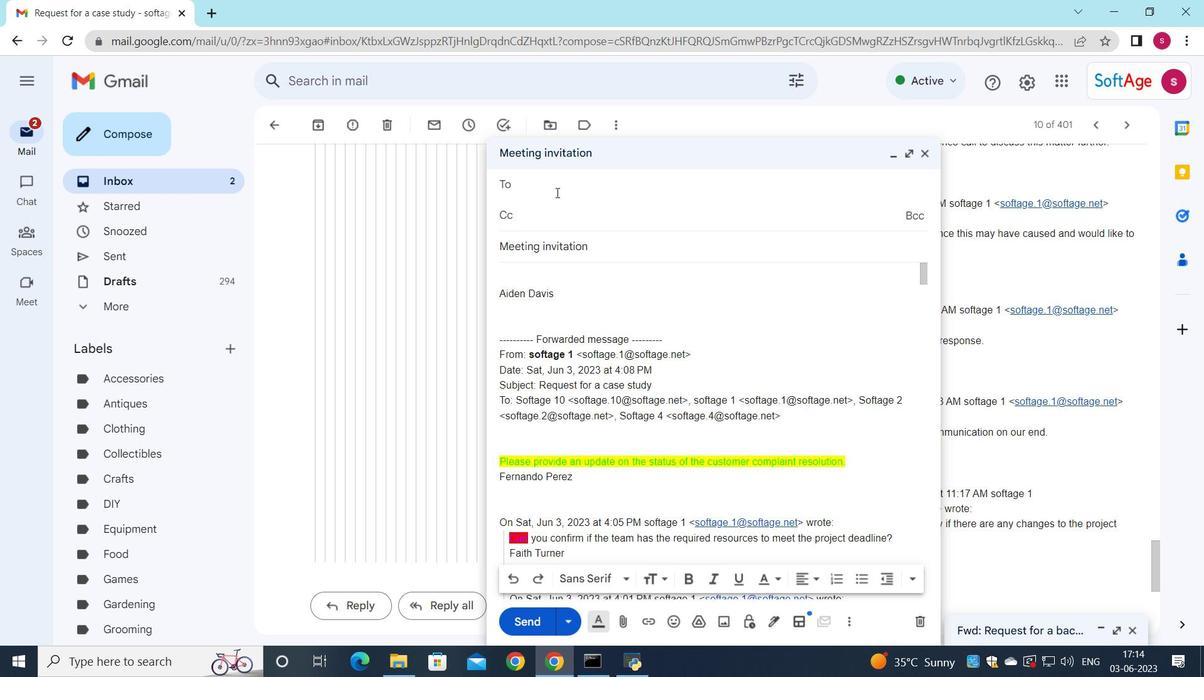 
Action: Mouse moved to (559, 190)
Screenshot: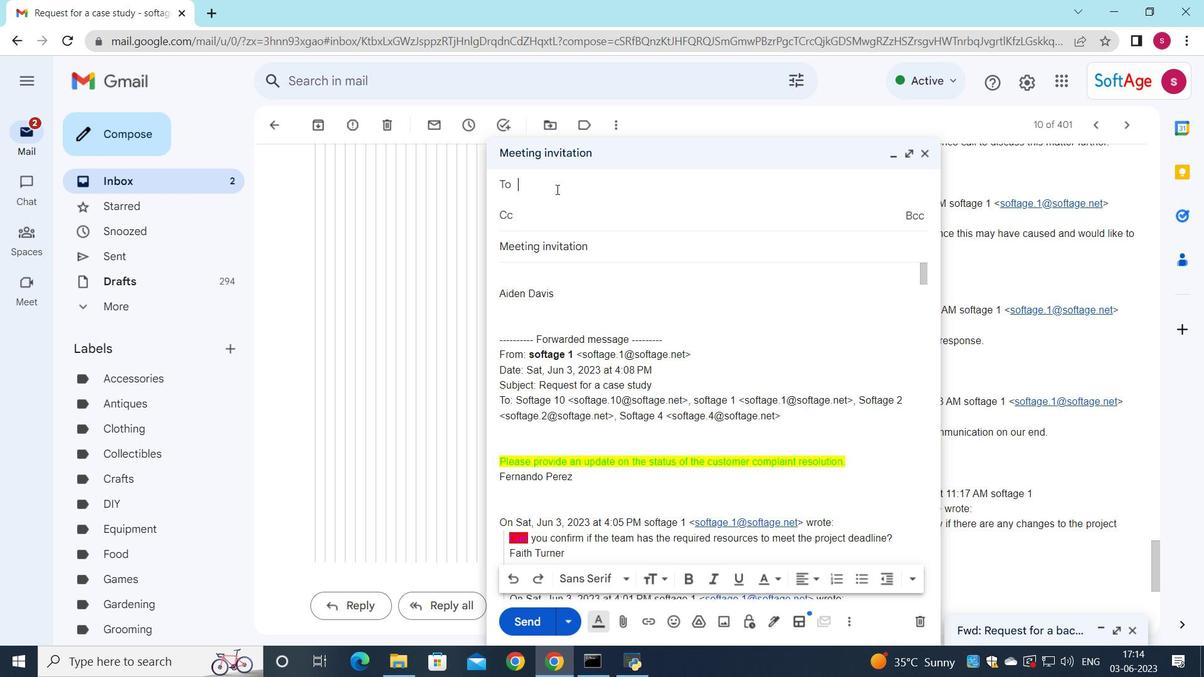 
Action: Key pressed s
Screenshot: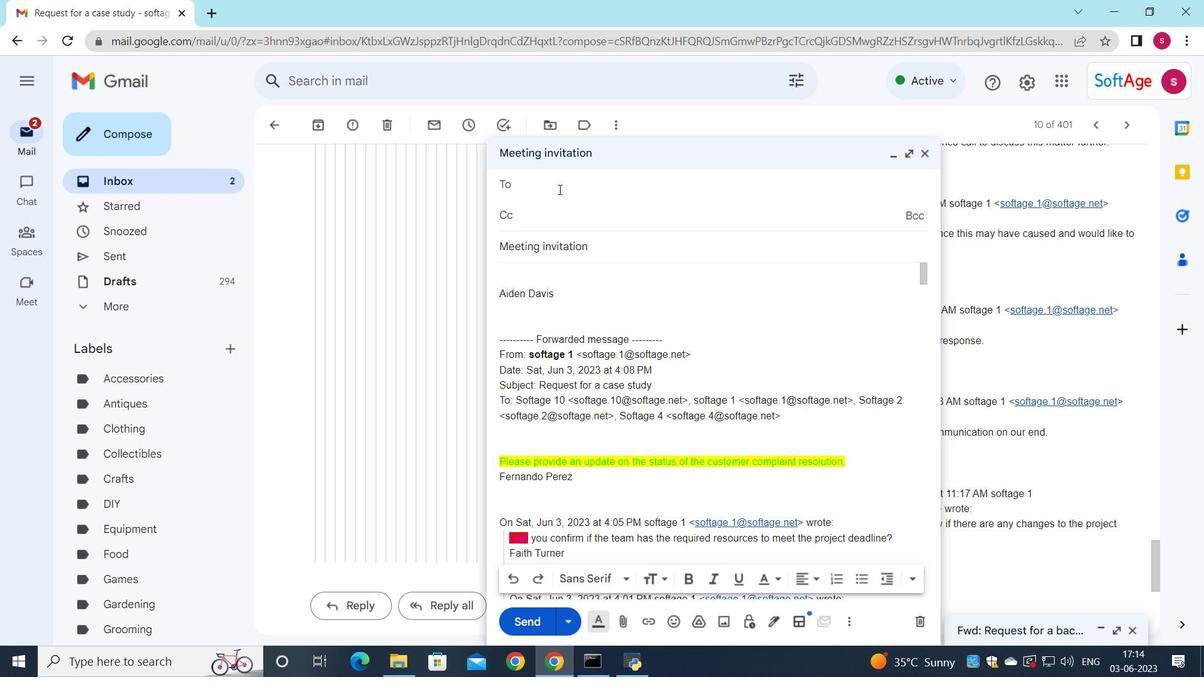 
Action: Mouse moved to (616, 350)
Screenshot: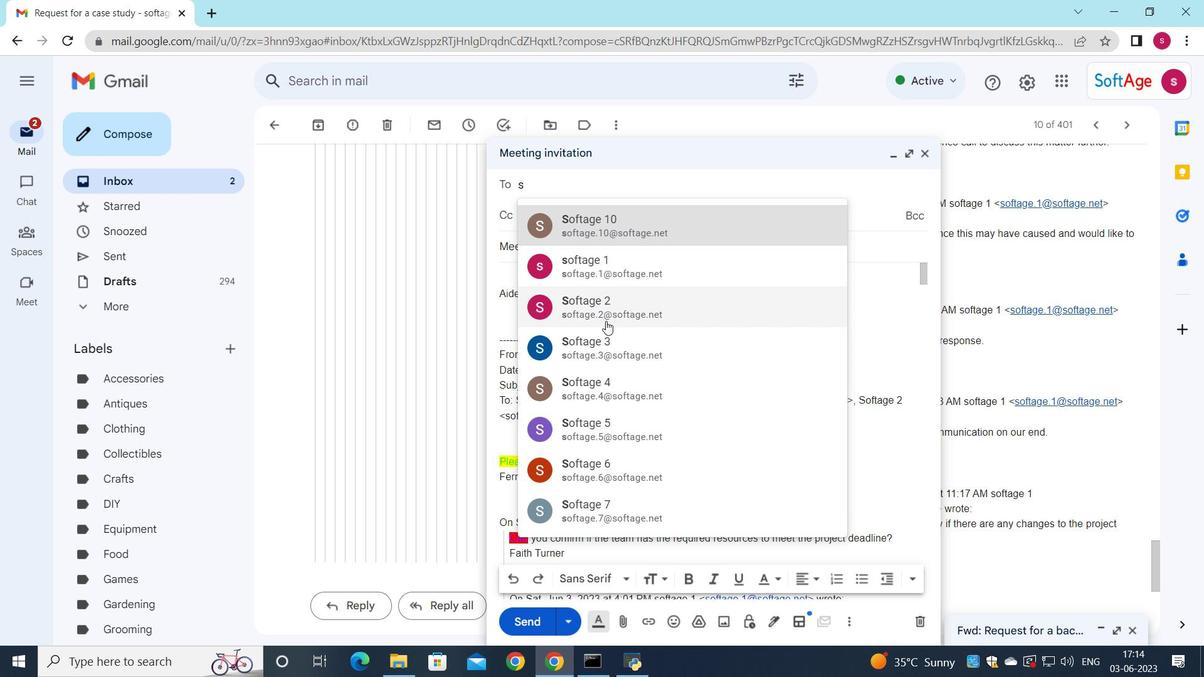 
Action: Mouse pressed left at (616, 350)
Screenshot: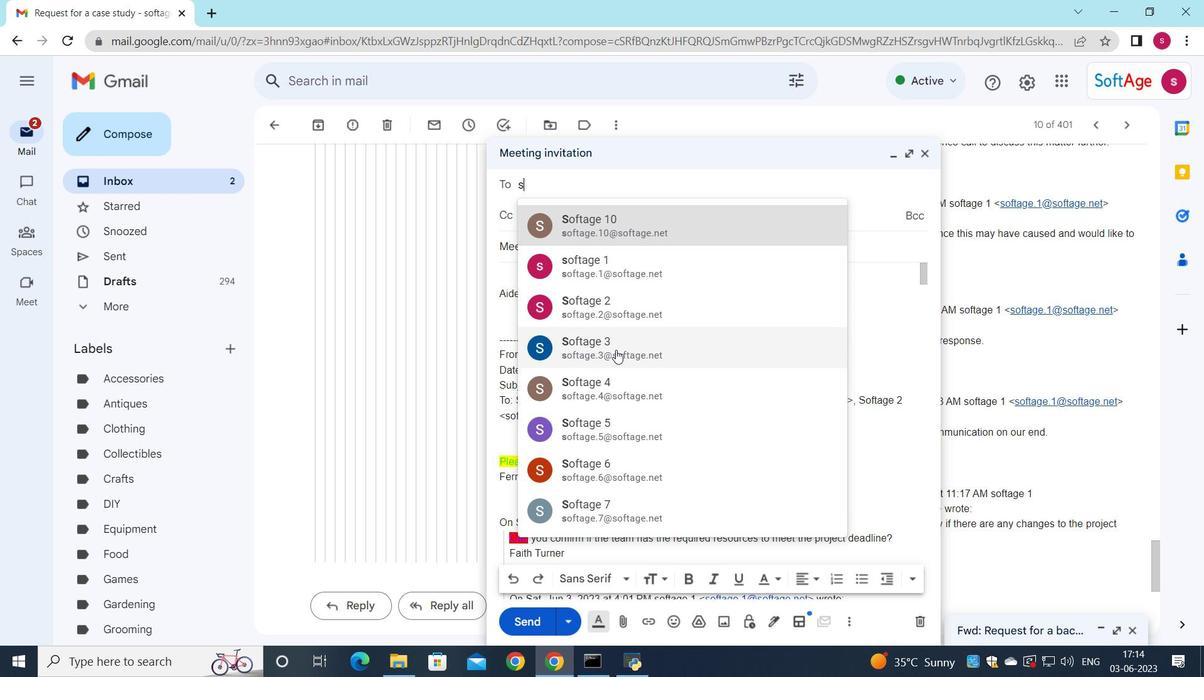 
Action: Mouse moved to (540, 295)
Screenshot: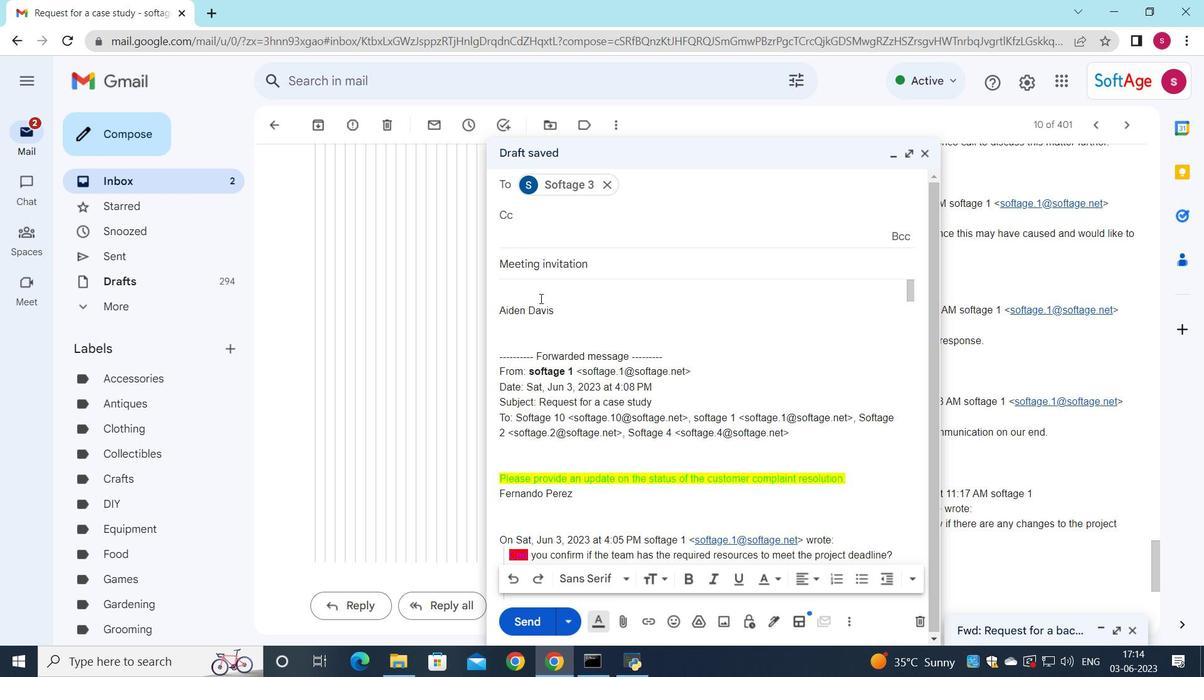 
Action: Mouse pressed left at (540, 295)
Screenshot: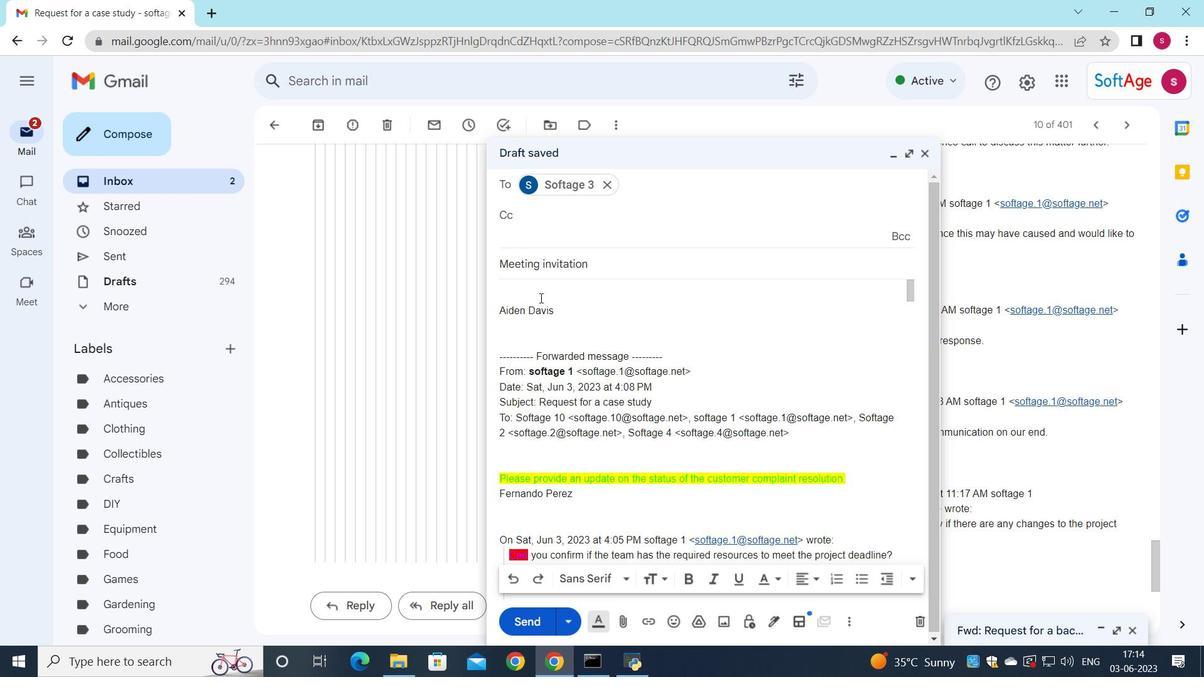 
Action: Key pressed <Key.shift>Can<Key.space>you<Key.space>please<Key.space>provide<Key.space>more<Key.space>information<Key.space>about<Key.space>the<Key.space>recent<Key.space>company<Key.space>merger<Key.shift_r>?
Screenshot: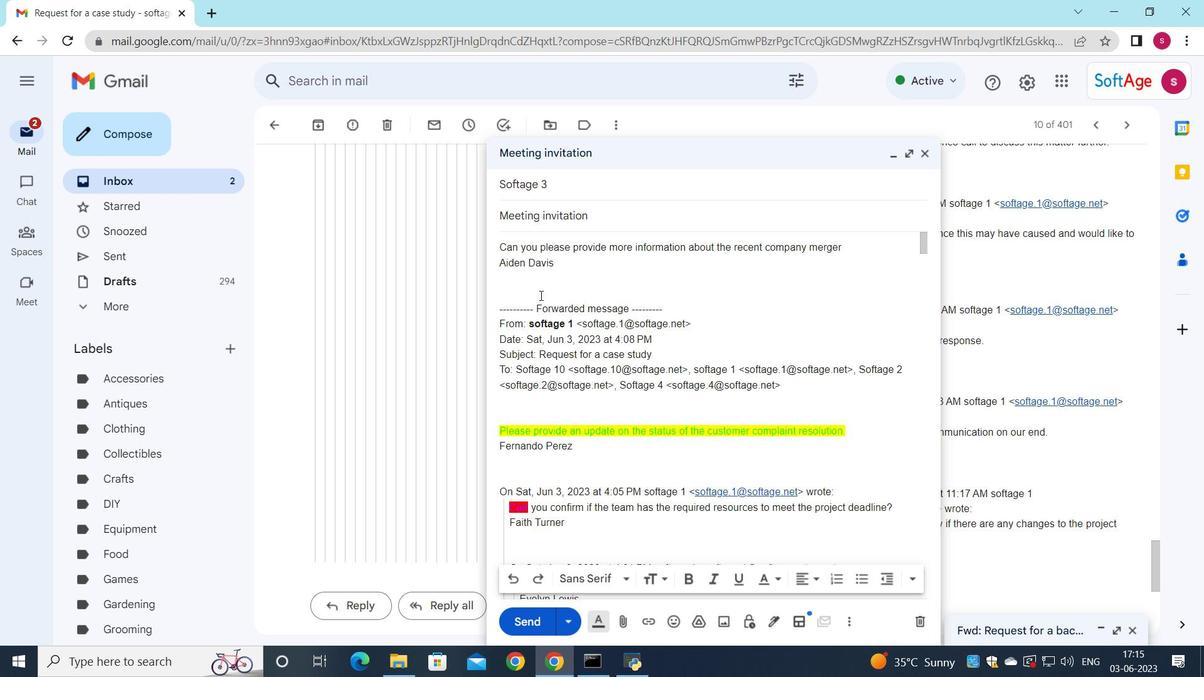 
Action: Mouse moved to (500, 247)
Screenshot: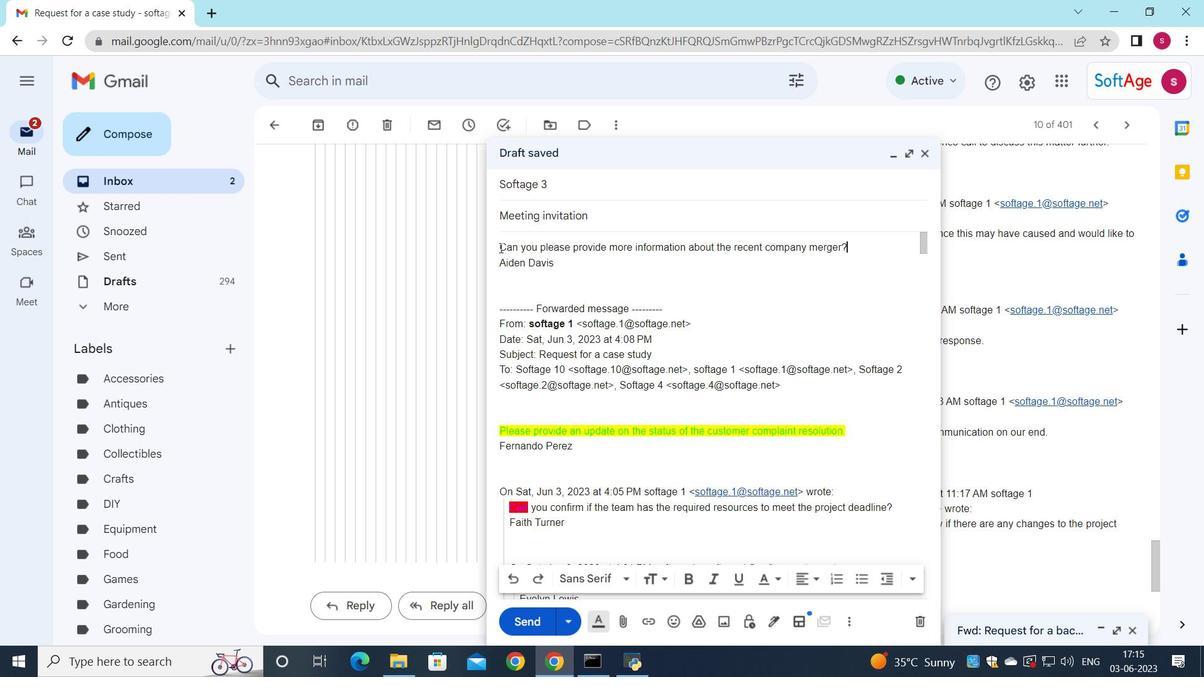 
Action: Mouse pressed left at (500, 247)
Screenshot: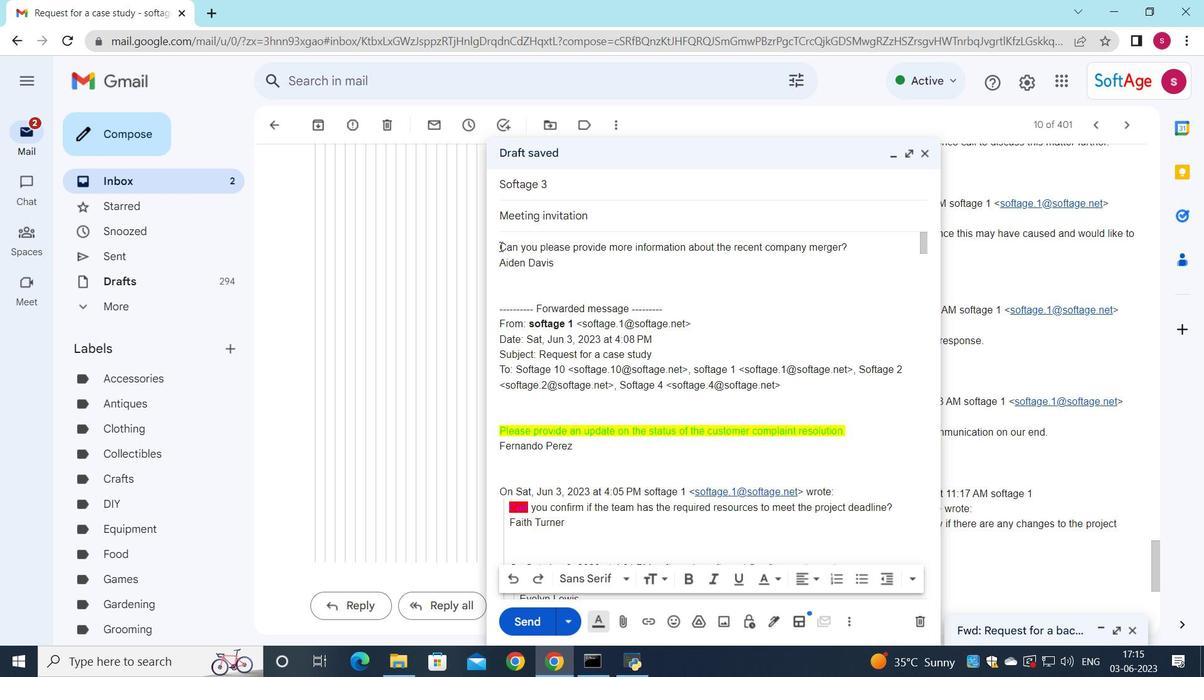 
Action: Mouse moved to (782, 582)
Screenshot: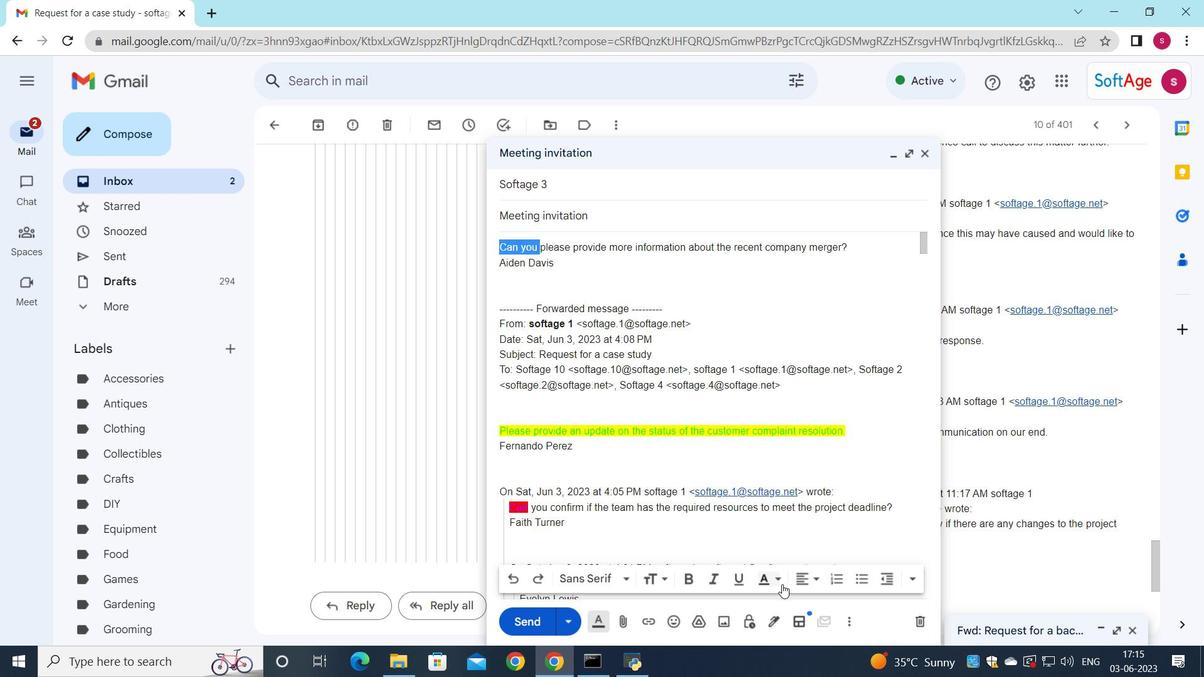 
Action: Mouse pressed left at (782, 582)
Screenshot: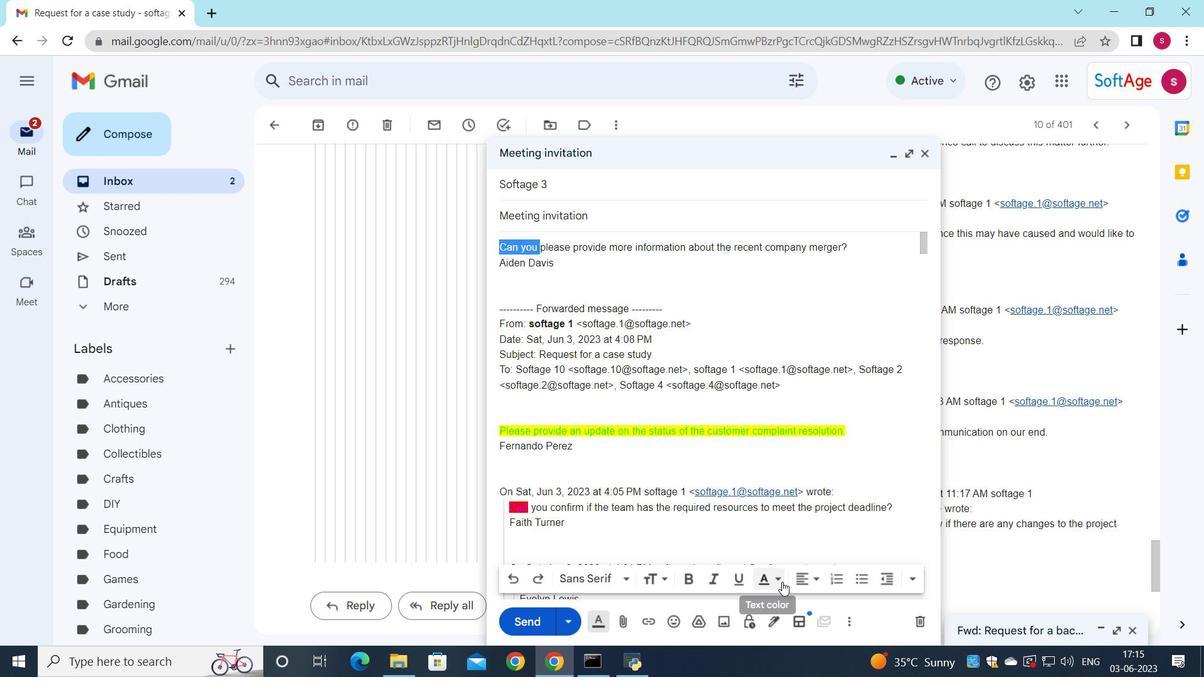
Action: Mouse moved to (851, 441)
Screenshot: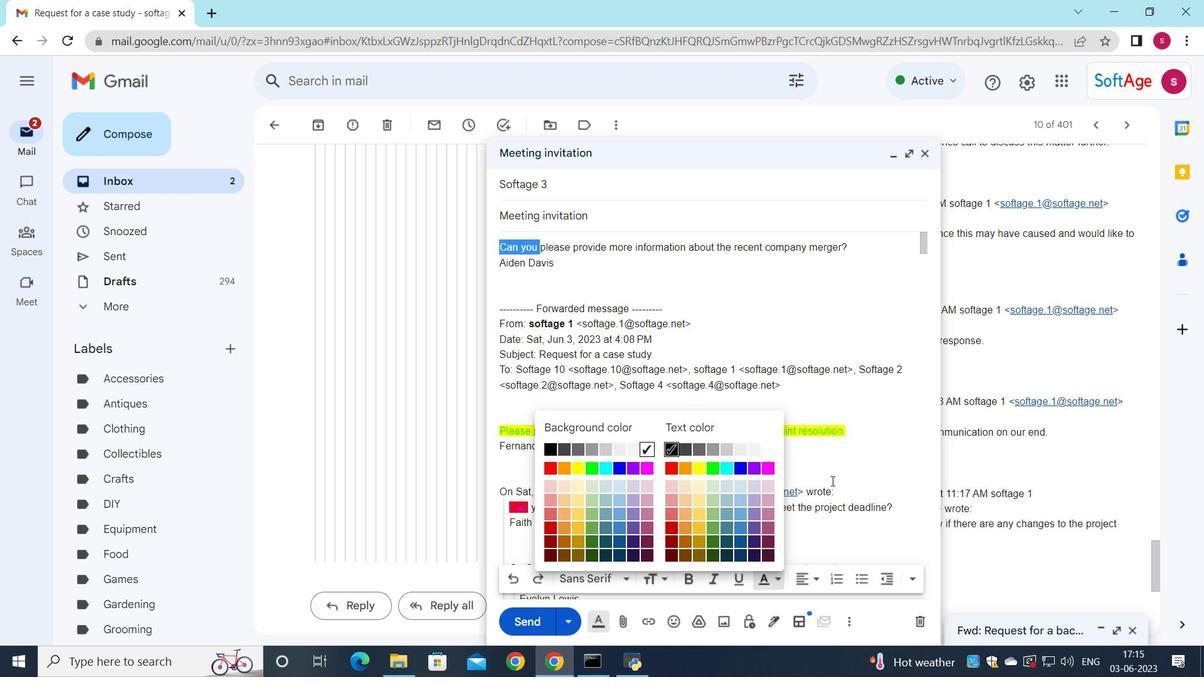 
Action: Mouse pressed left at (851, 441)
Screenshot: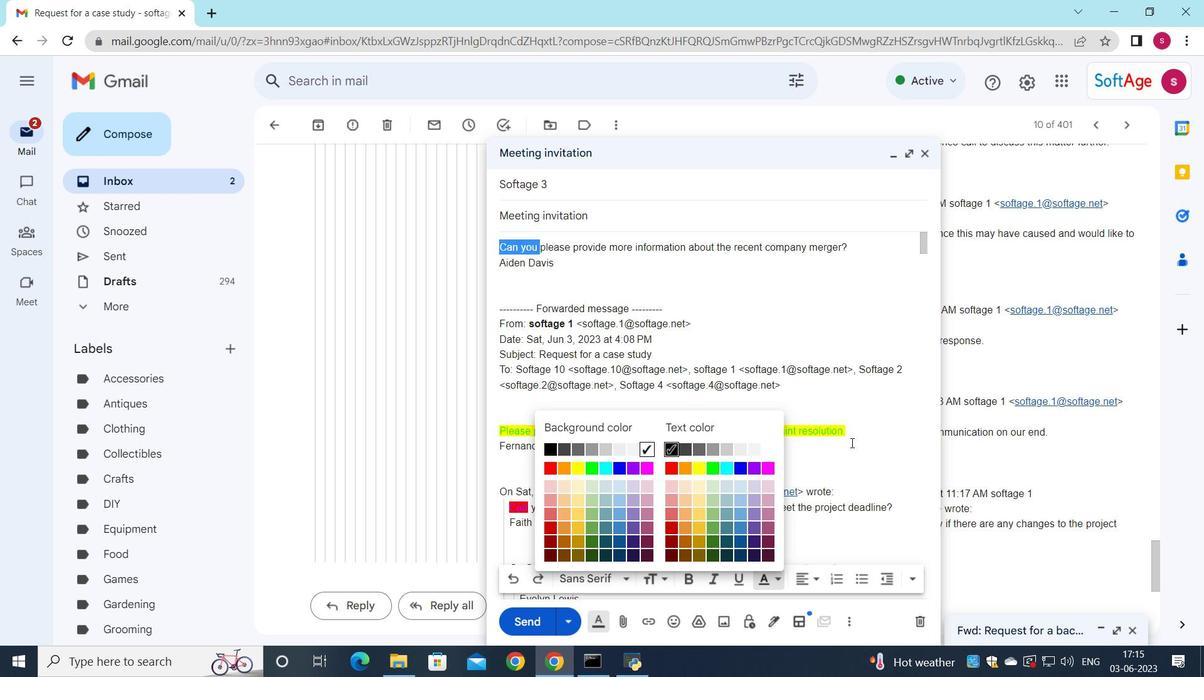 
Action: Mouse moved to (498, 248)
Screenshot: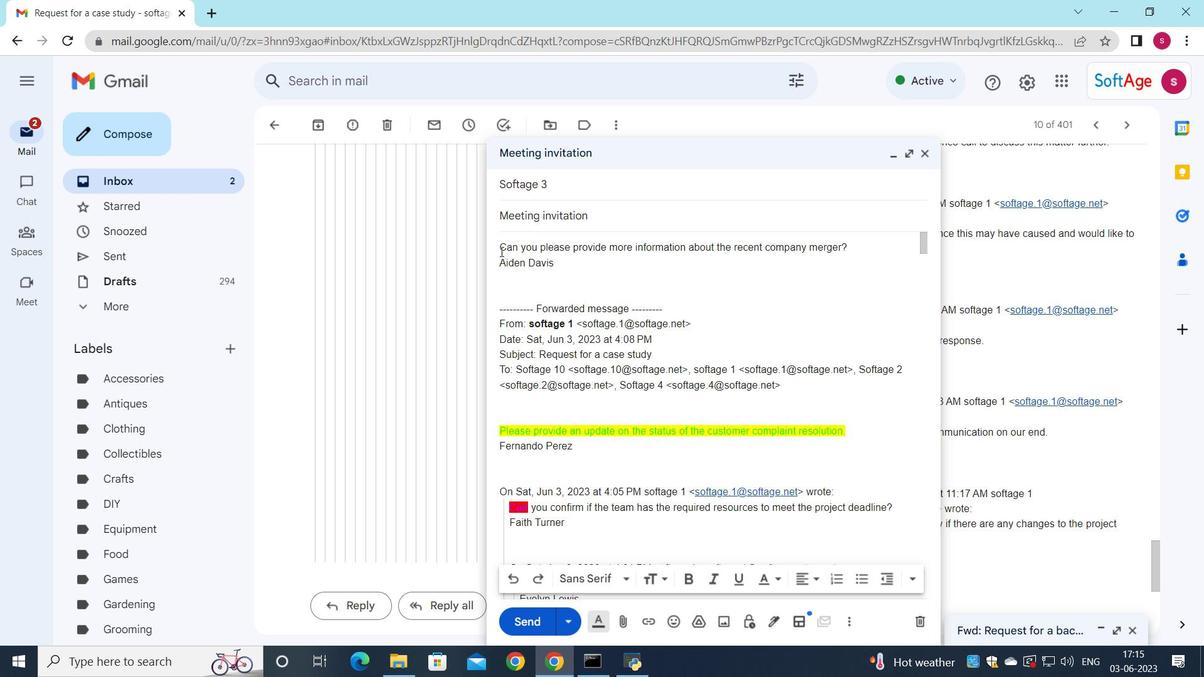 
Action: Mouse pressed left at (498, 248)
Screenshot: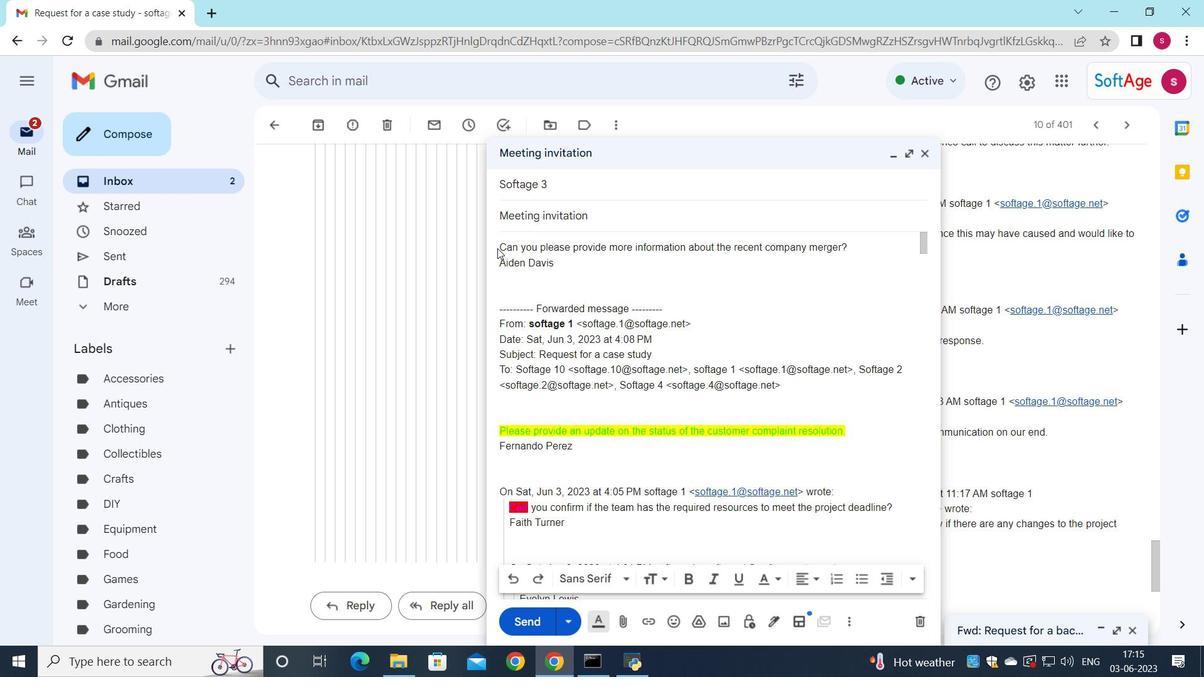 
Action: Mouse moved to (503, 248)
Screenshot: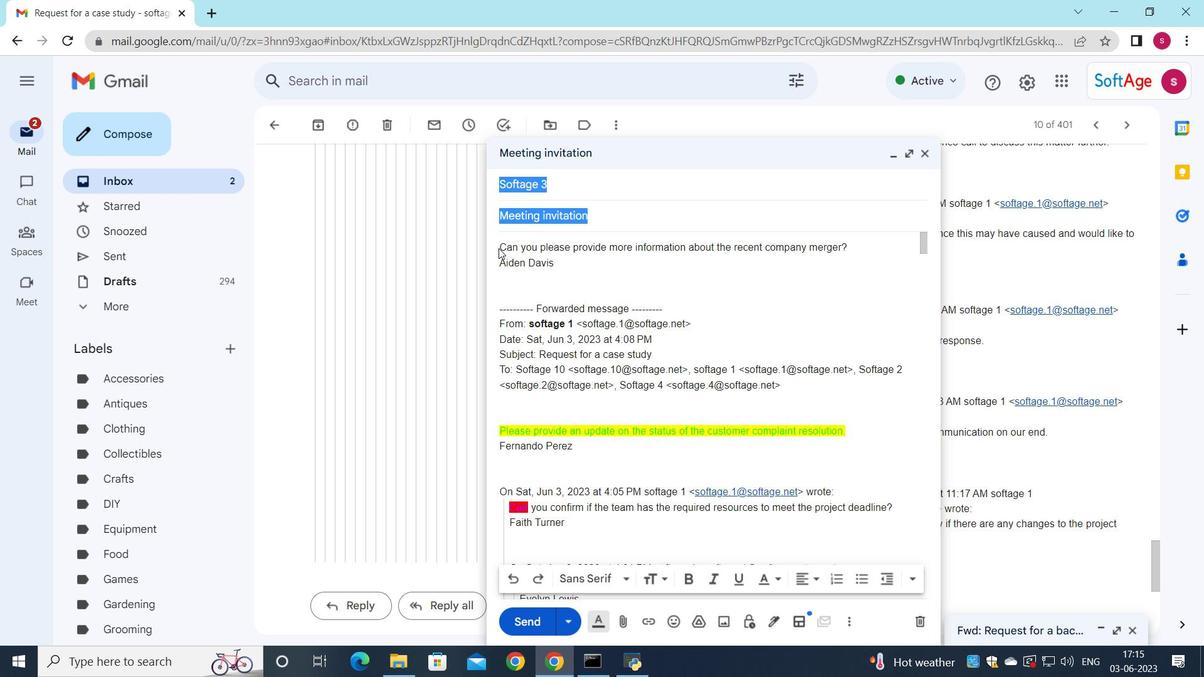 
Action: Mouse pressed left at (503, 248)
Screenshot: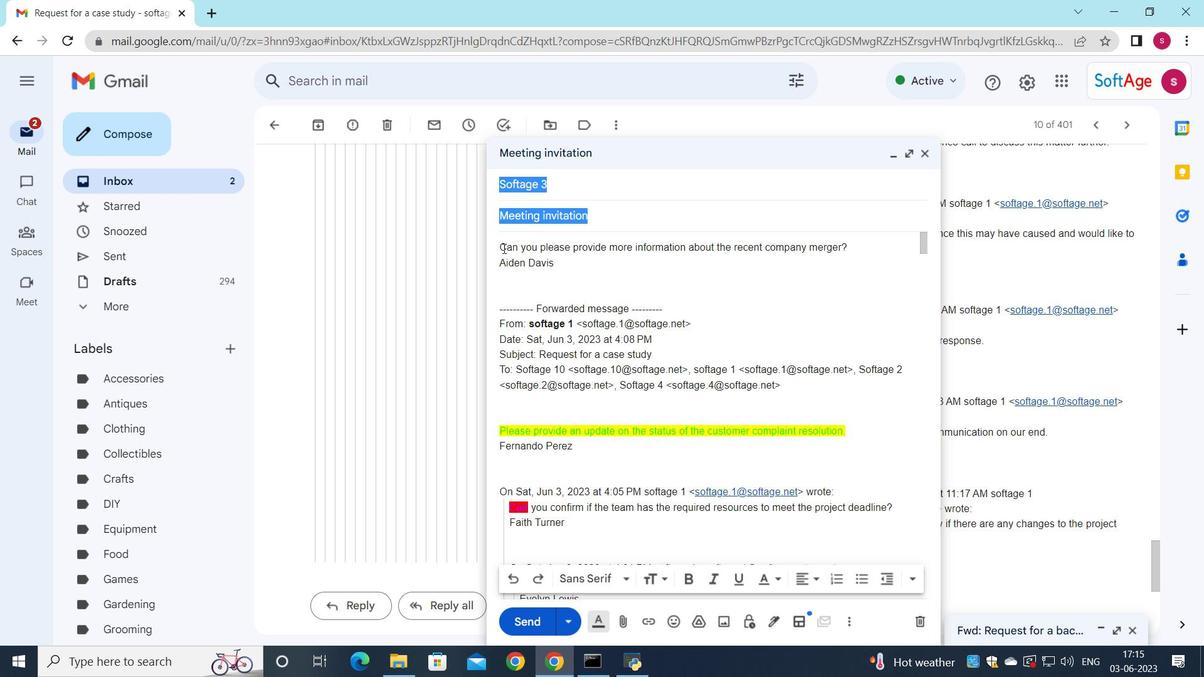 
Action: Mouse moved to (631, 577)
Screenshot: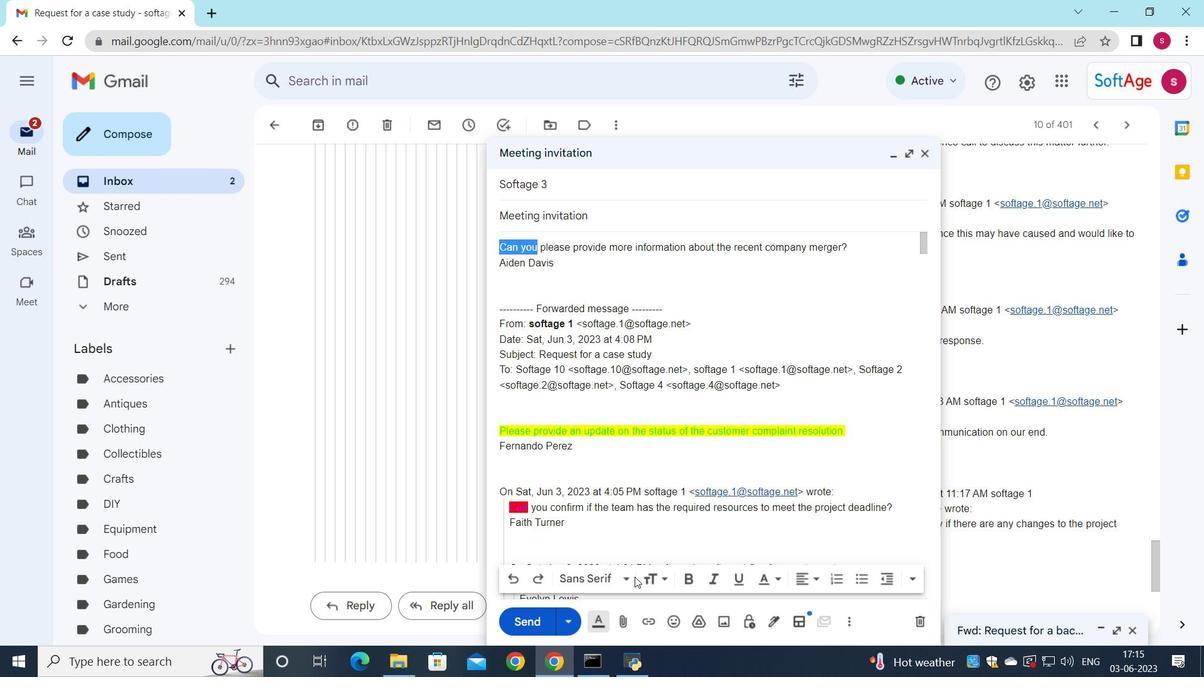 
Action: Mouse pressed left at (631, 577)
Screenshot: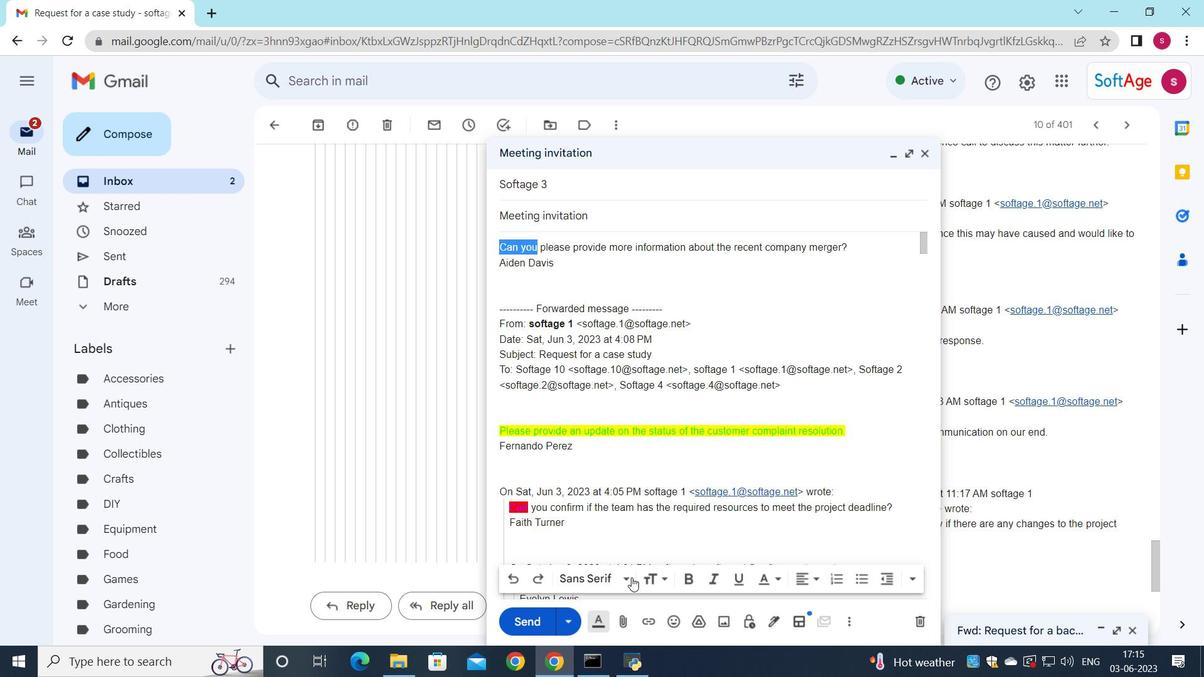 
Action: Mouse moved to (622, 501)
Screenshot: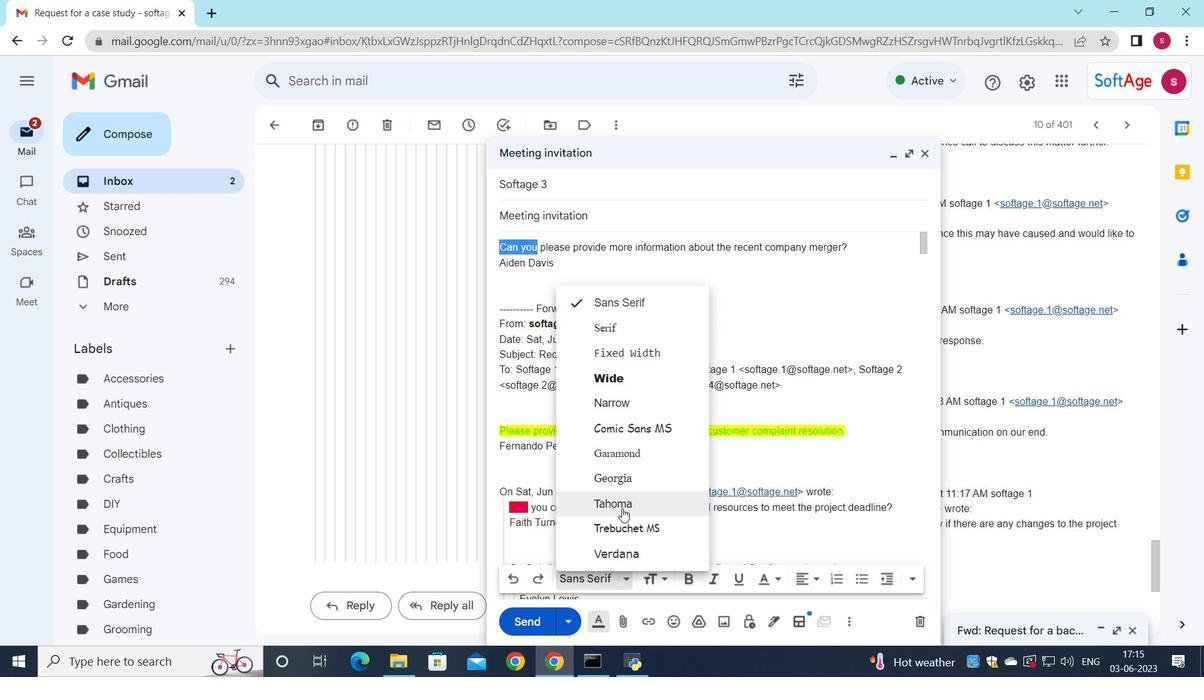 
Action: Mouse pressed left at (622, 501)
Screenshot: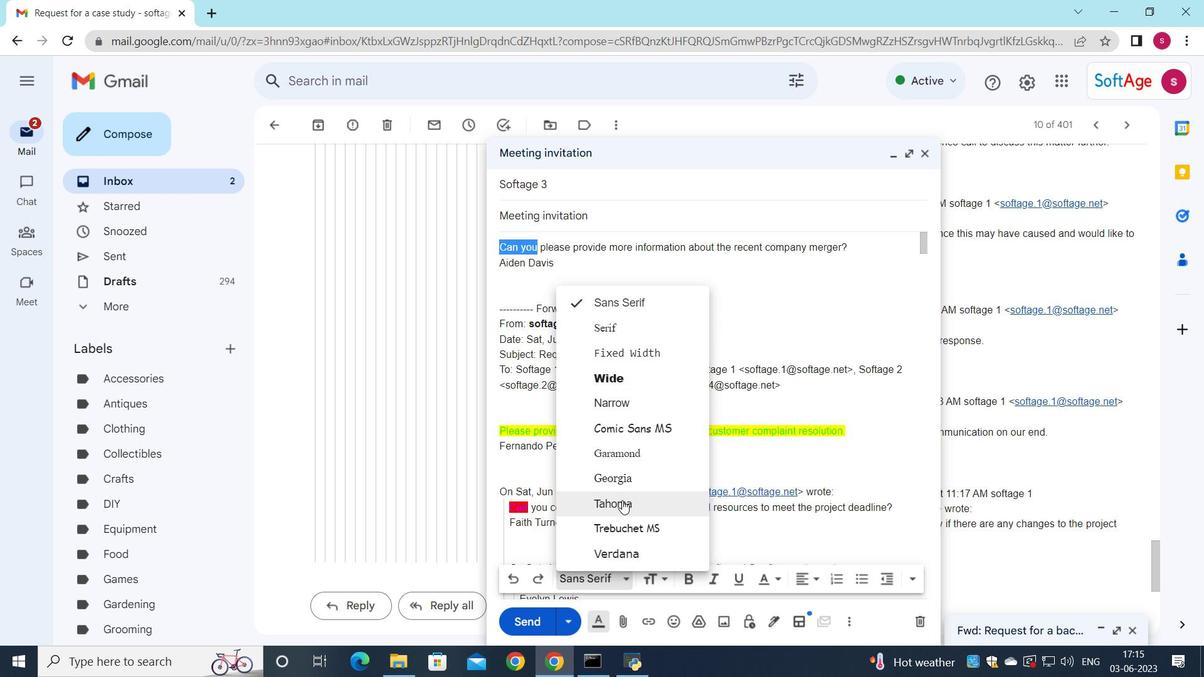 
Action: Mouse moved to (714, 580)
Screenshot: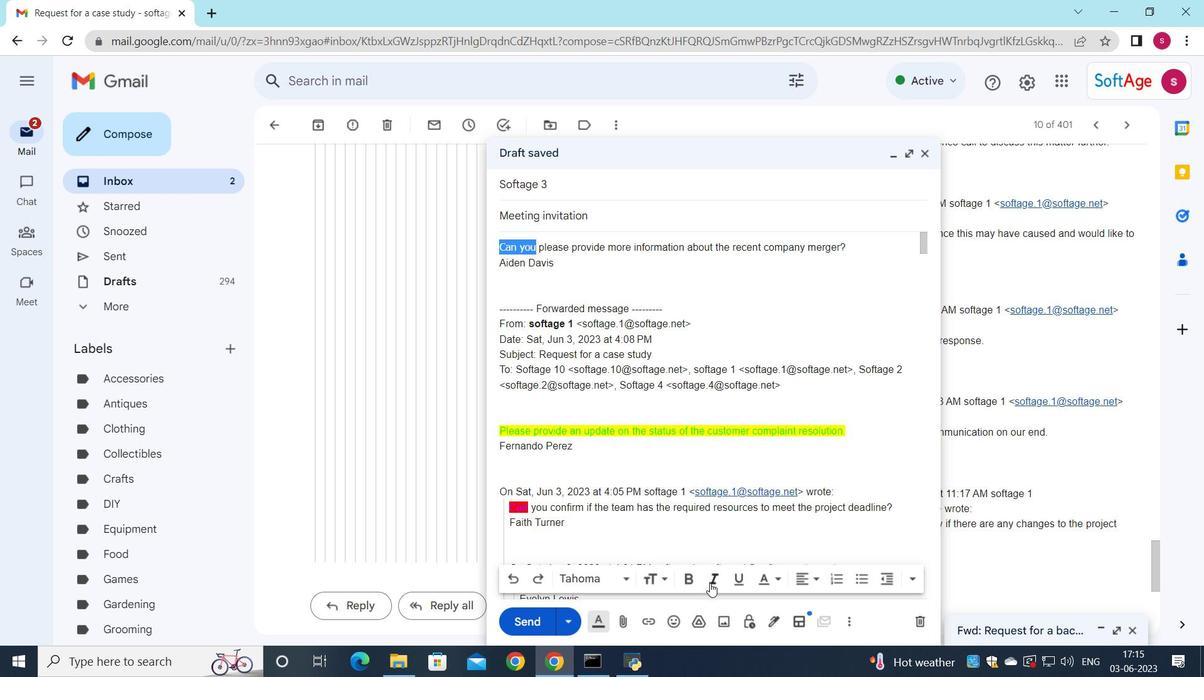 
Action: Mouse pressed left at (714, 580)
Screenshot: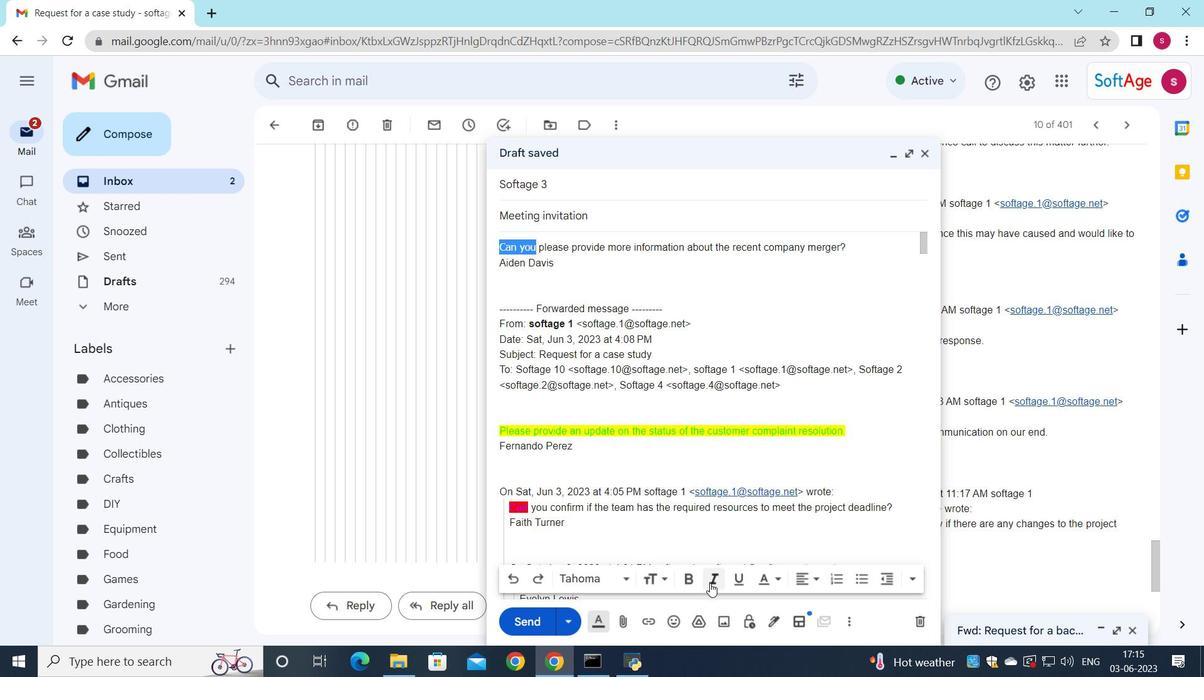 
Action: Mouse moved to (526, 617)
Screenshot: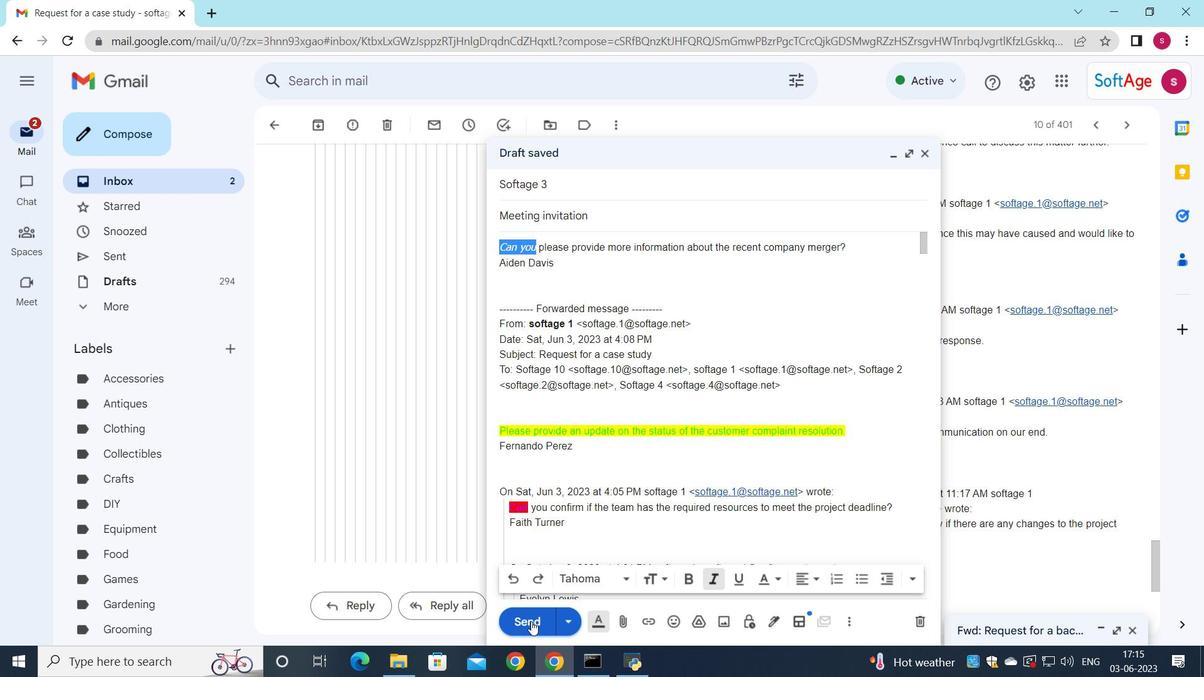 
Action: Mouse pressed left at (526, 617)
Screenshot: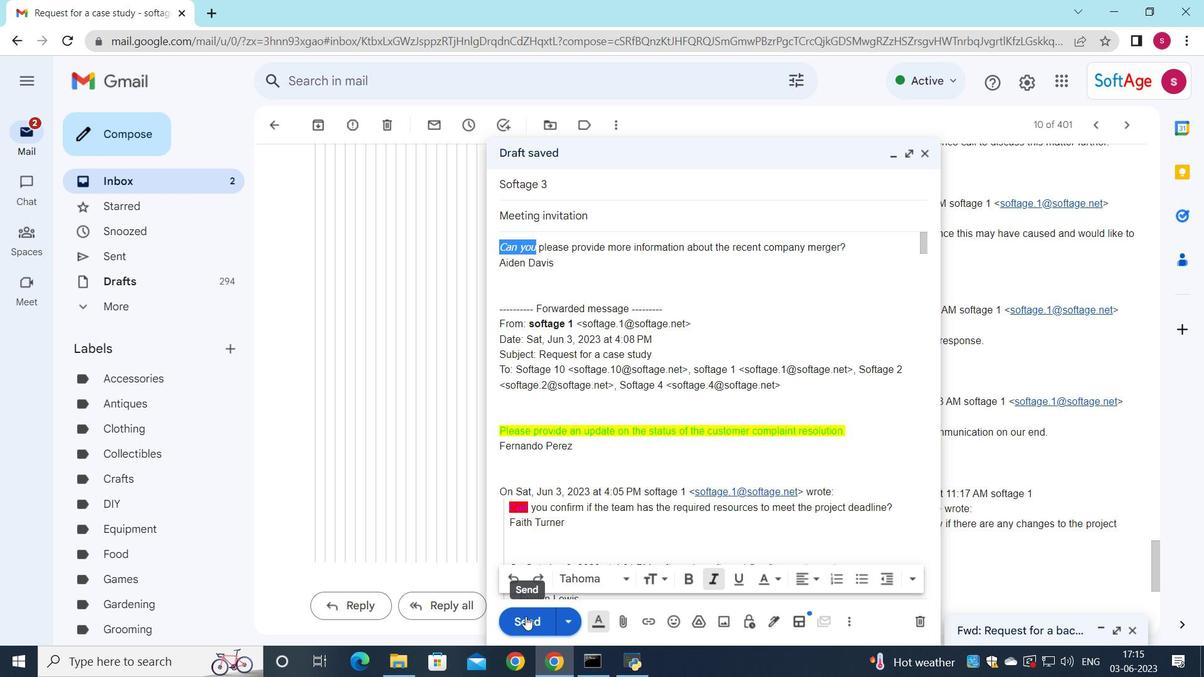 
Action: Mouse moved to (541, 601)
Screenshot: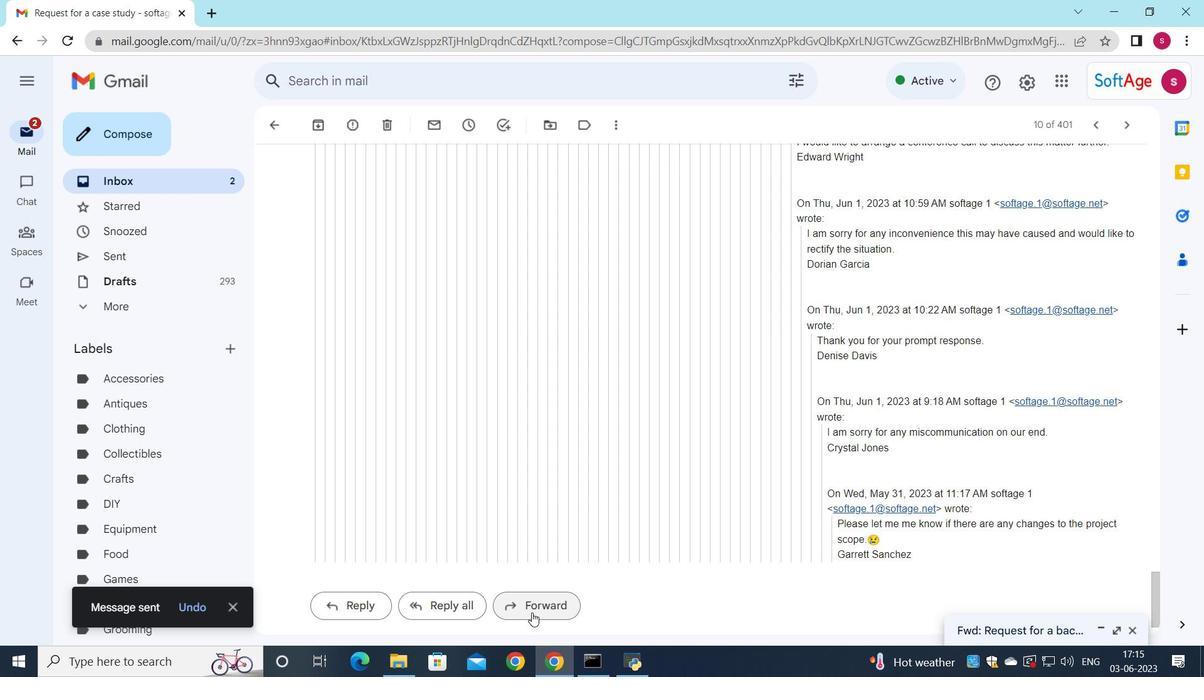 
